Task: Find connections with filter location Janeng with filter topic #Industrieswith filter profile language French with filter current company Ramboll with filter school Freshers Tamil Nadu Jobs with filter industry Agricultural Chemical Manufacturing with filter service category iOS Development with filter keywords title Help Desk Worker/Desktop Support
Action: Mouse moved to (615, 111)
Screenshot: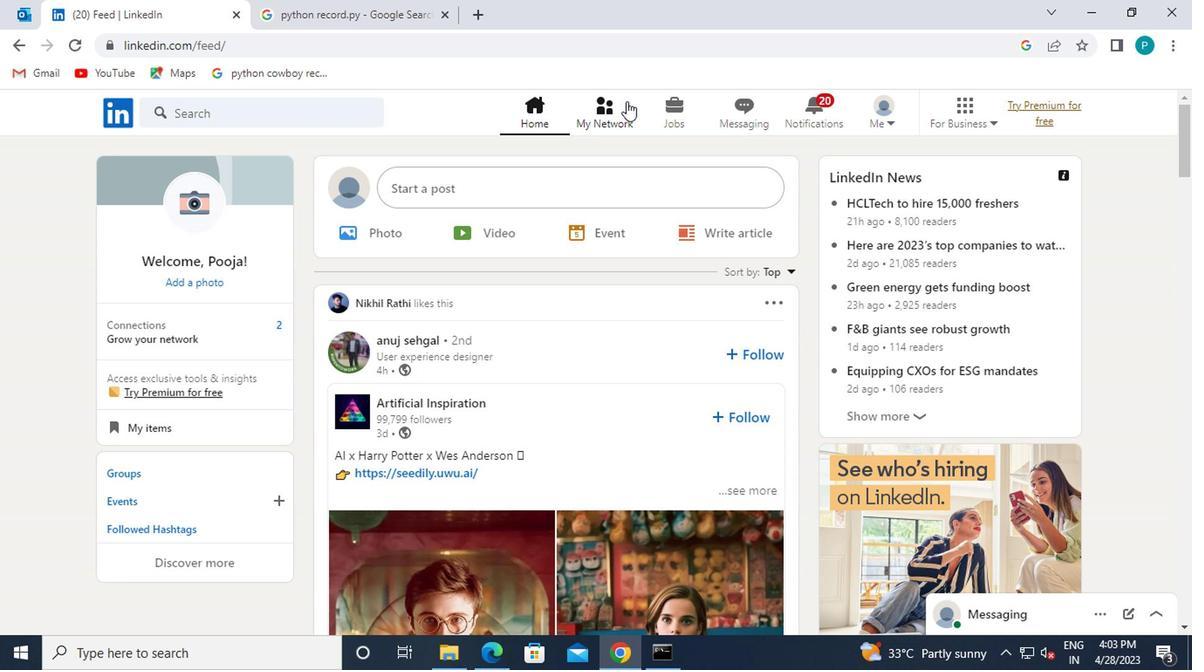 
Action: Mouse pressed left at (615, 111)
Screenshot: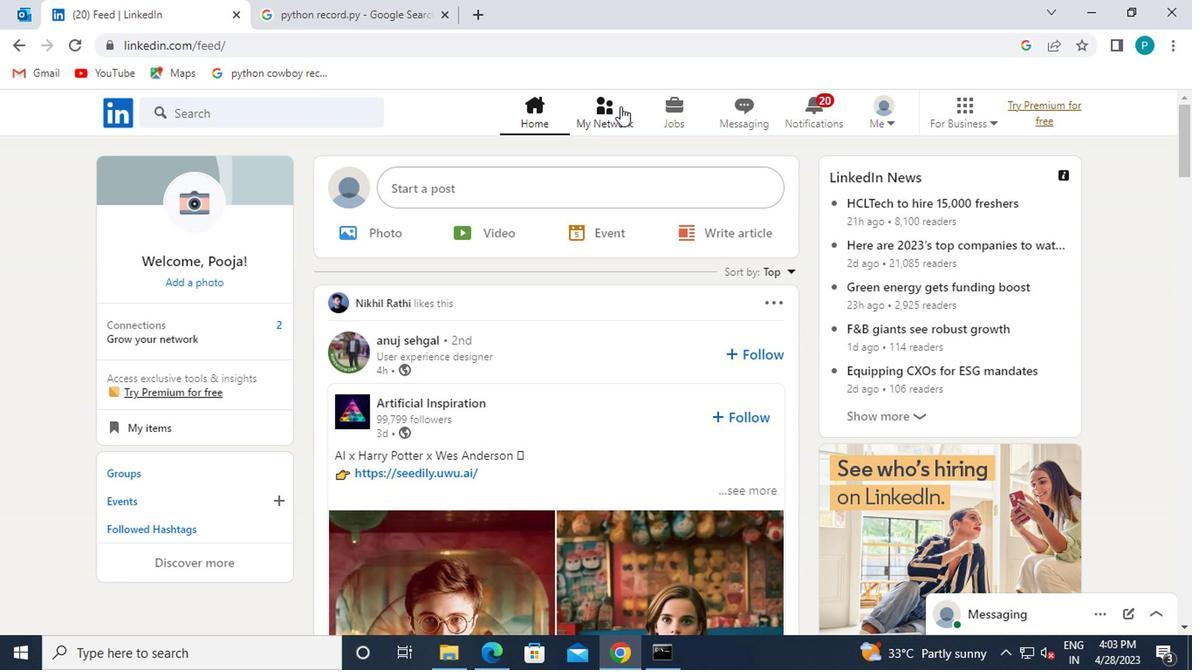 
Action: Mouse moved to (214, 213)
Screenshot: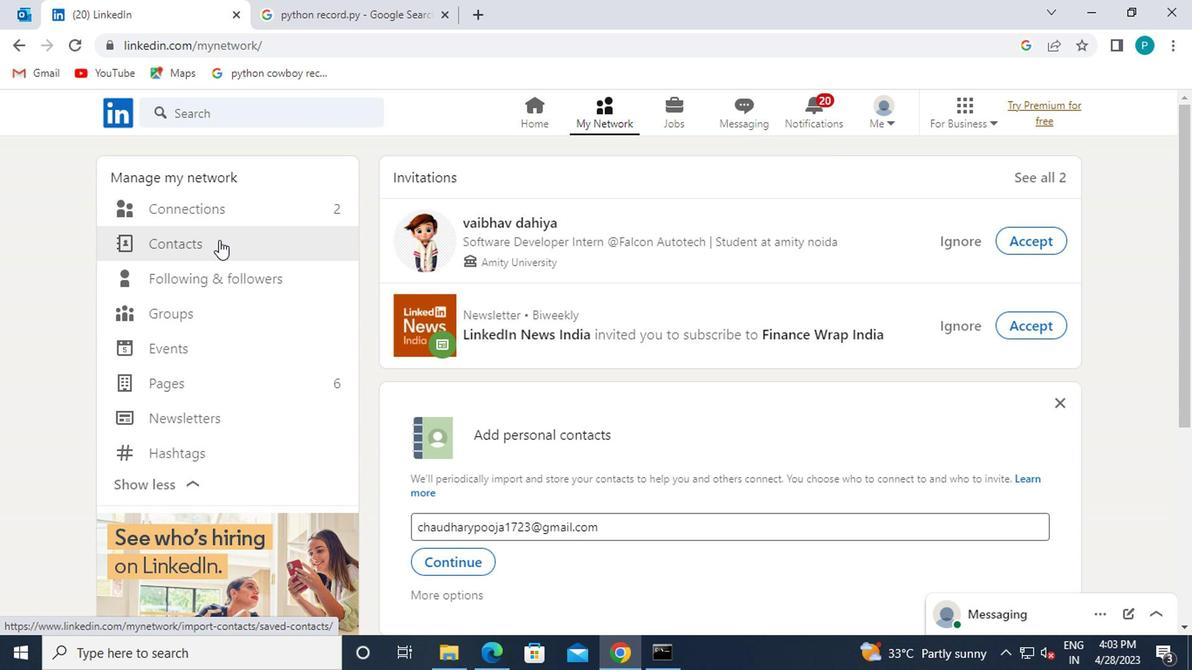 
Action: Mouse pressed left at (214, 213)
Screenshot: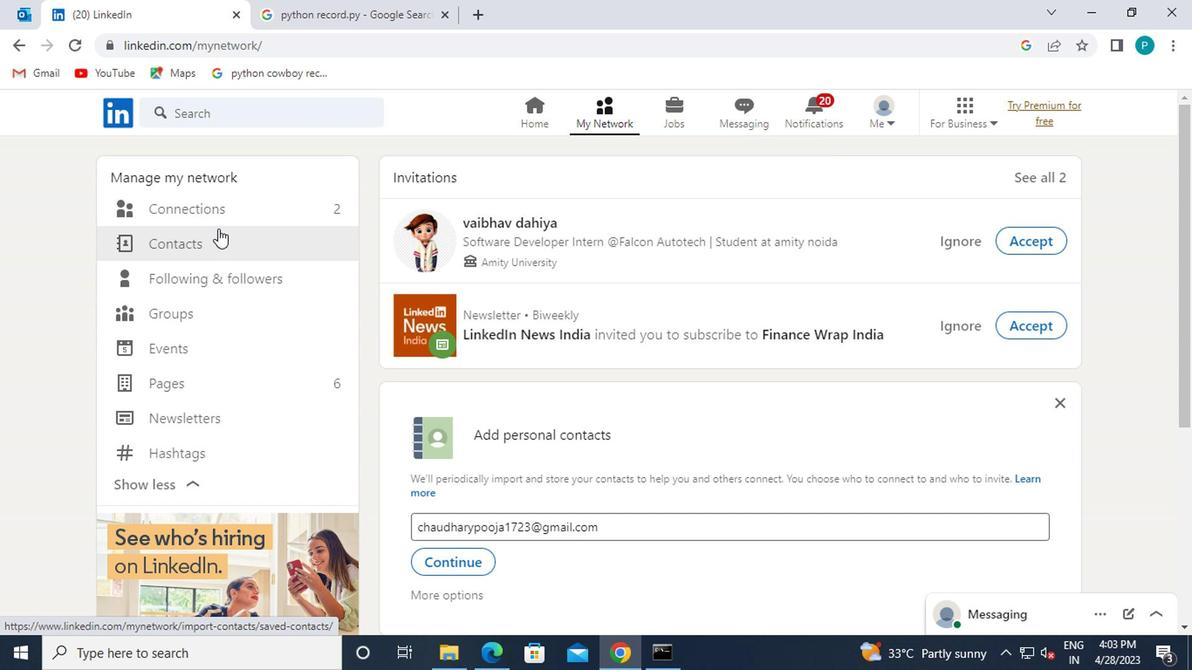 
Action: Mouse moved to (705, 208)
Screenshot: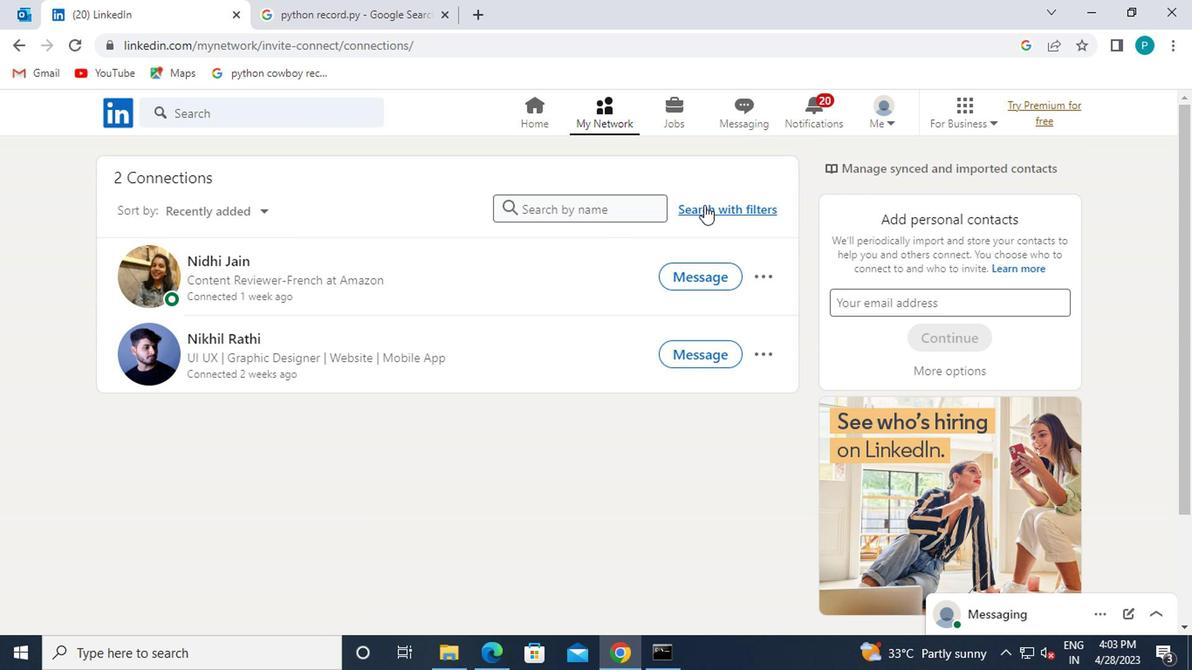 
Action: Mouse pressed left at (705, 208)
Screenshot: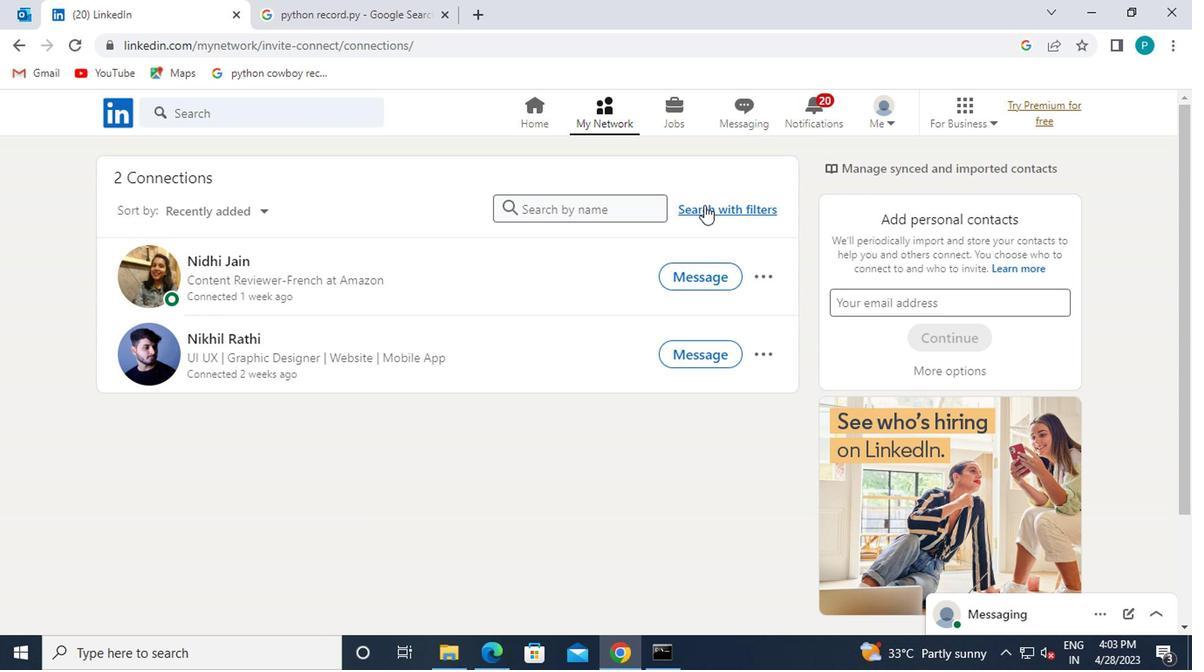 
Action: Mouse moved to (645, 160)
Screenshot: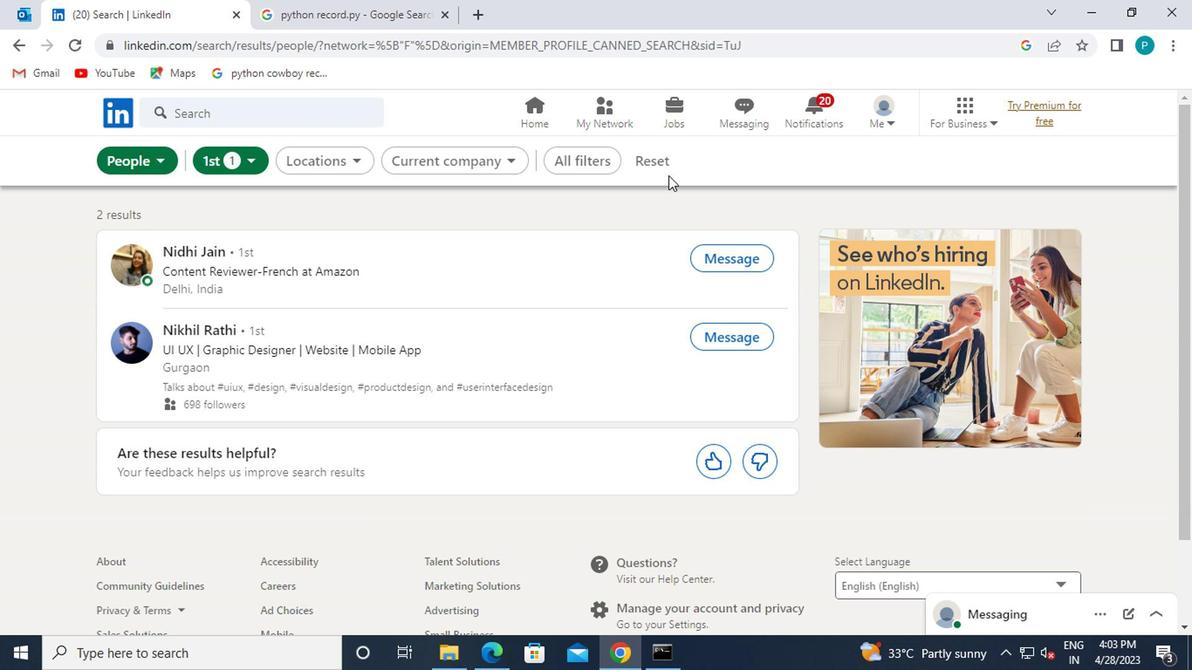 
Action: Mouse pressed left at (645, 160)
Screenshot: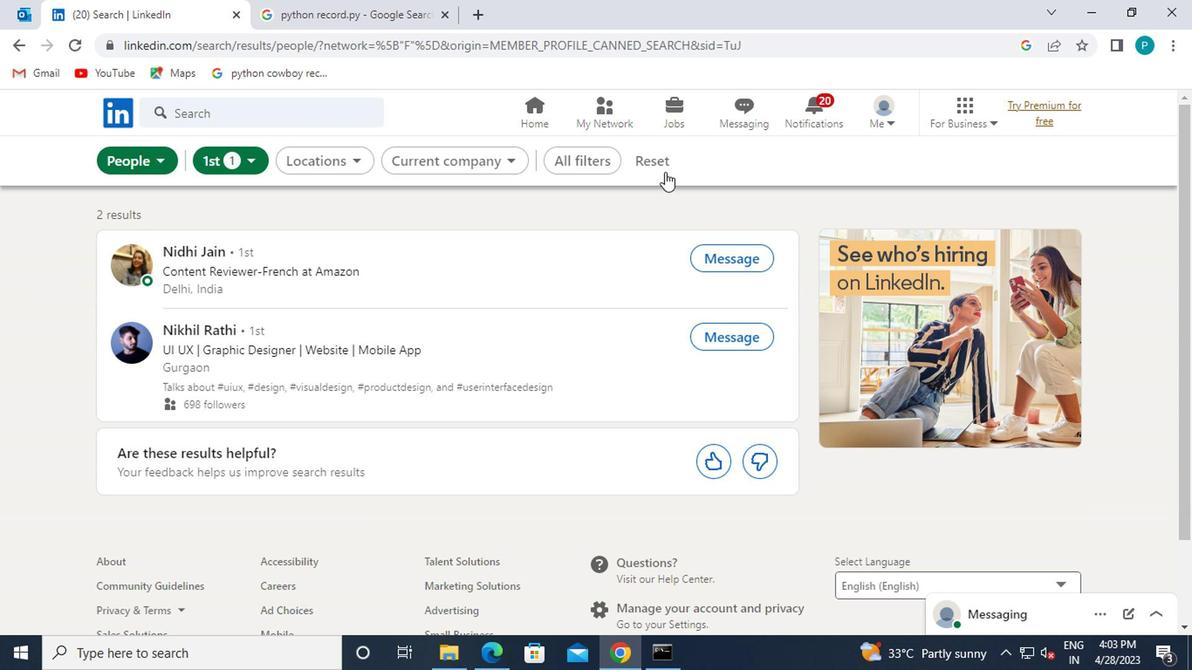 
Action: Mouse moved to (572, 153)
Screenshot: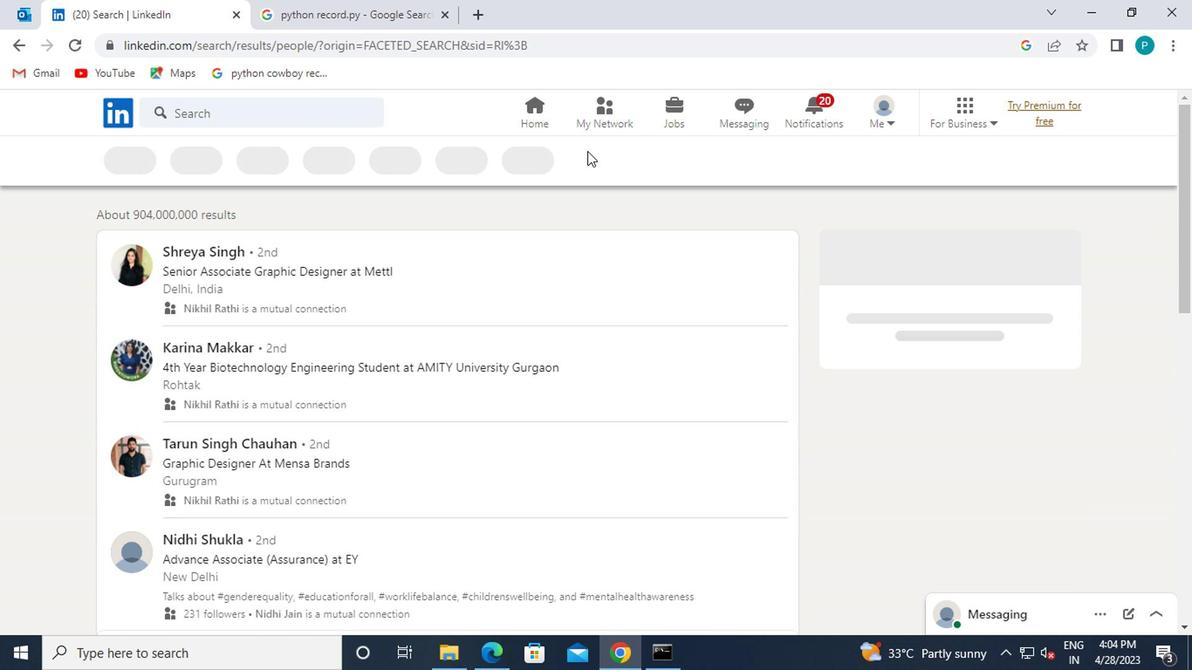 
Action: Mouse pressed left at (572, 153)
Screenshot: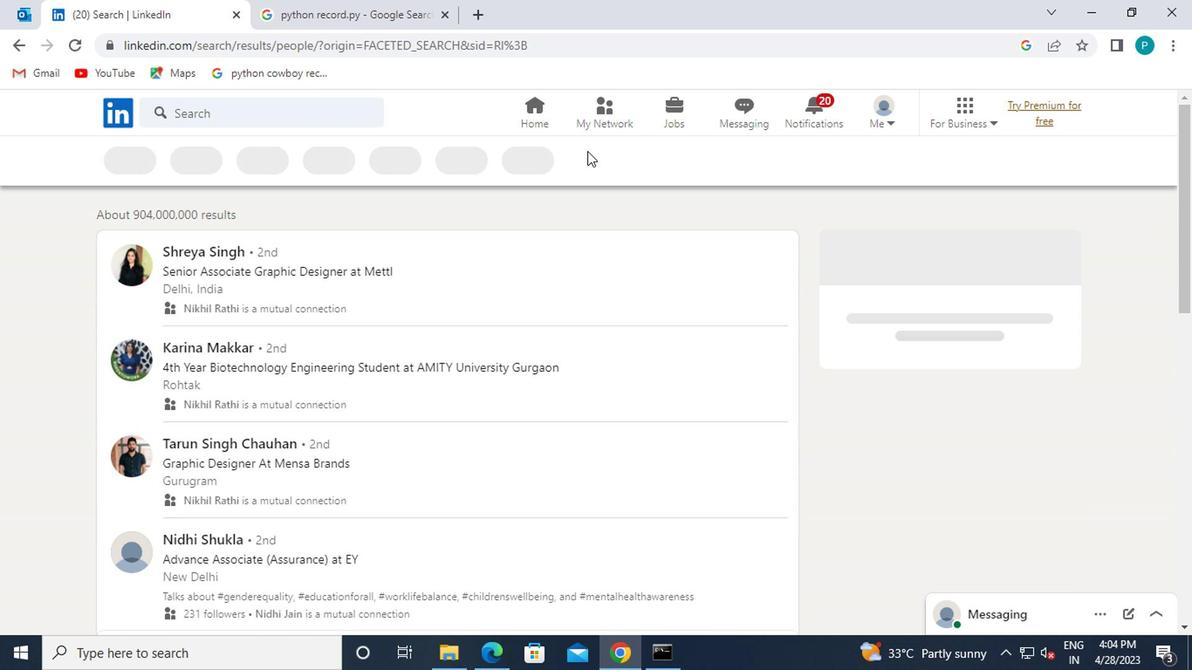 
Action: Mouse moved to (626, 182)
Screenshot: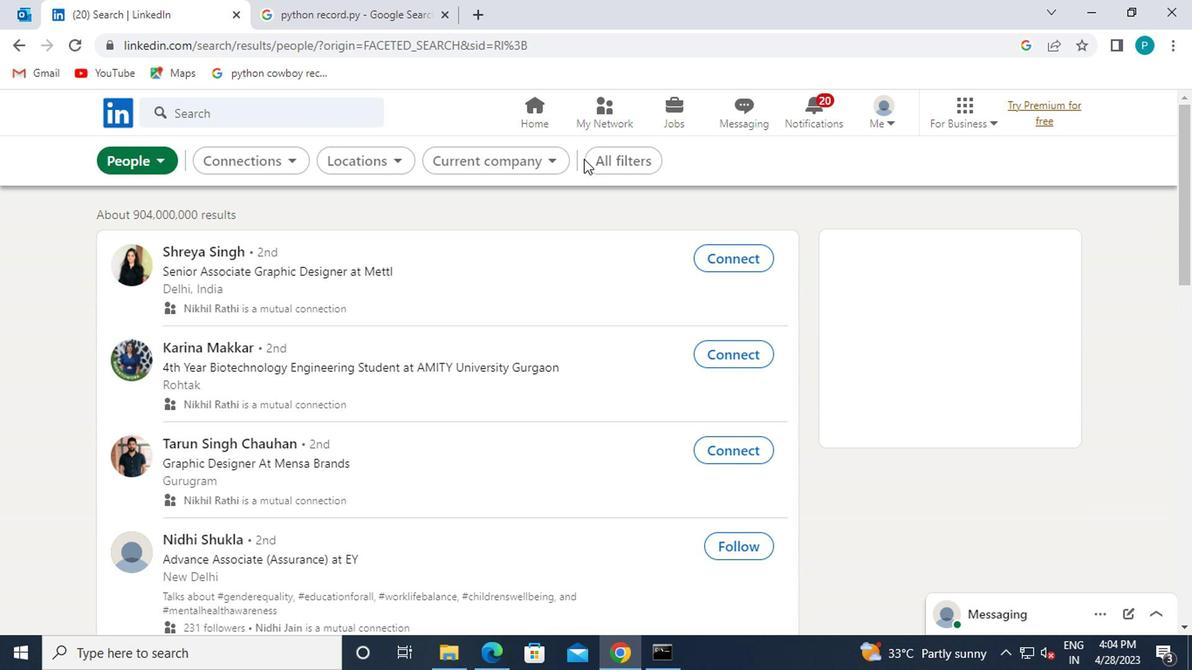 
Action: Mouse pressed left at (626, 182)
Screenshot: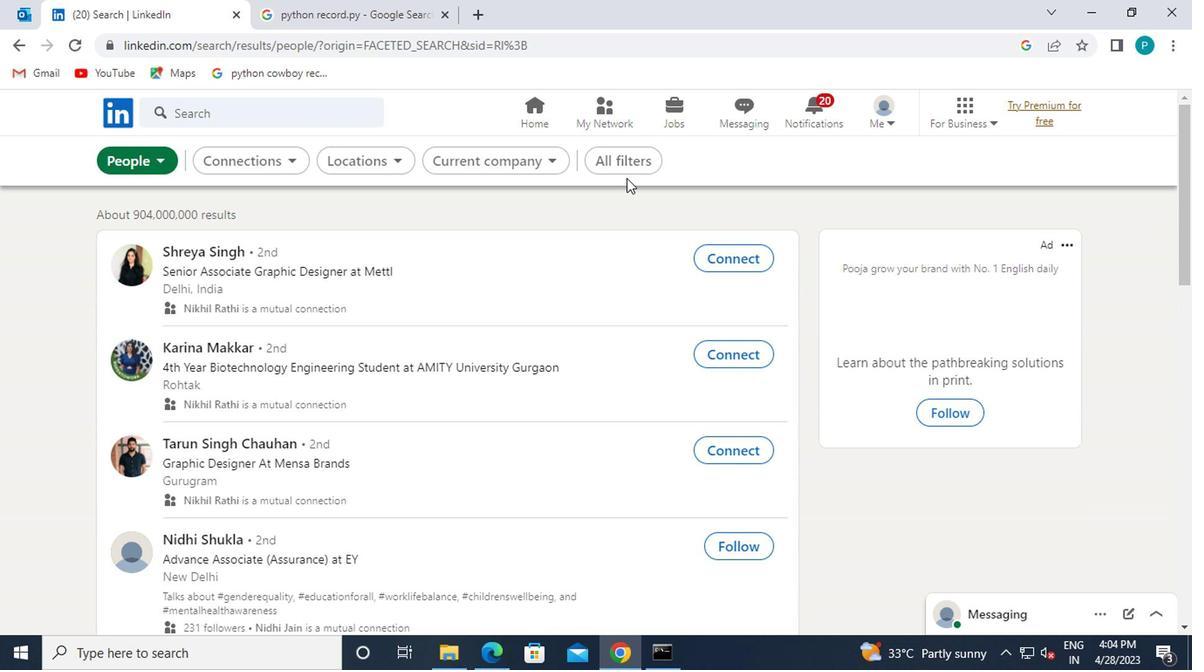 
Action: Mouse moved to (623, 176)
Screenshot: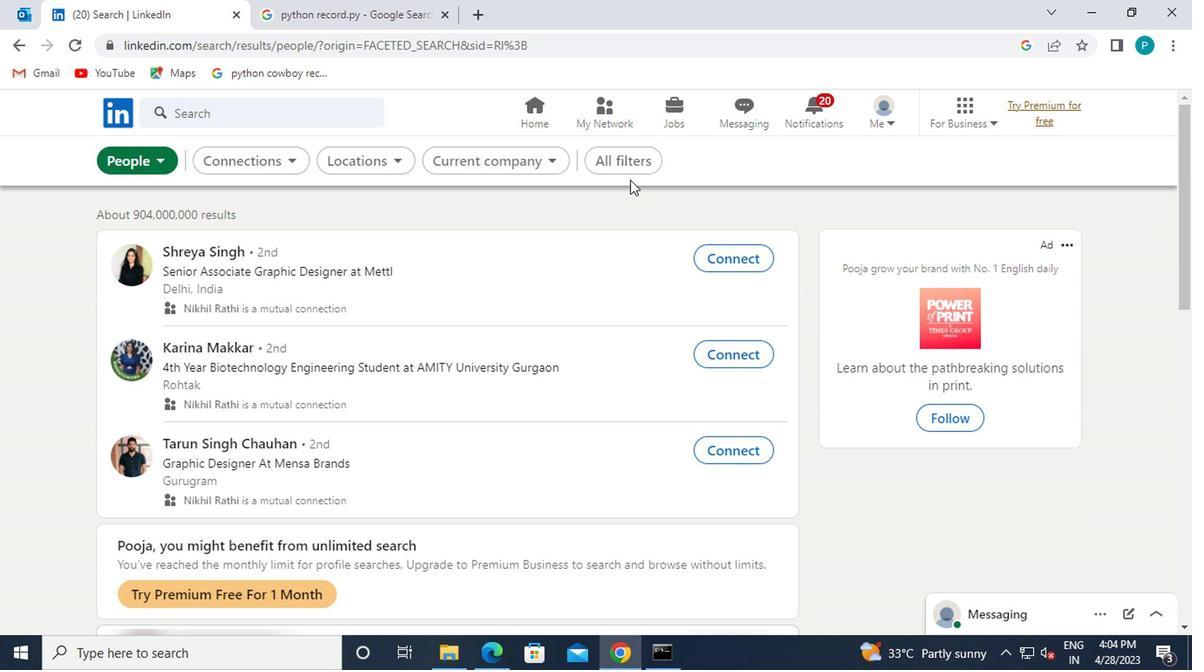 
Action: Mouse pressed left at (623, 176)
Screenshot: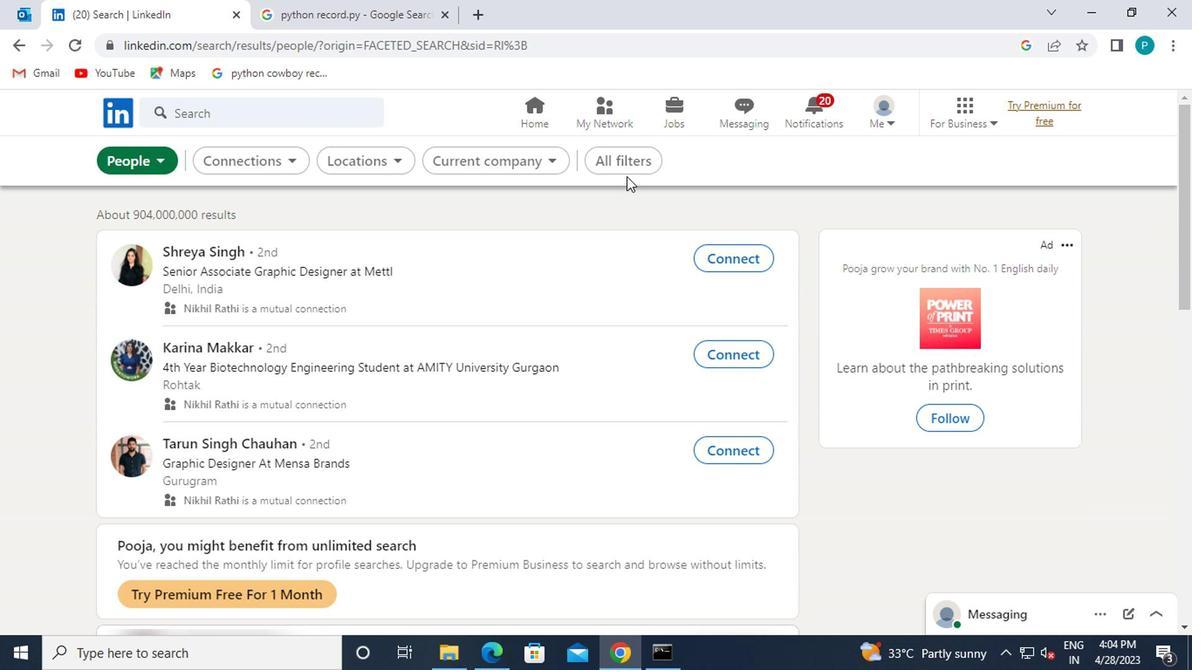 
Action: Mouse moved to (607, 160)
Screenshot: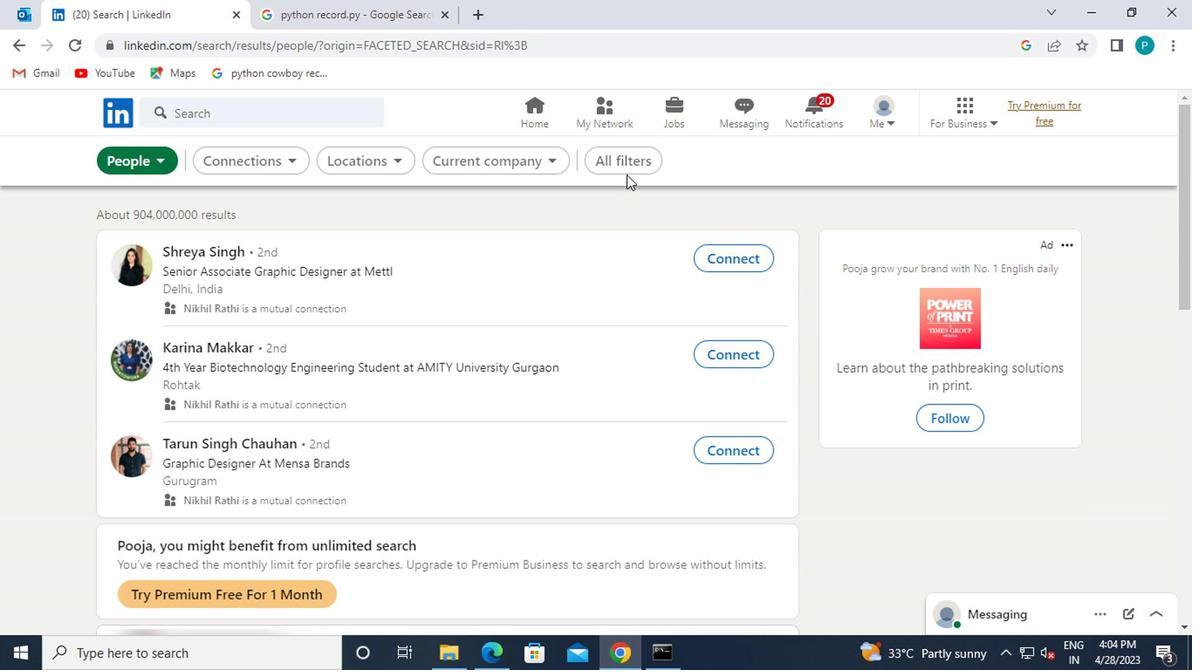 
Action: Mouse pressed left at (607, 160)
Screenshot: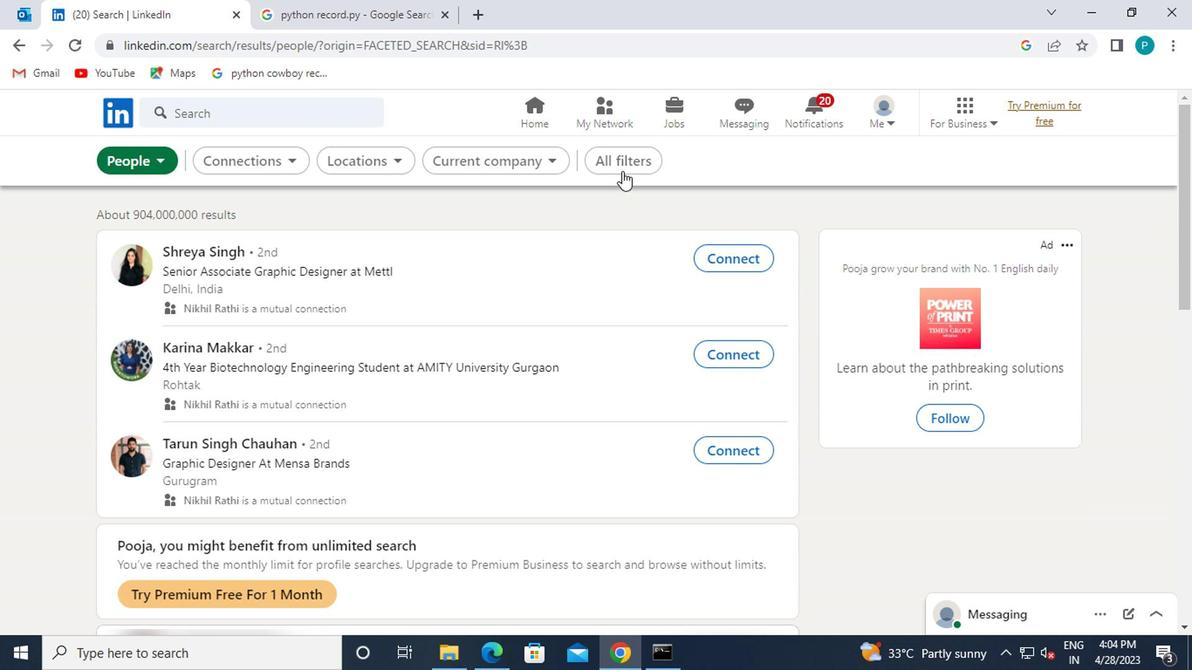 
Action: Mouse moved to (724, 275)
Screenshot: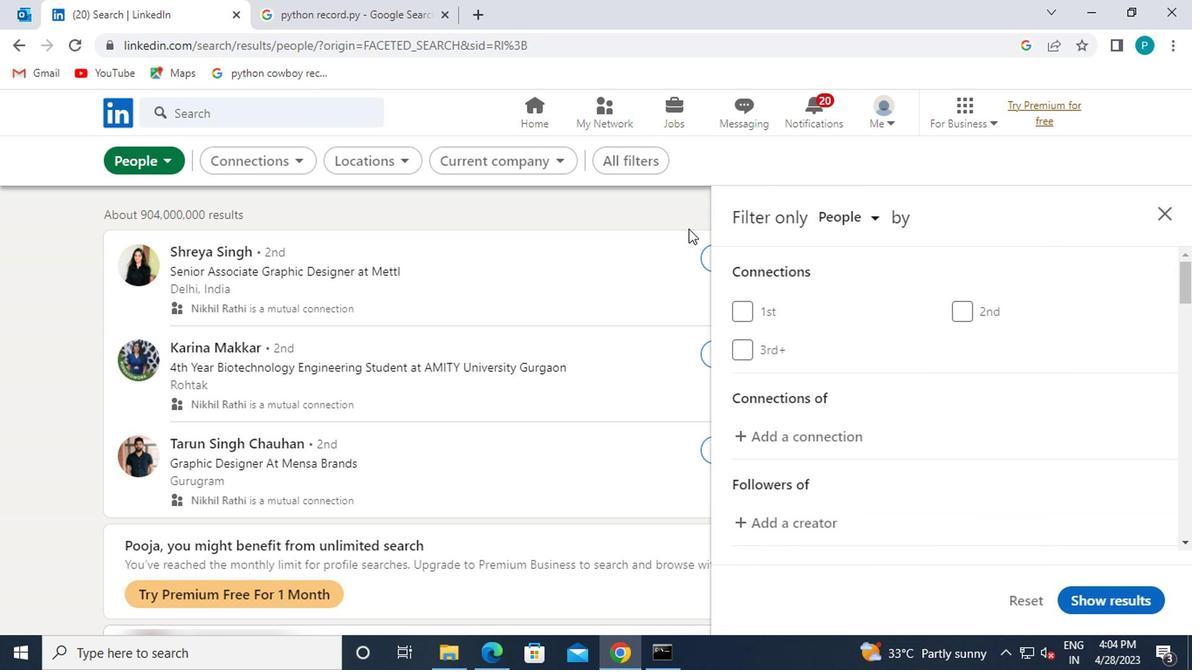 
Action: Mouse scrolled (724, 274) with delta (0, -1)
Screenshot: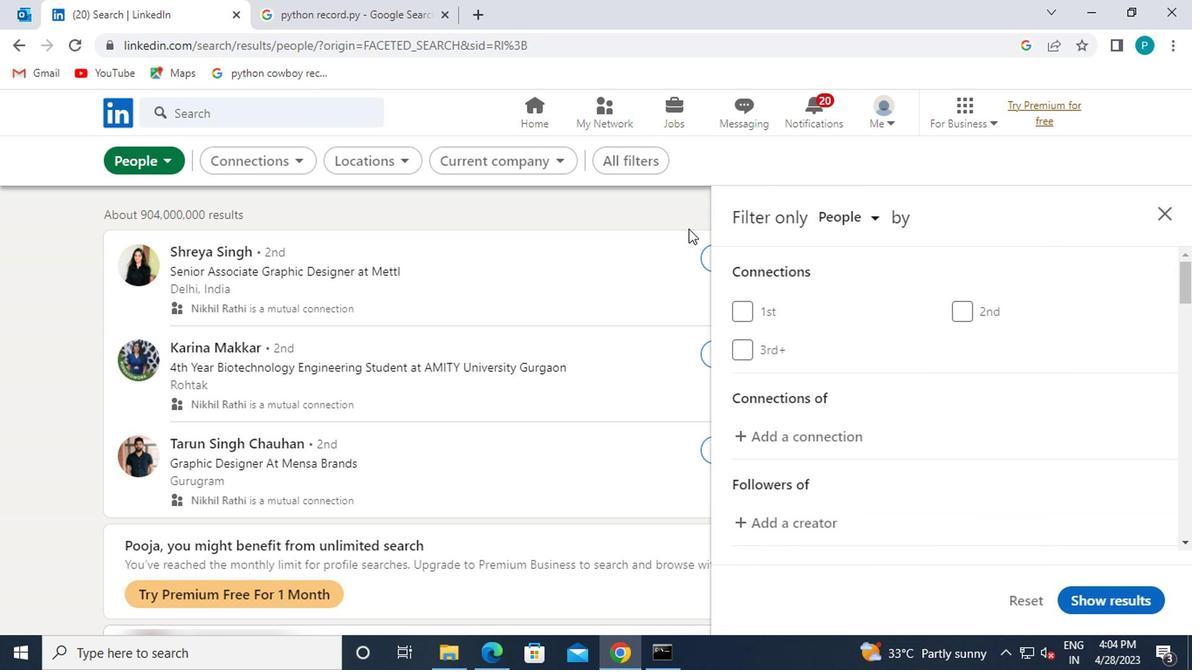 
Action: Mouse moved to (727, 282)
Screenshot: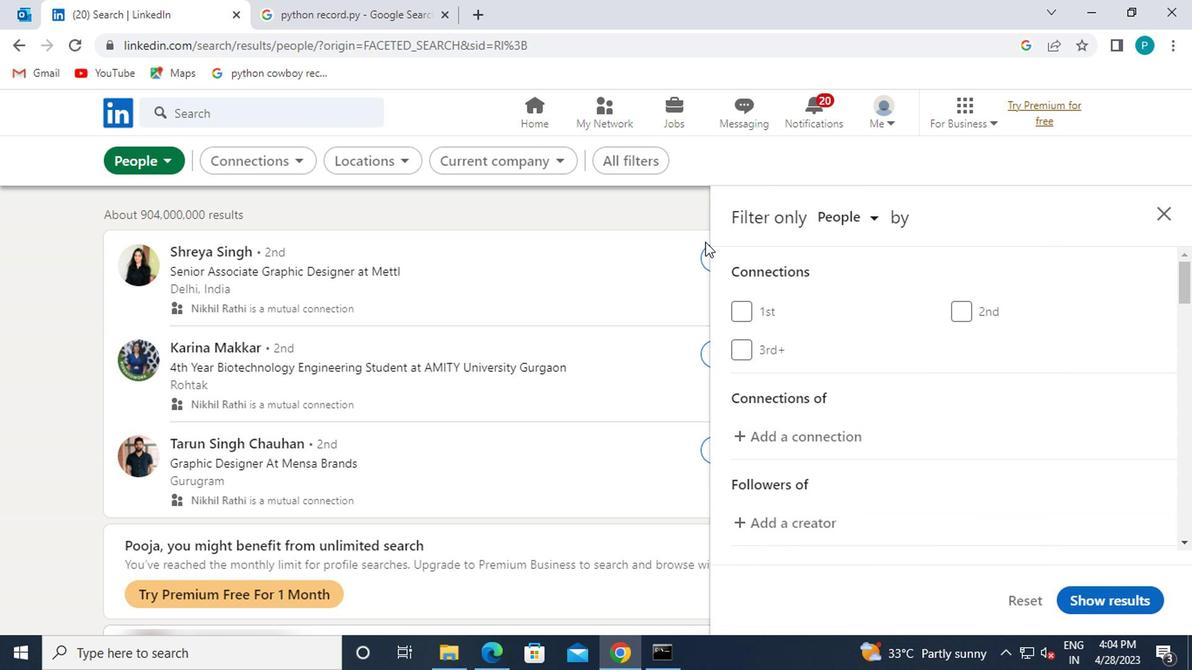 
Action: Mouse scrolled (727, 282) with delta (0, 0)
Screenshot: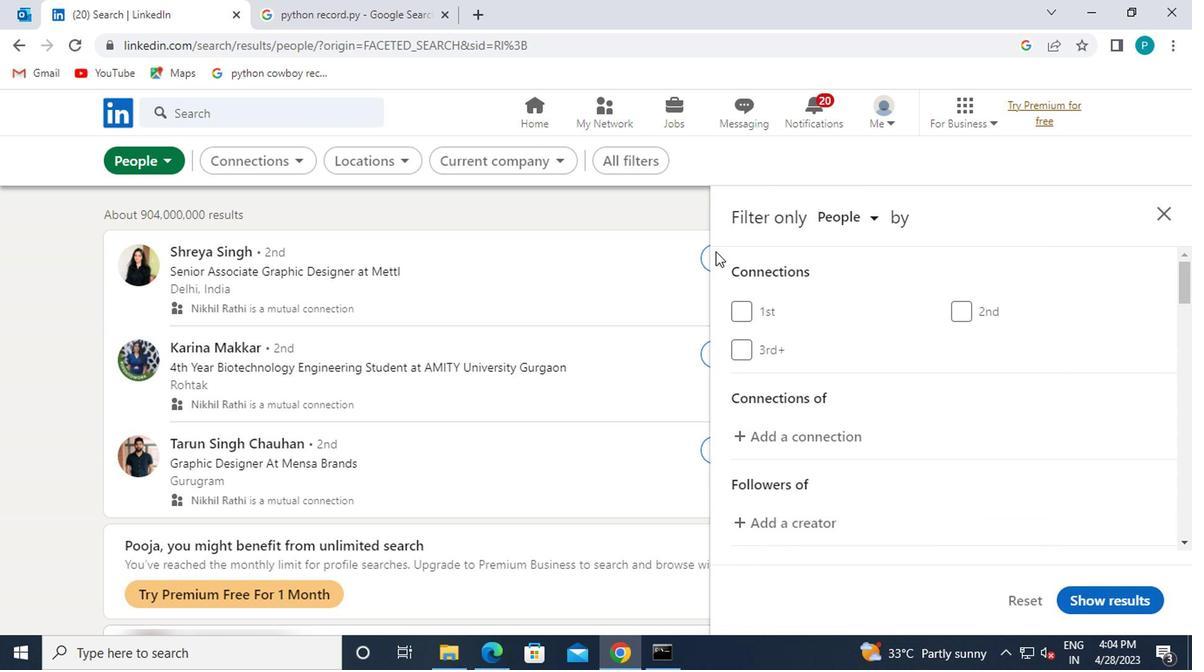 
Action: Mouse moved to (776, 342)
Screenshot: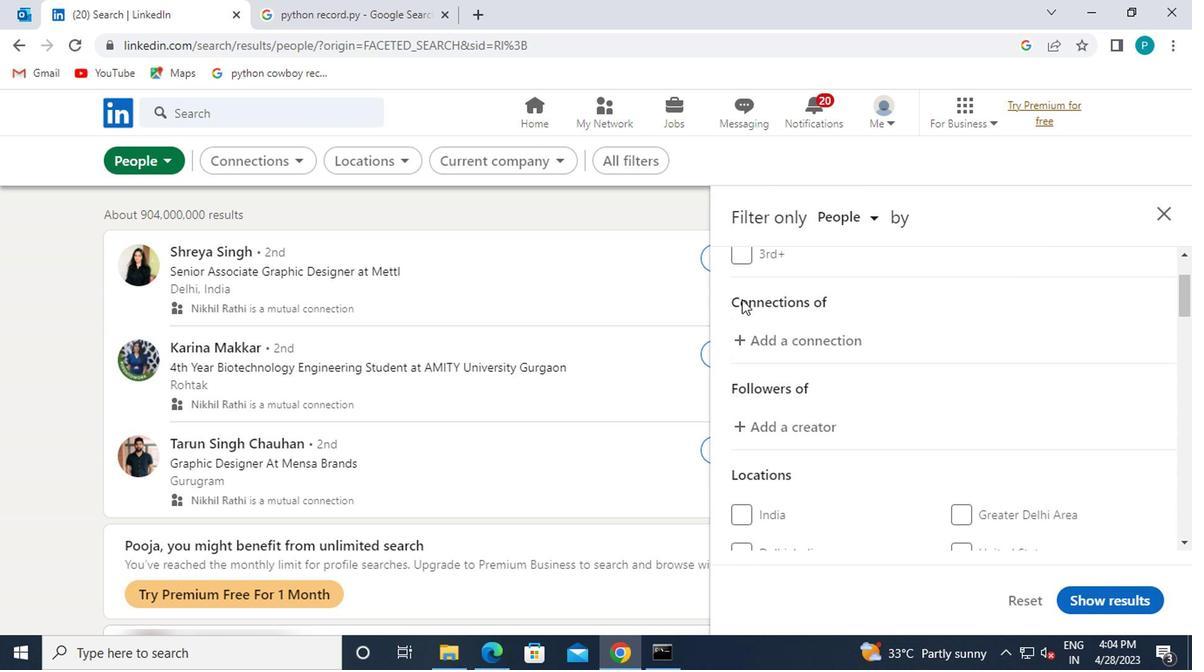 
Action: Mouse scrolled (776, 341) with delta (0, -1)
Screenshot: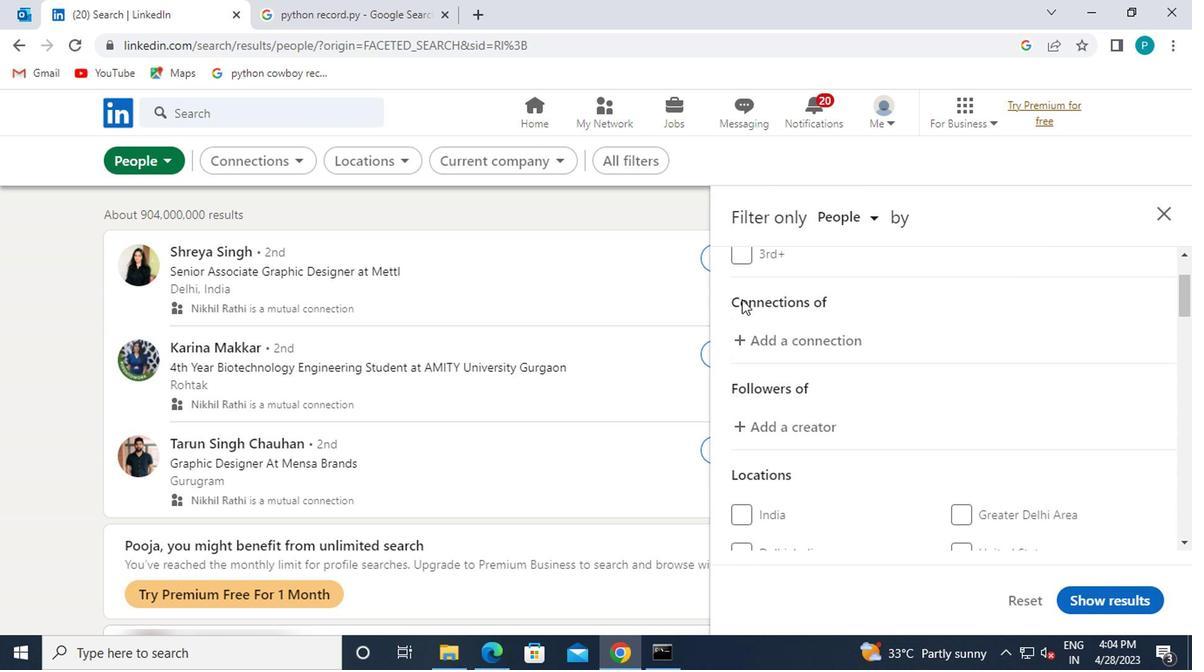 
Action: Mouse moved to (986, 424)
Screenshot: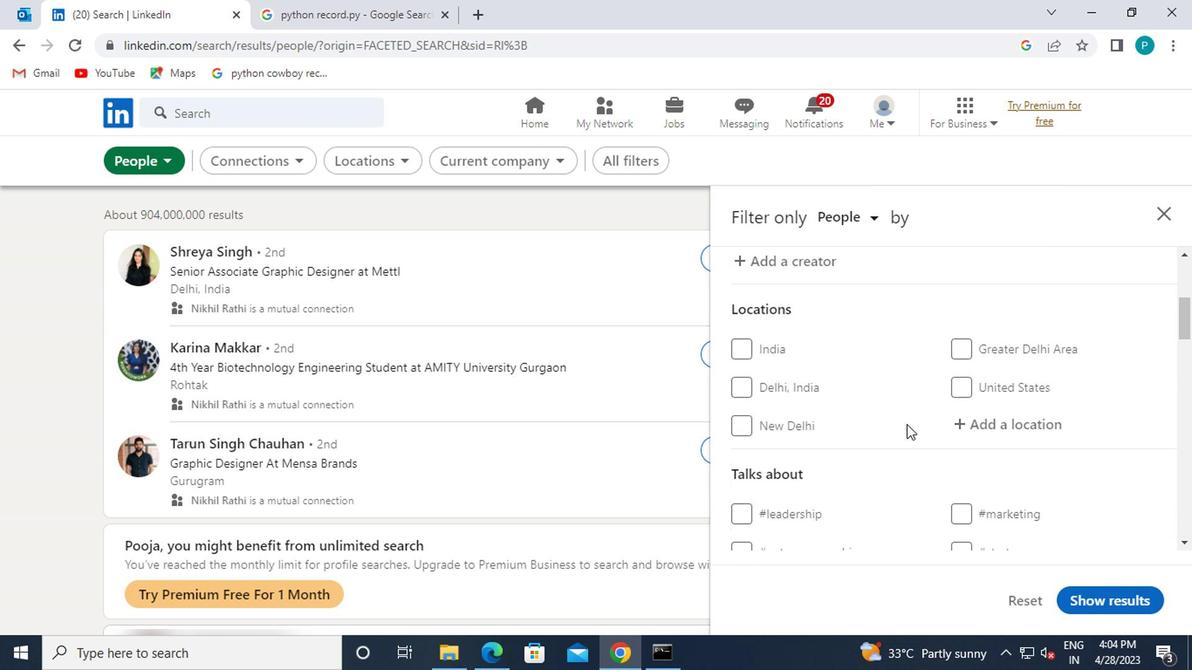 
Action: Mouse pressed left at (986, 424)
Screenshot: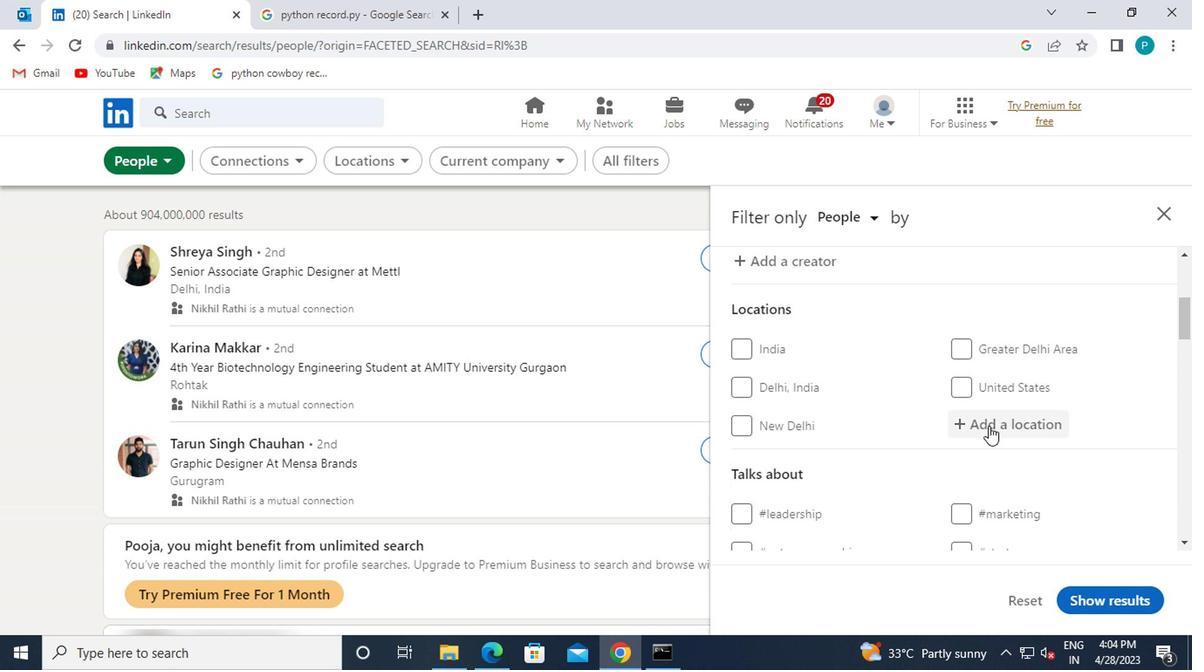 
Action: Mouse moved to (972, 418)
Screenshot: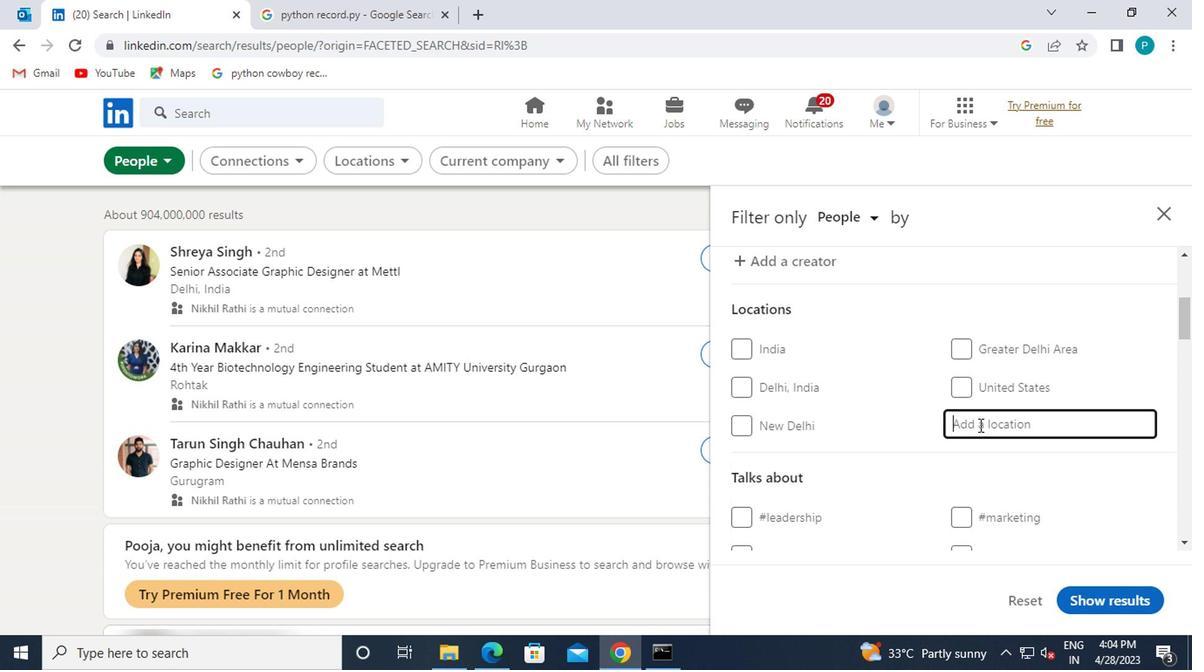 
Action: Key pressed <Key.caps_lock>j<Key.caps_lock>aneng<Key.backspace><Key.backspace><Key.backspace><Key.backspace><Key.backspace><Key.backspace><Key.backspace><Key.backspace><Key.backspace><Key.backspace><Key.caps_lock><Key.caps_lock>j<Key.caps_lock>aneng
Screenshot: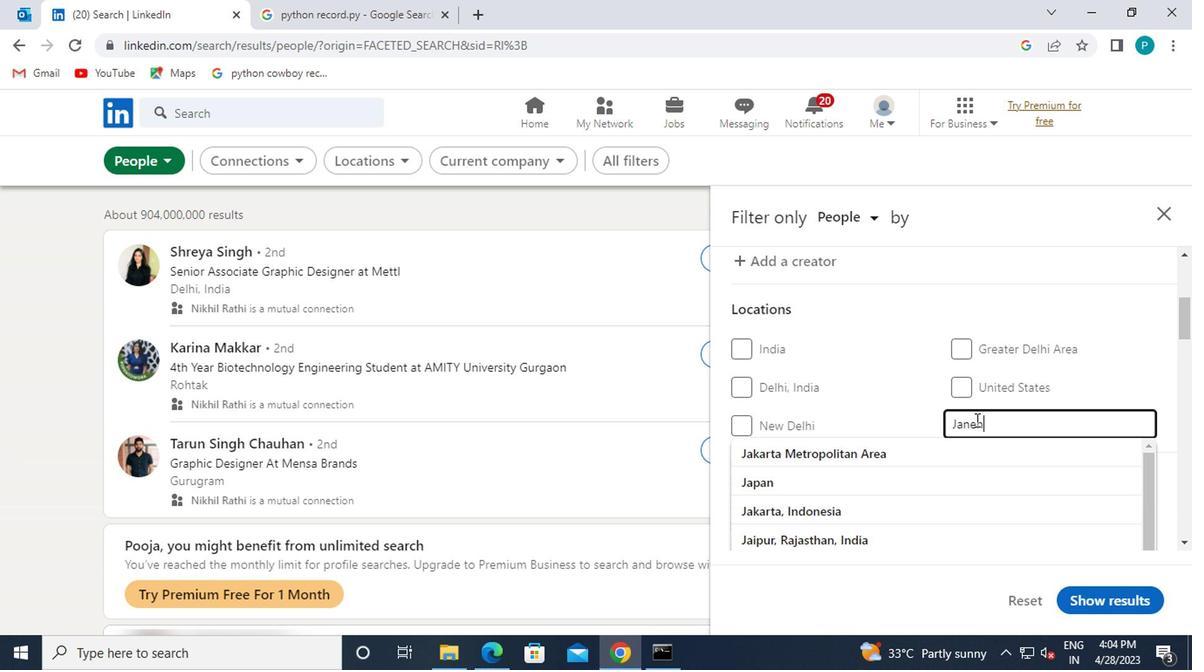 
Action: Mouse moved to (944, 507)
Screenshot: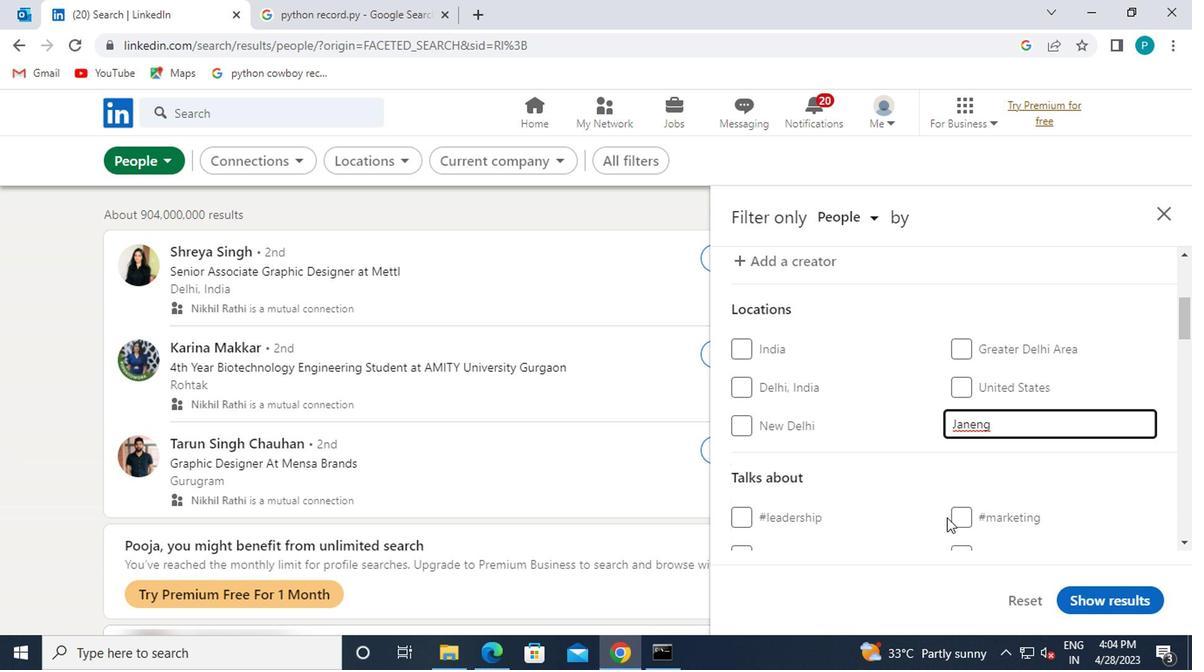 
Action: Mouse scrolled (944, 506) with delta (0, 0)
Screenshot: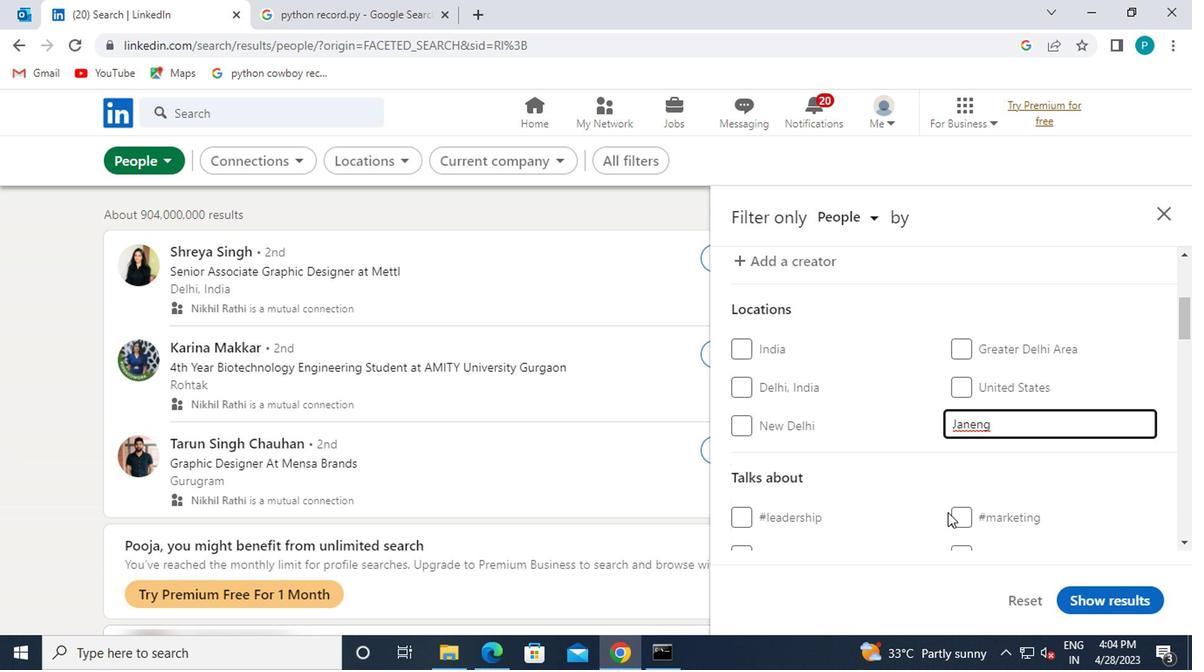
Action: Mouse moved to (964, 495)
Screenshot: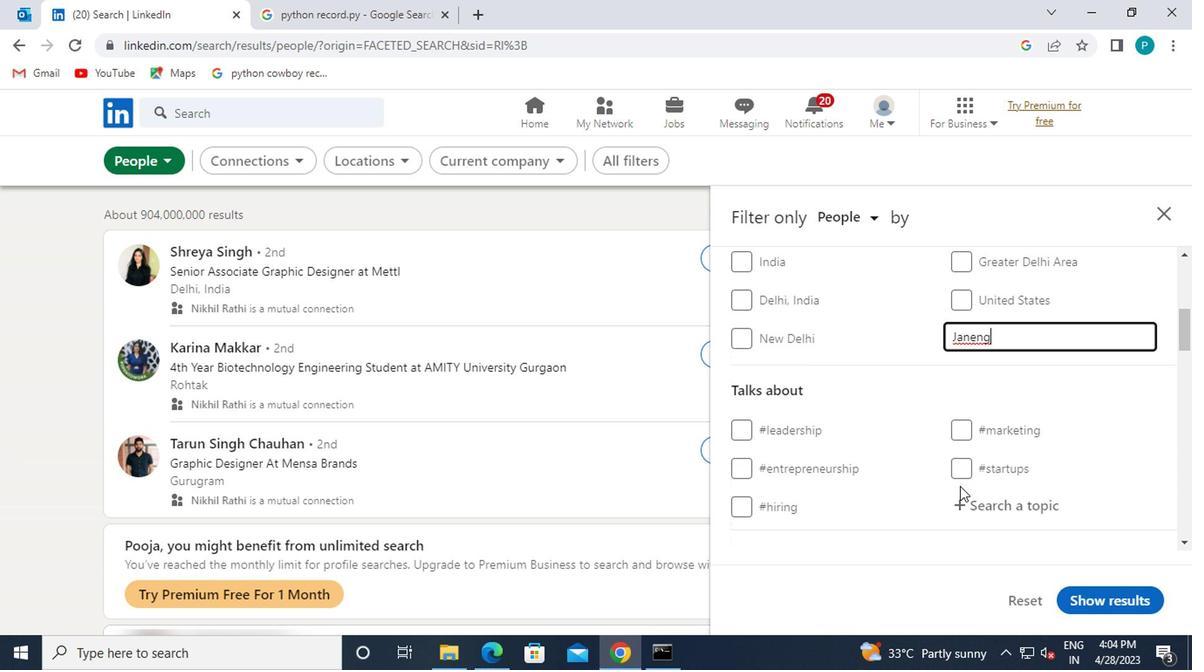 
Action: Mouse pressed left at (964, 495)
Screenshot: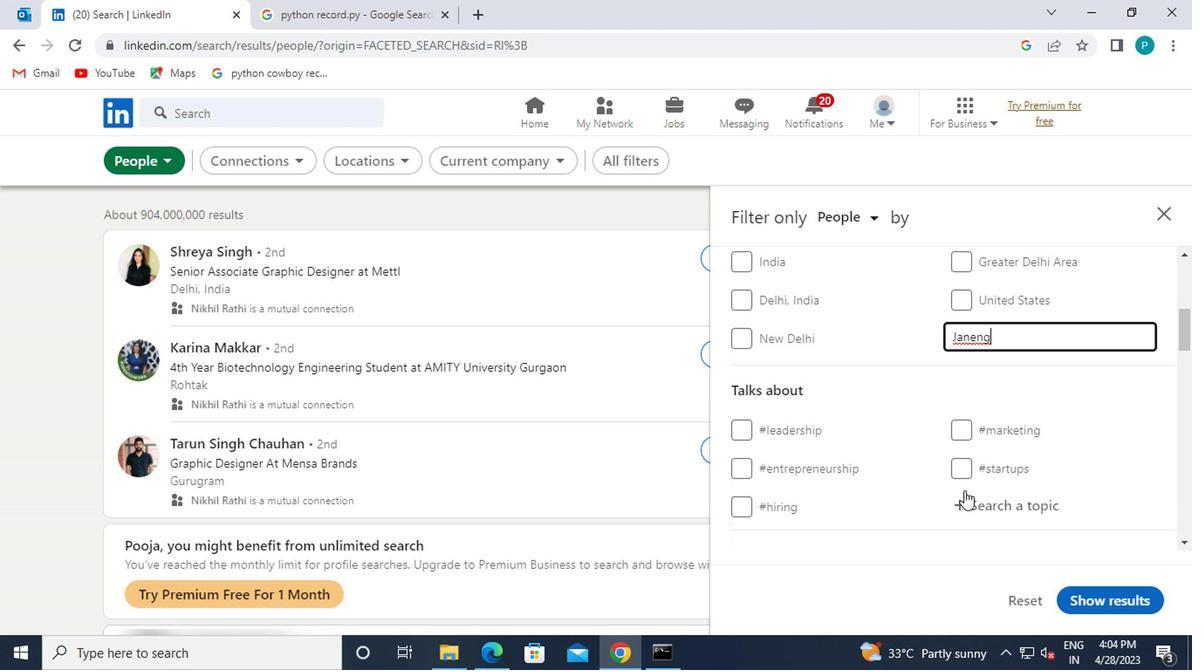 
Action: Key pressed <Key.shift>#<Key.caps_lock>I<Key.caps_lock>NDUSTRIES
Screenshot: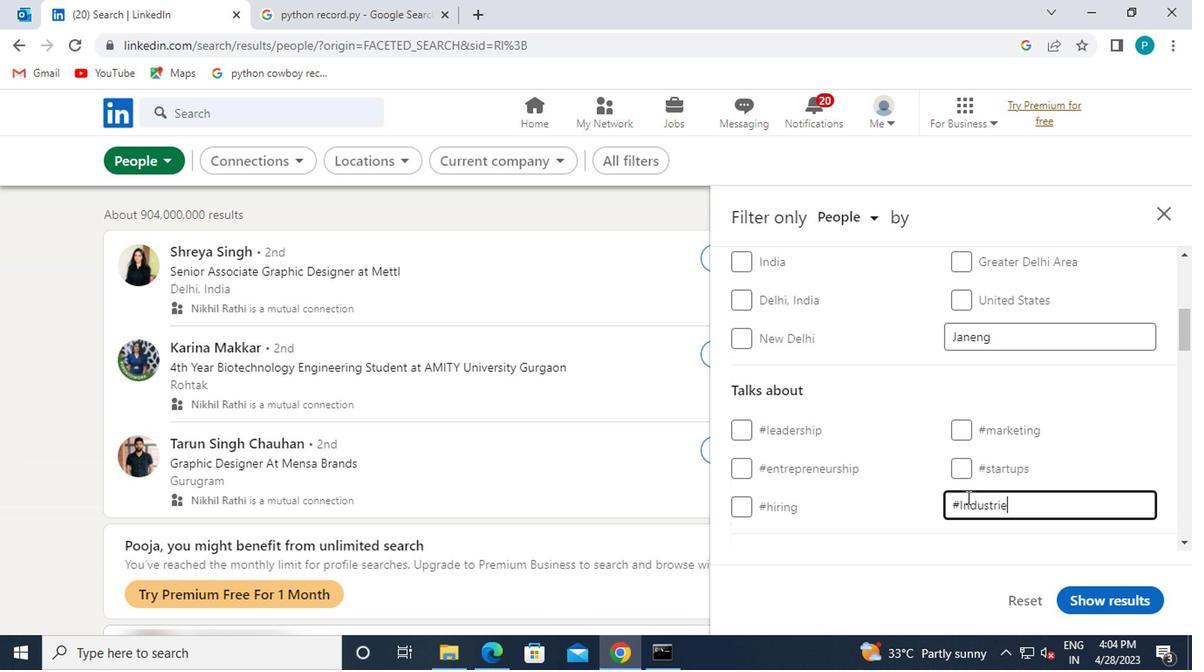
Action: Mouse moved to (834, 444)
Screenshot: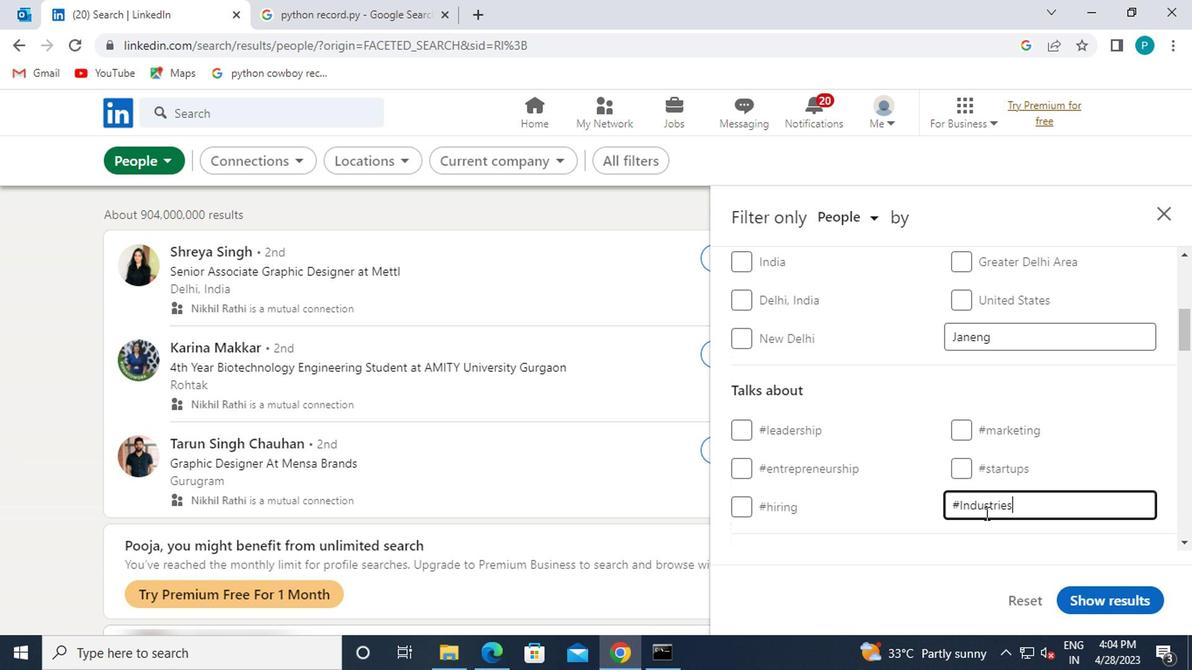 
Action: Mouse scrolled (834, 443) with delta (0, -1)
Screenshot: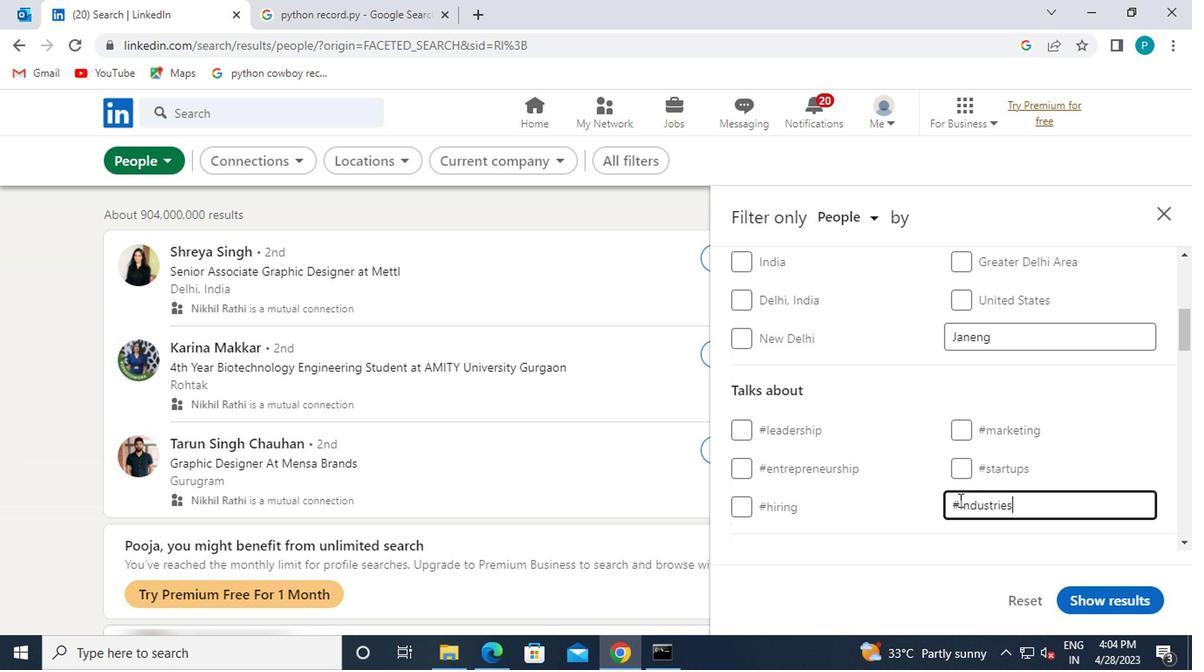 
Action: Mouse scrolled (834, 443) with delta (0, -1)
Screenshot: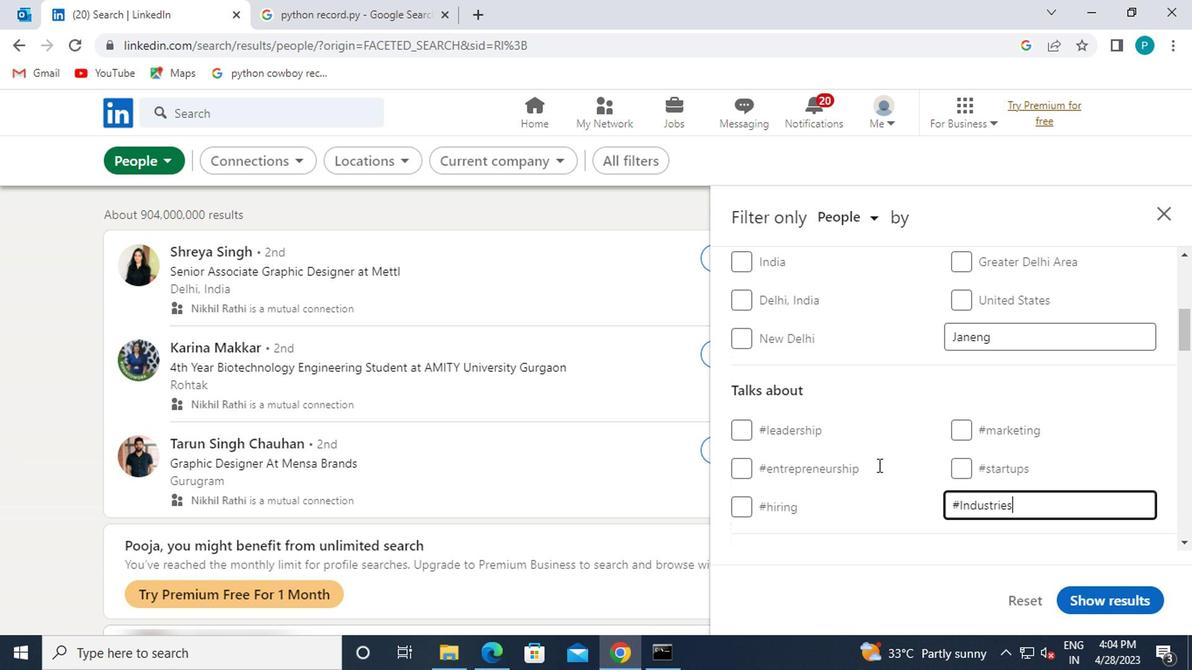 
Action: Mouse scrolled (834, 443) with delta (0, -1)
Screenshot: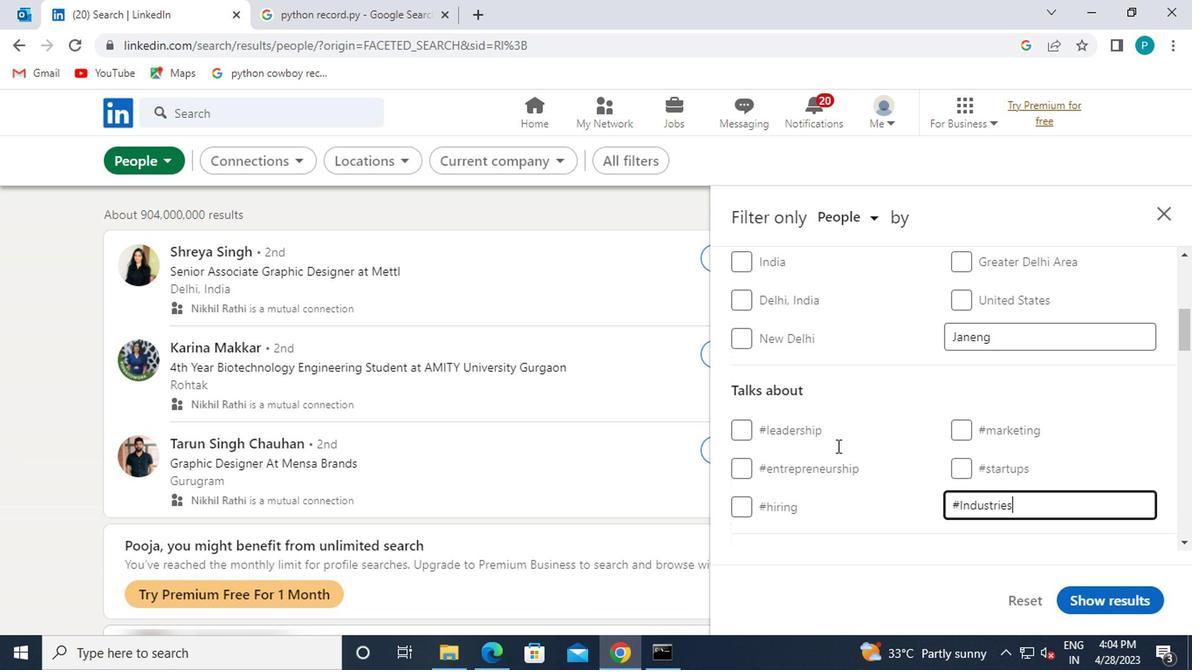
Action: Mouse scrolled (834, 443) with delta (0, -1)
Screenshot: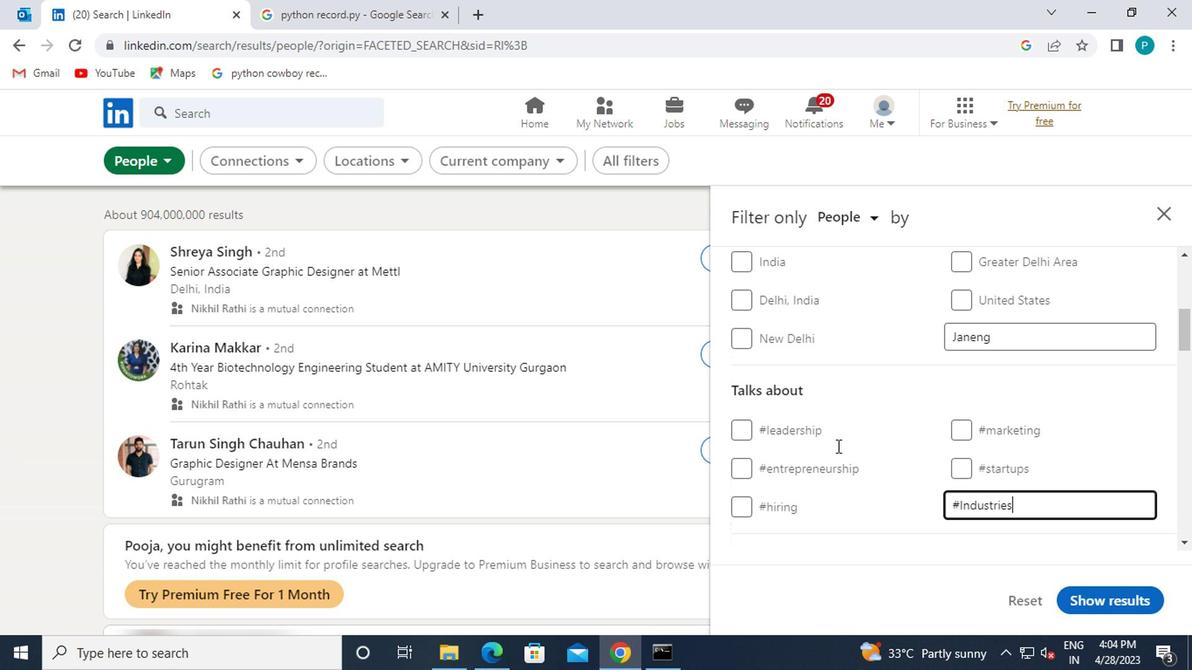 
Action: Mouse moved to (834, 451)
Screenshot: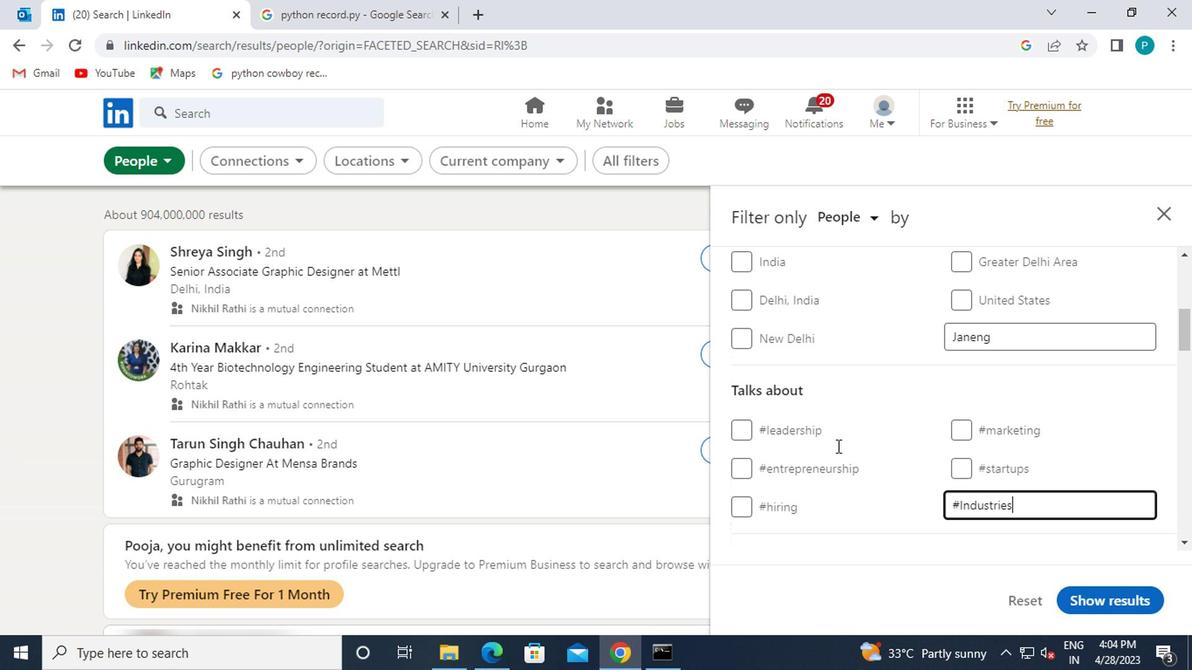 
Action: Mouse scrolled (834, 450) with delta (0, -1)
Screenshot: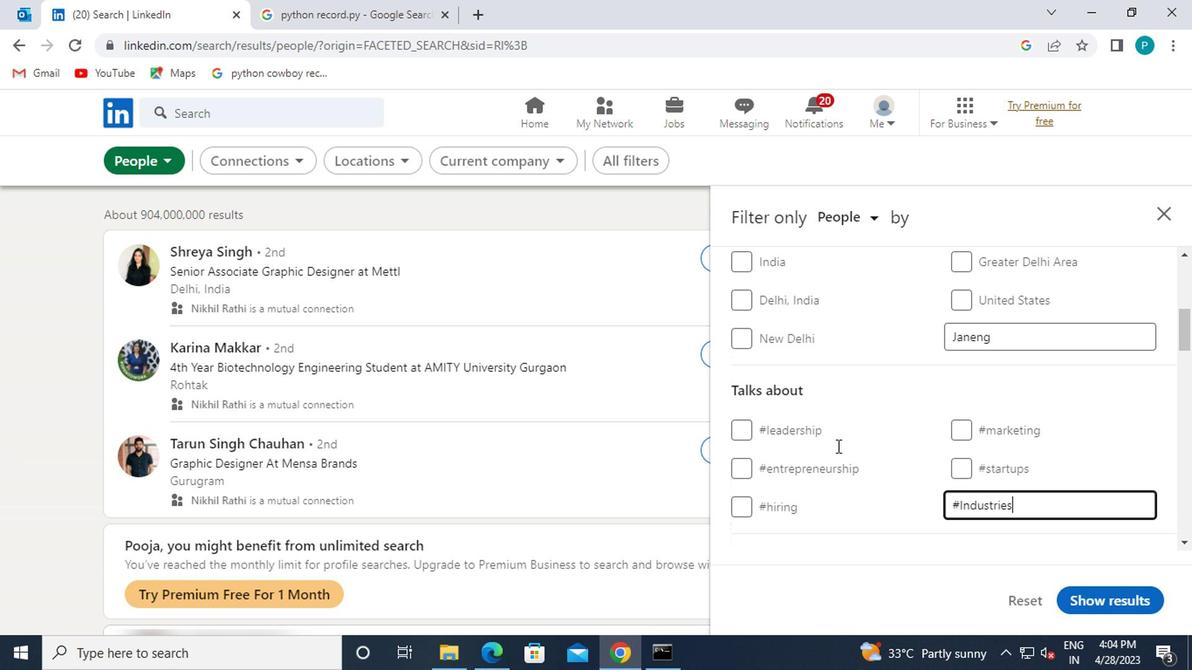 
Action: Mouse moved to (834, 452)
Screenshot: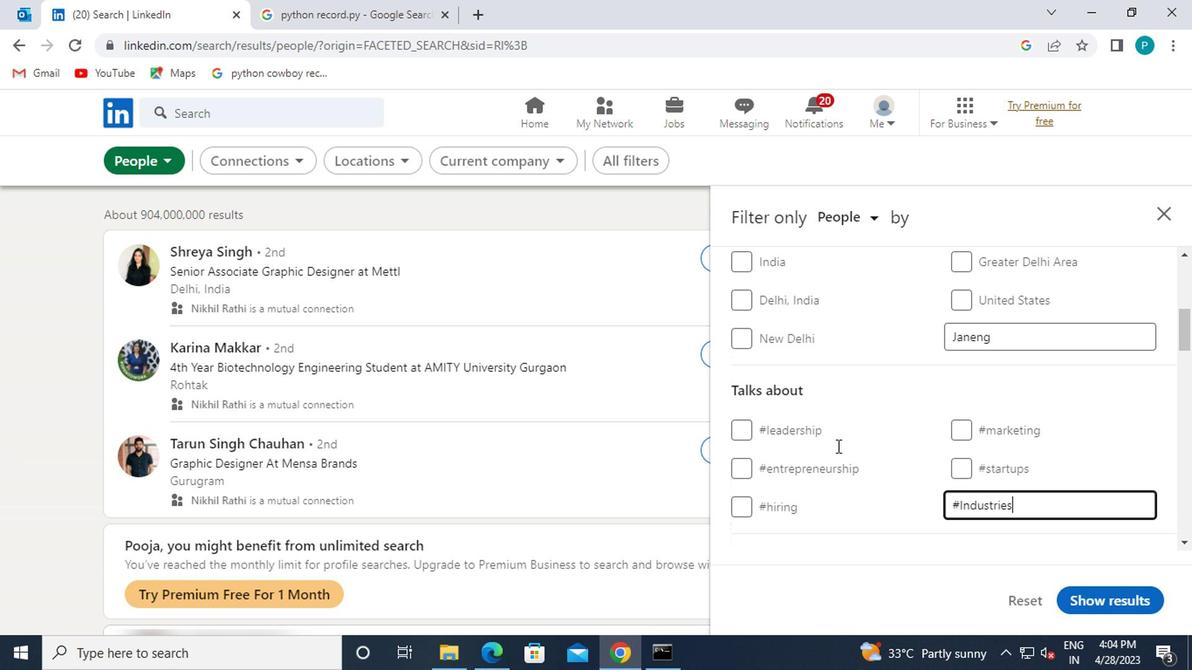 
Action: Mouse scrolled (834, 451) with delta (0, 0)
Screenshot: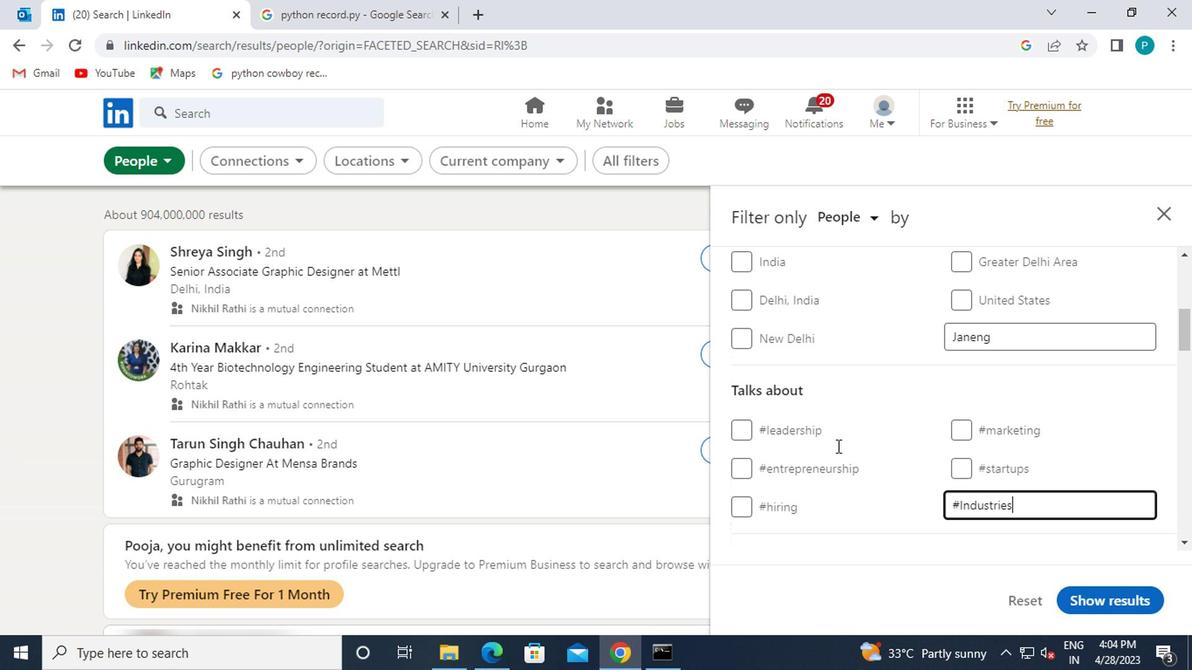 
Action: Mouse scrolled (834, 451) with delta (0, 0)
Screenshot: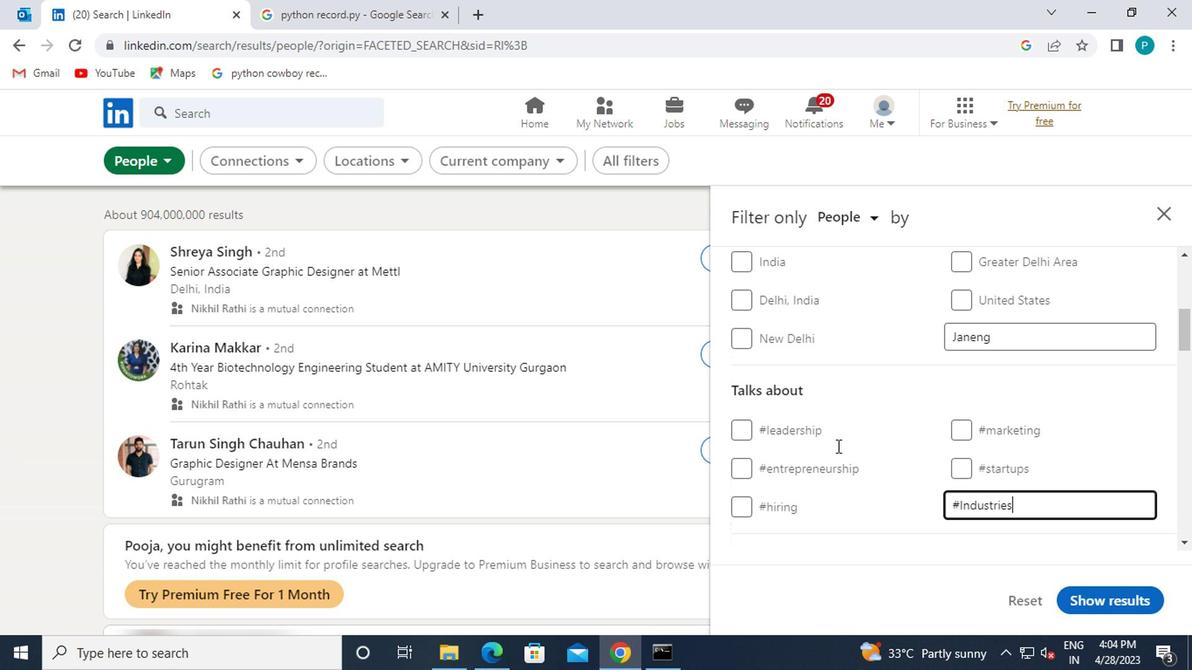 
Action: Mouse moved to (822, 508)
Screenshot: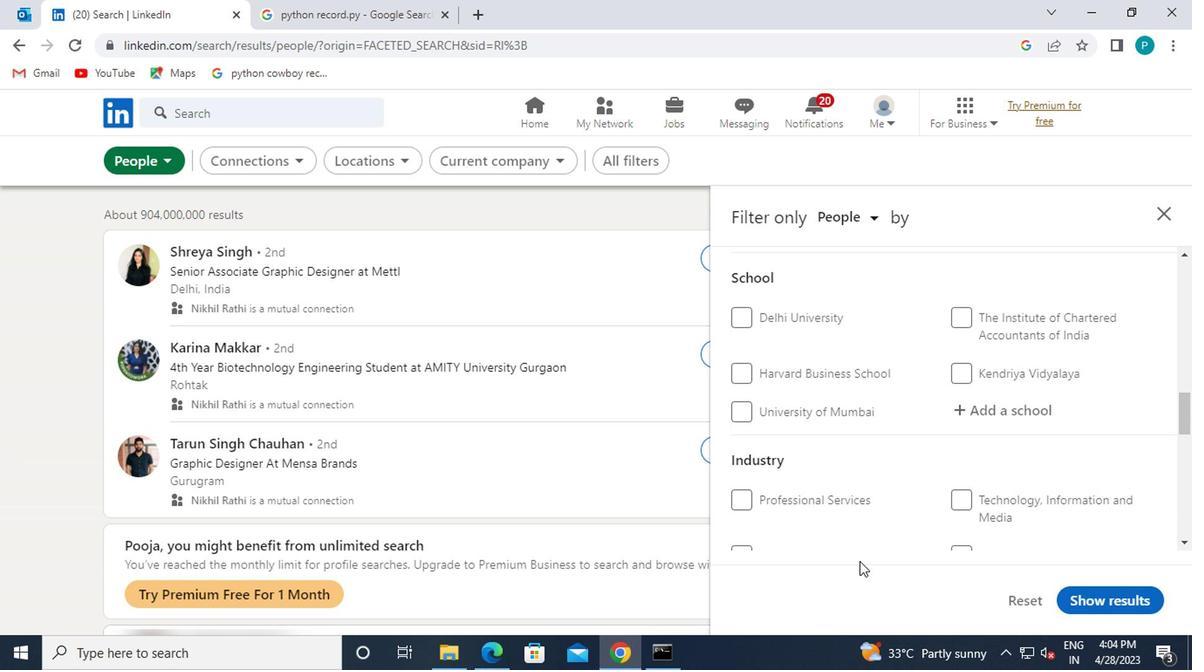 
Action: Mouse scrolled (822, 507) with delta (0, 0)
Screenshot: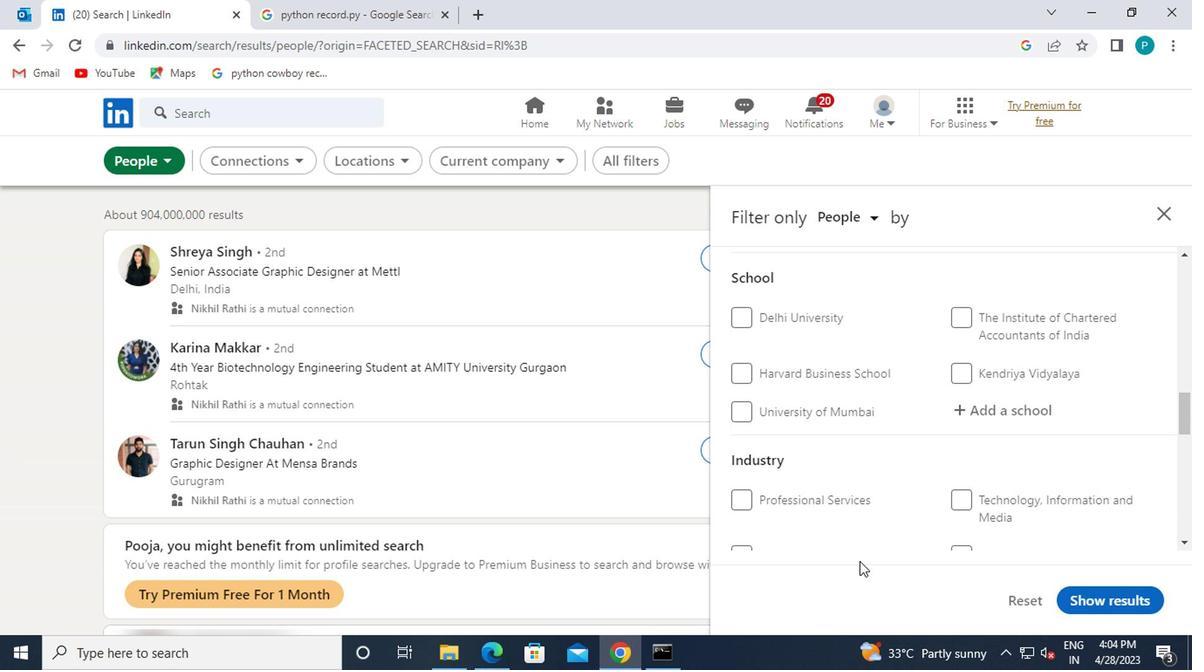 
Action: Mouse moved to (822, 505)
Screenshot: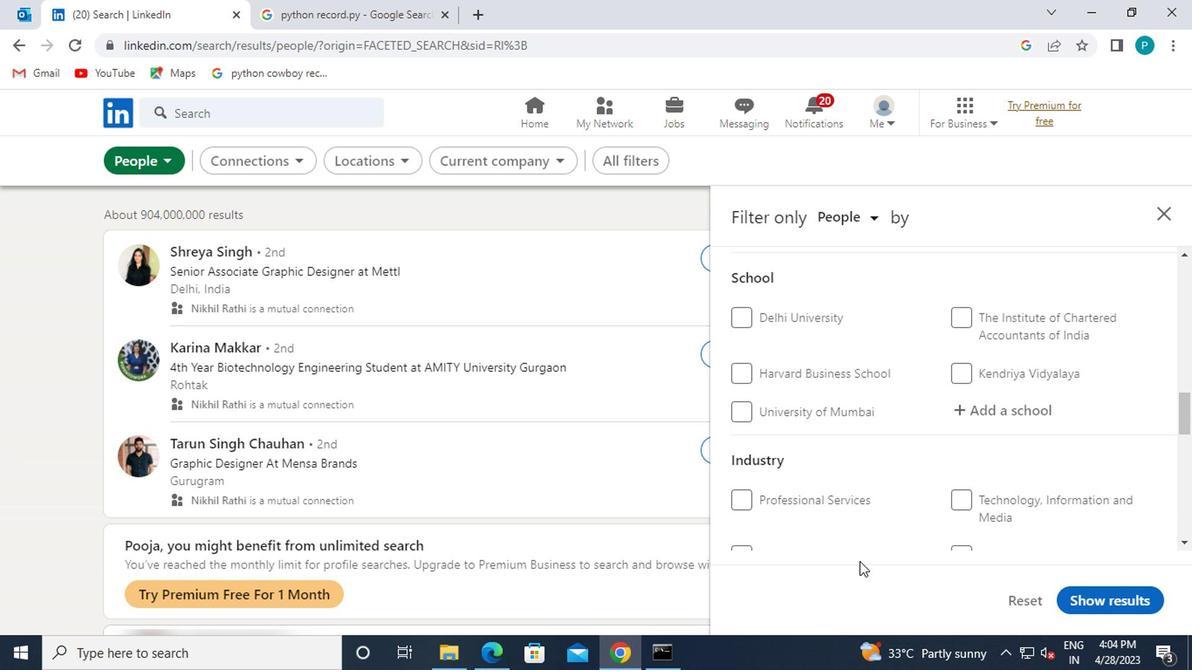 
Action: Mouse scrolled (822, 505) with delta (0, 0)
Screenshot: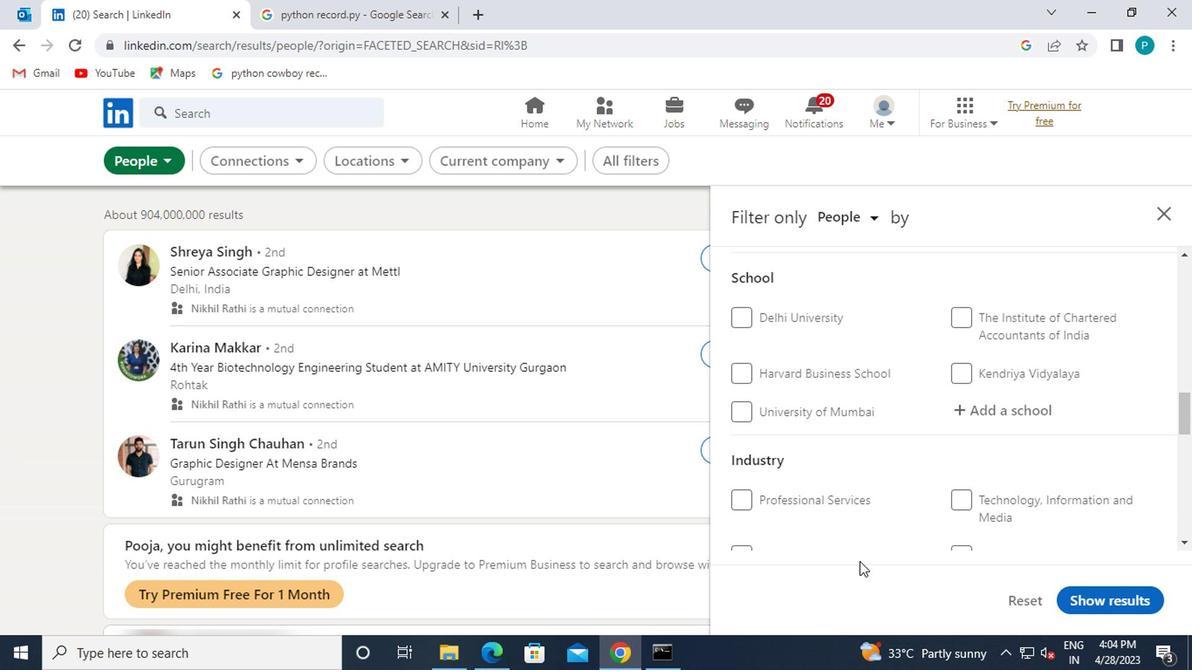 
Action: Mouse scrolled (822, 505) with delta (0, 0)
Screenshot: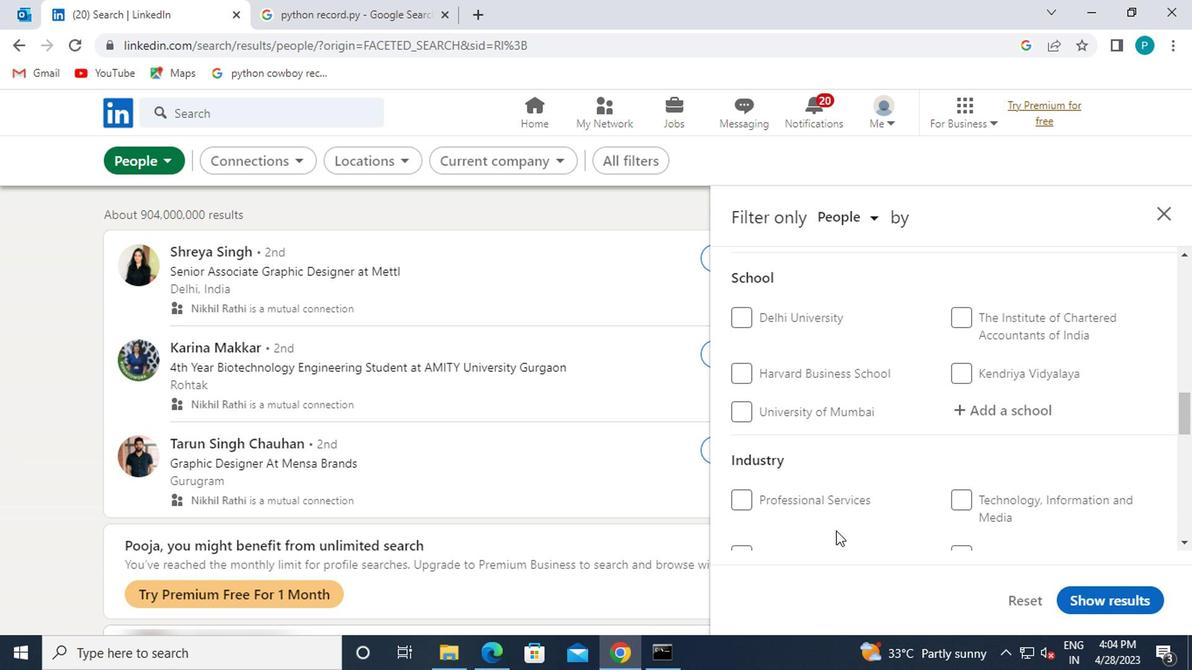 
Action: Mouse moved to (802, 468)
Screenshot: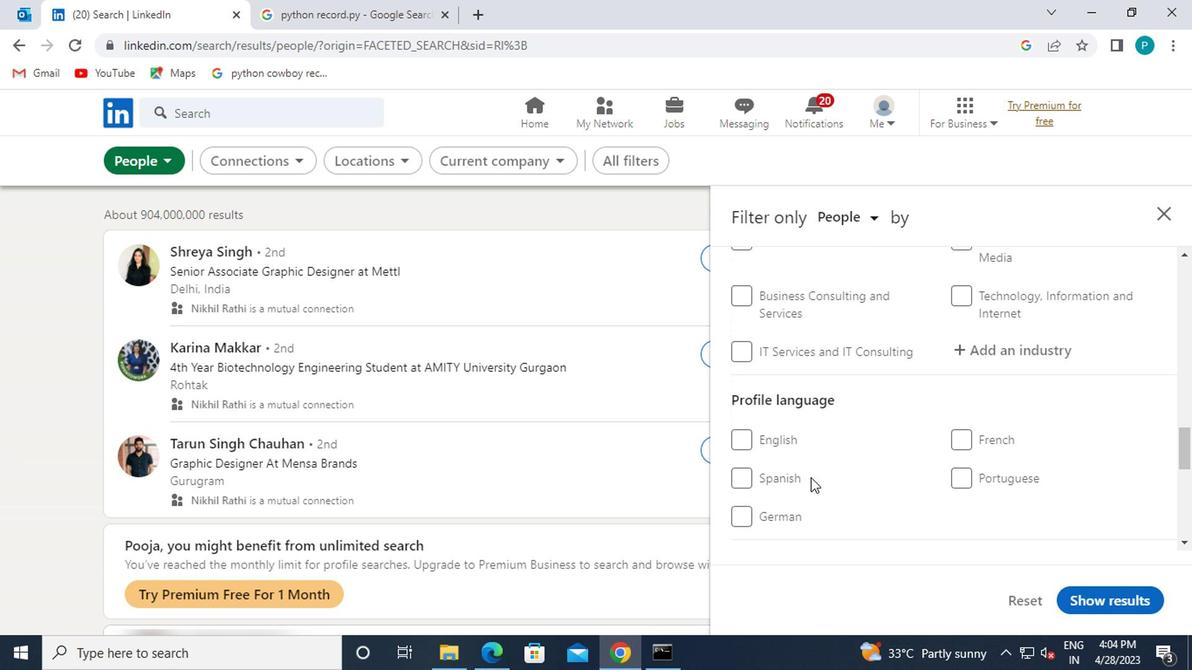 
Action: Mouse scrolled (802, 467) with delta (0, -1)
Screenshot: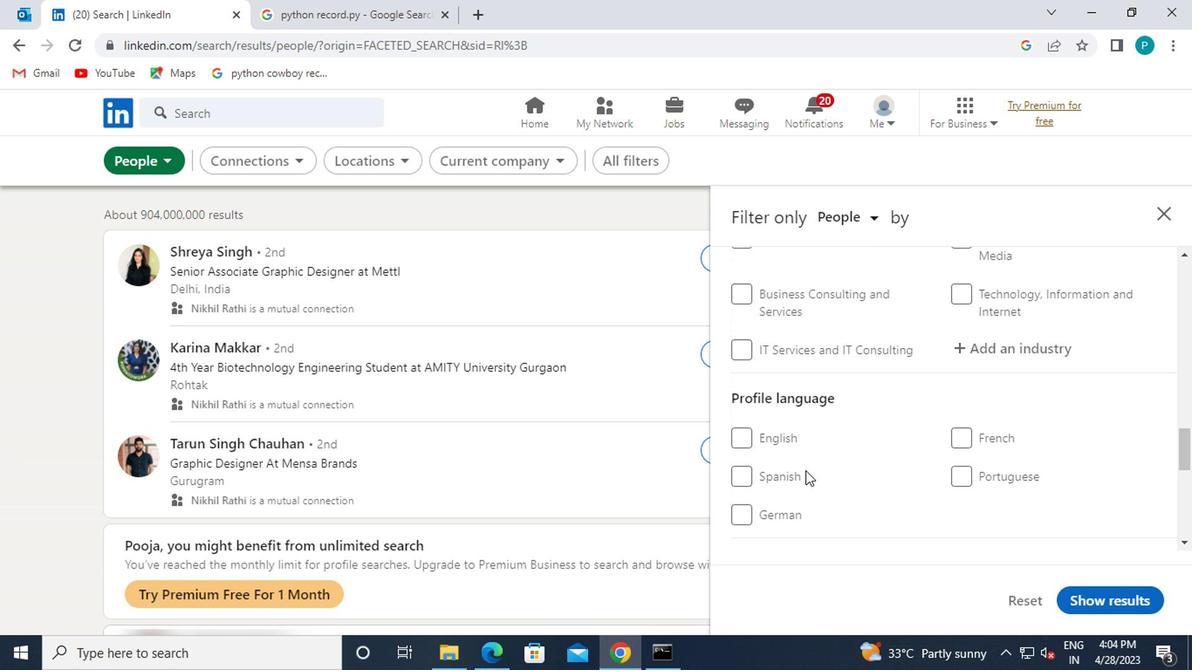 
Action: Mouse scrolled (802, 467) with delta (0, -1)
Screenshot: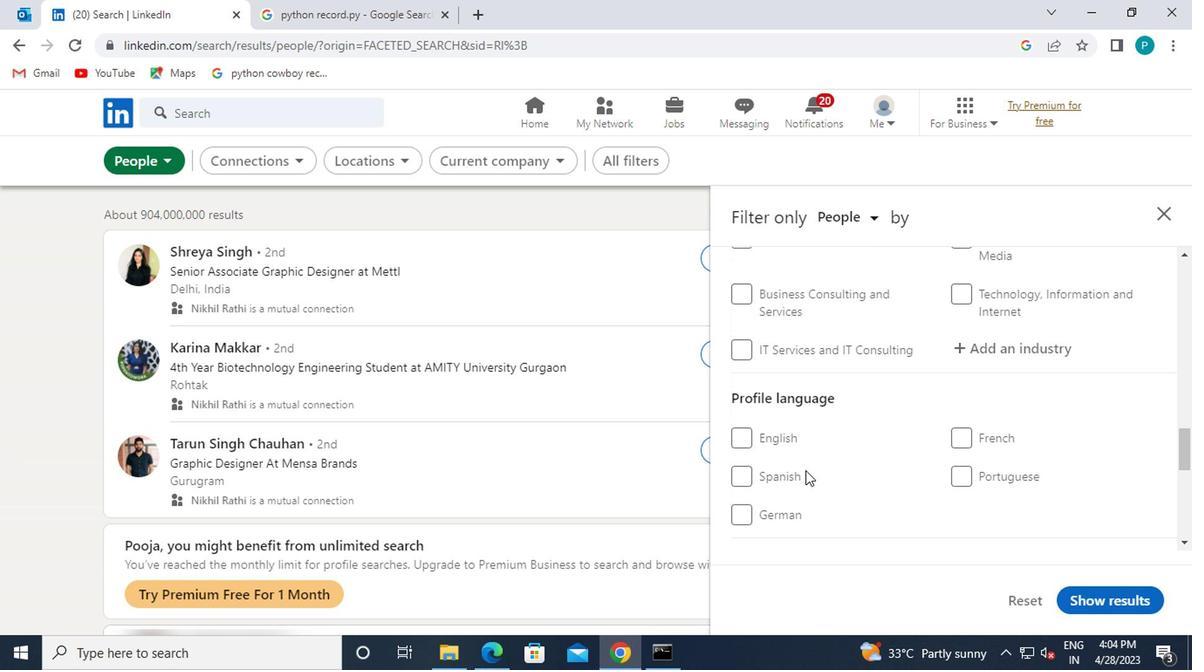 
Action: Mouse moved to (967, 380)
Screenshot: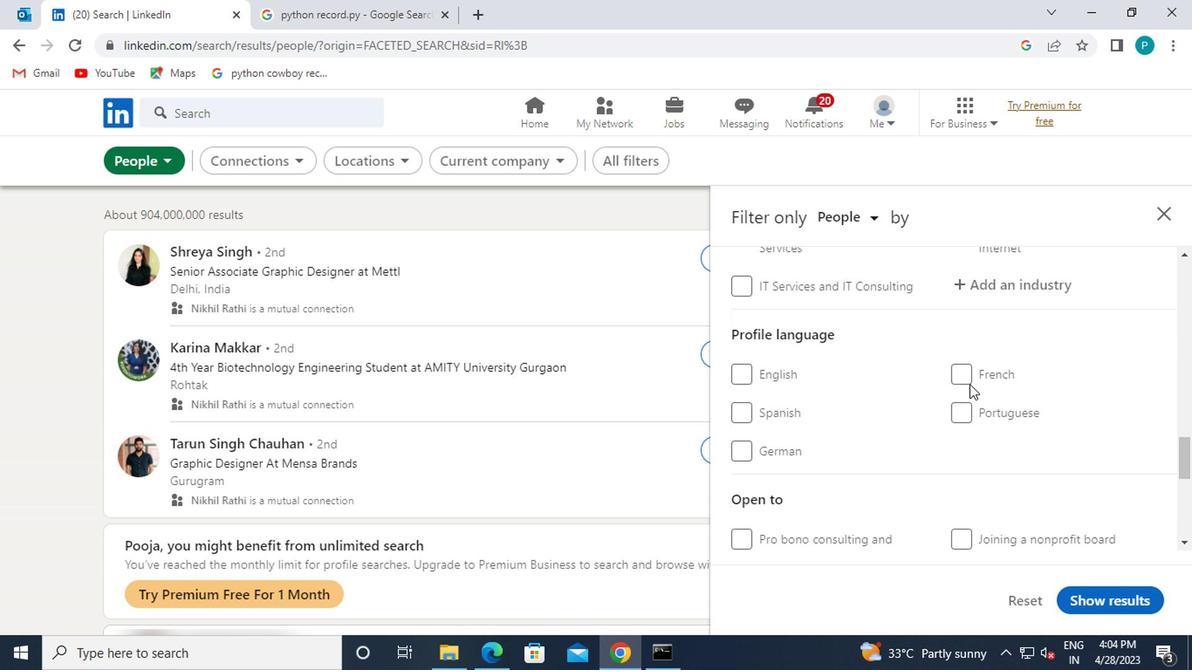 
Action: Mouse pressed left at (967, 380)
Screenshot: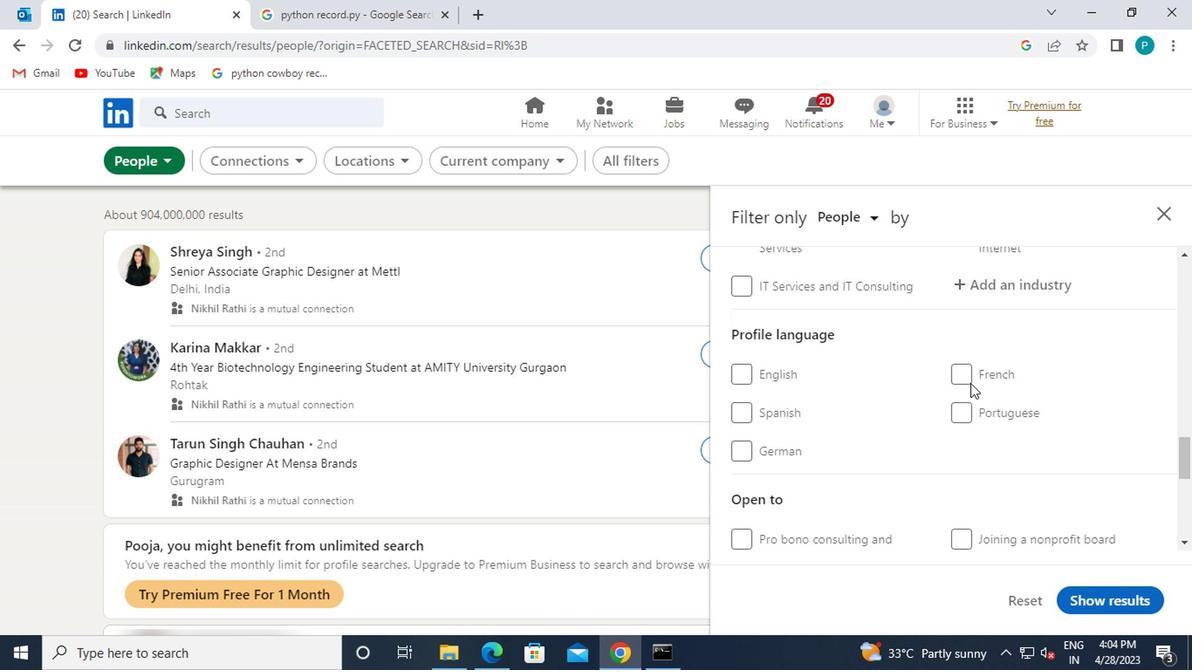 
Action: Mouse moved to (908, 370)
Screenshot: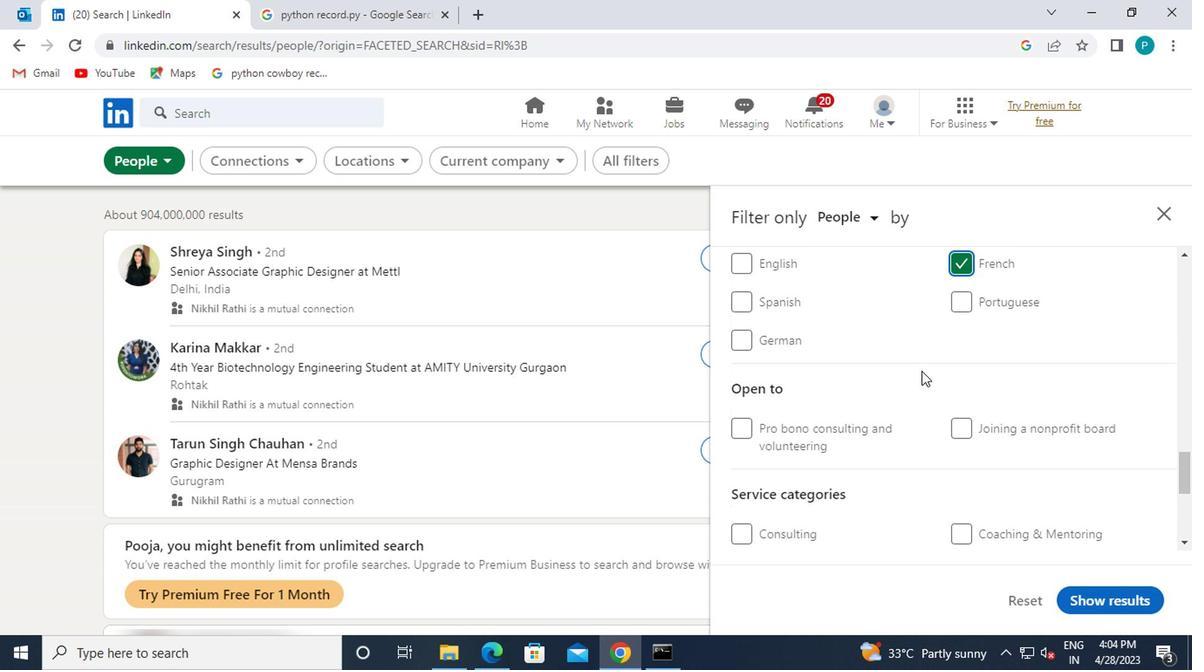
Action: Mouse scrolled (908, 371) with delta (0, 1)
Screenshot: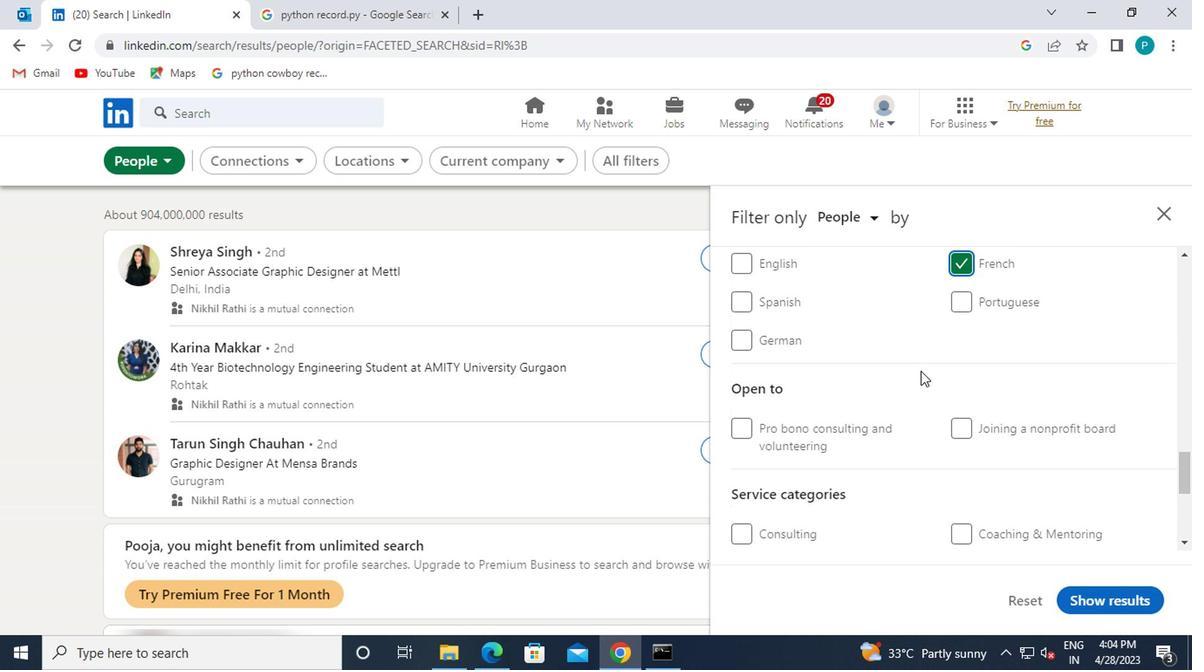 
Action: Mouse scrolled (908, 371) with delta (0, 1)
Screenshot: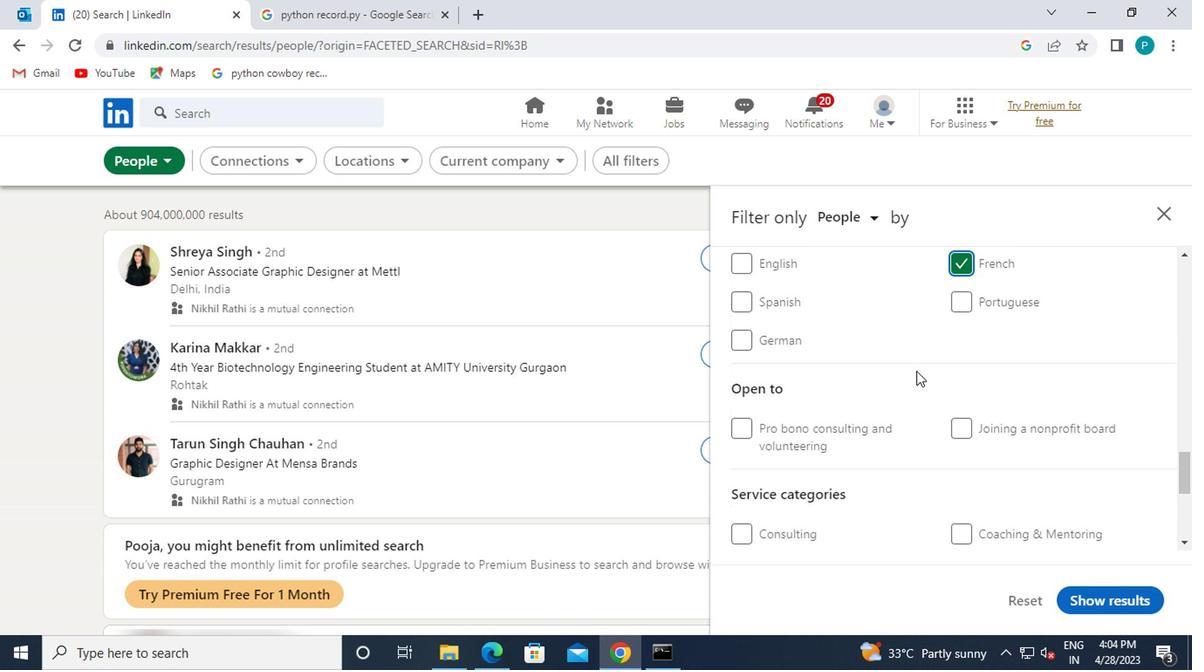 
Action: Mouse scrolled (908, 371) with delta (0, 1)
Screenshot: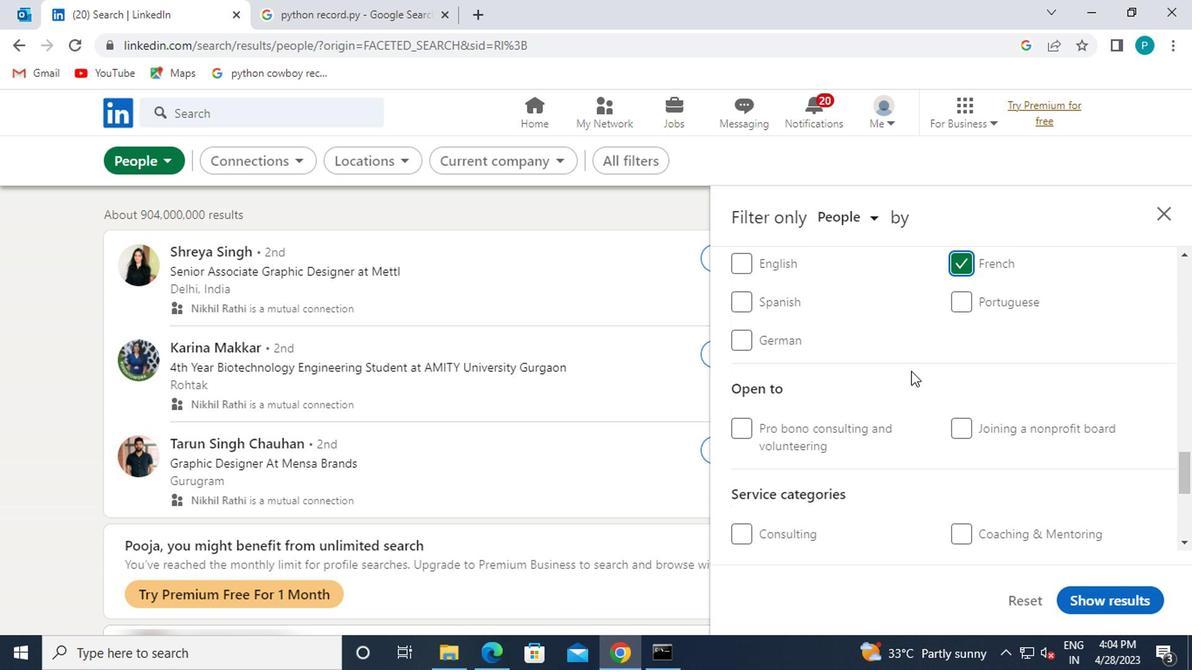 
Action: Mouse scrolled (908, 371) with delta (0, 1)
Screenshot: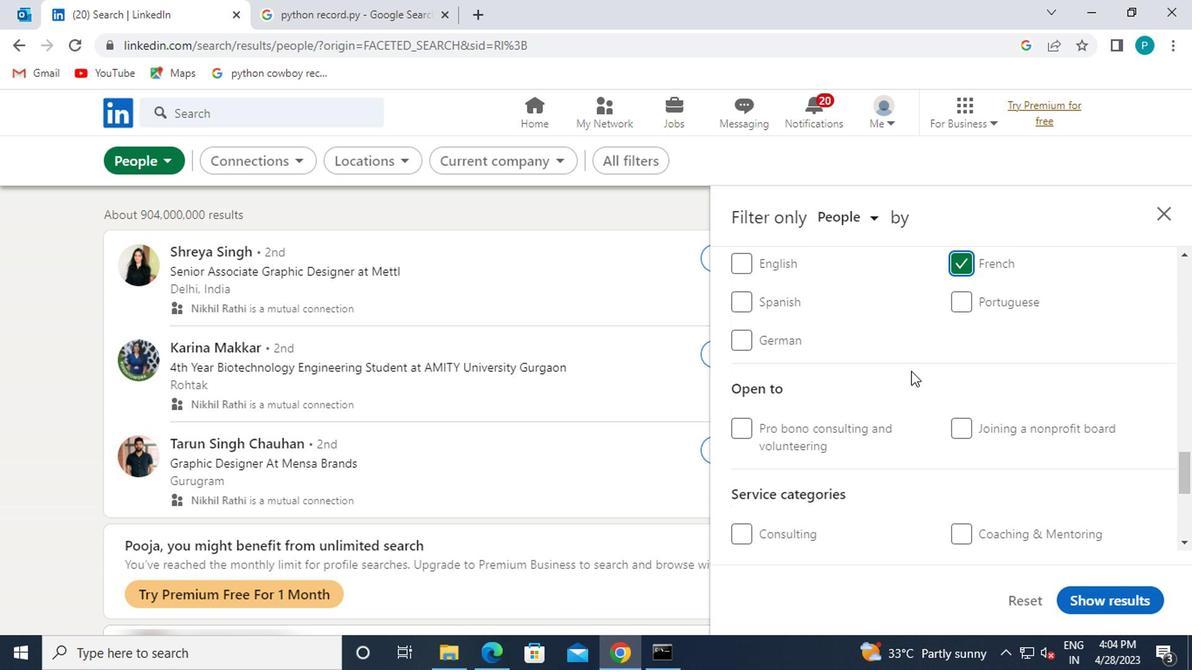 
Action: Mouse moved to (907, 373)
Screenshot: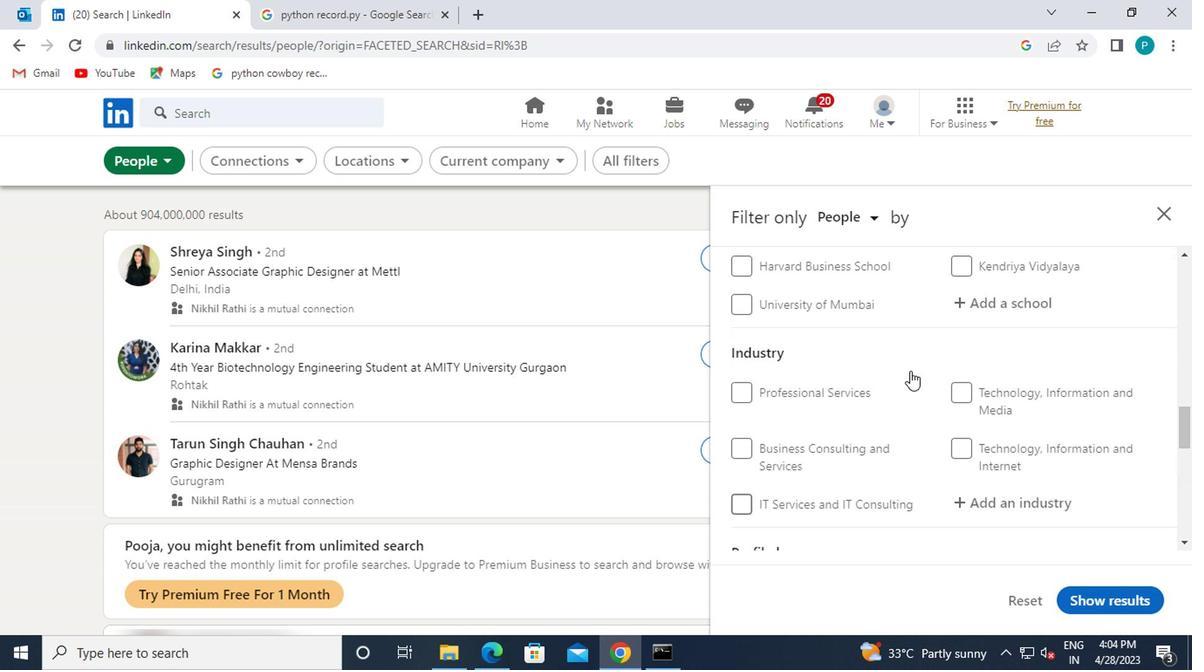 
Action: Mouse scrolled (907, 373) with delta (0, 0)
Screenshot: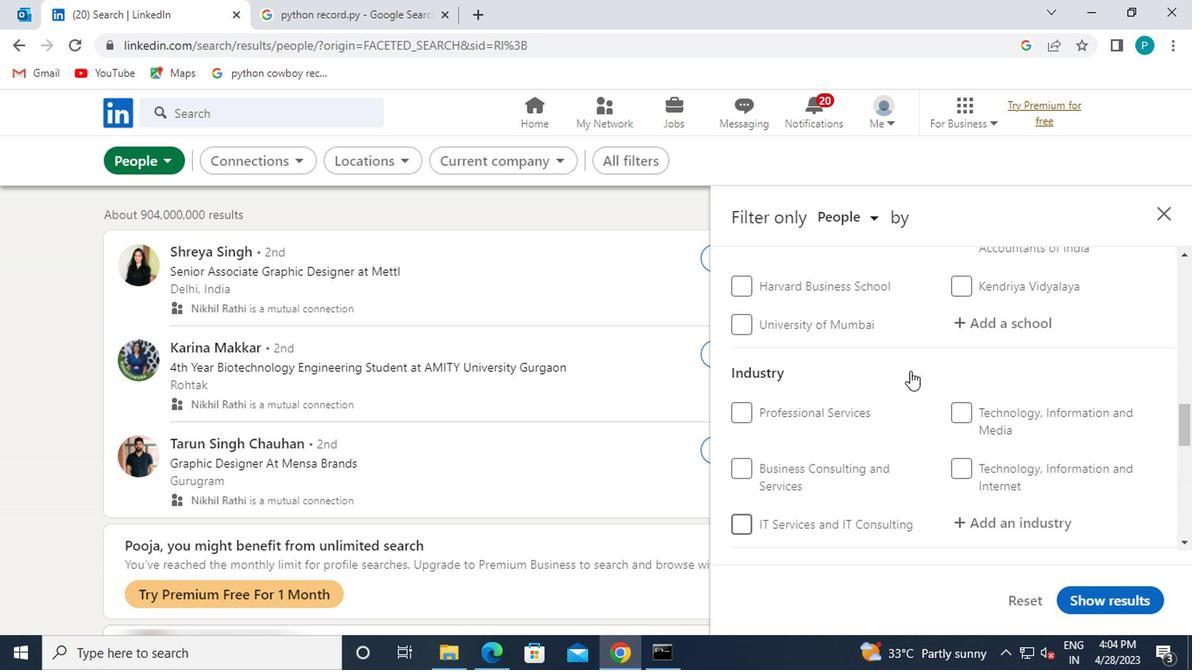 
Action: Mouse moved to (907, 374)
Screenshot: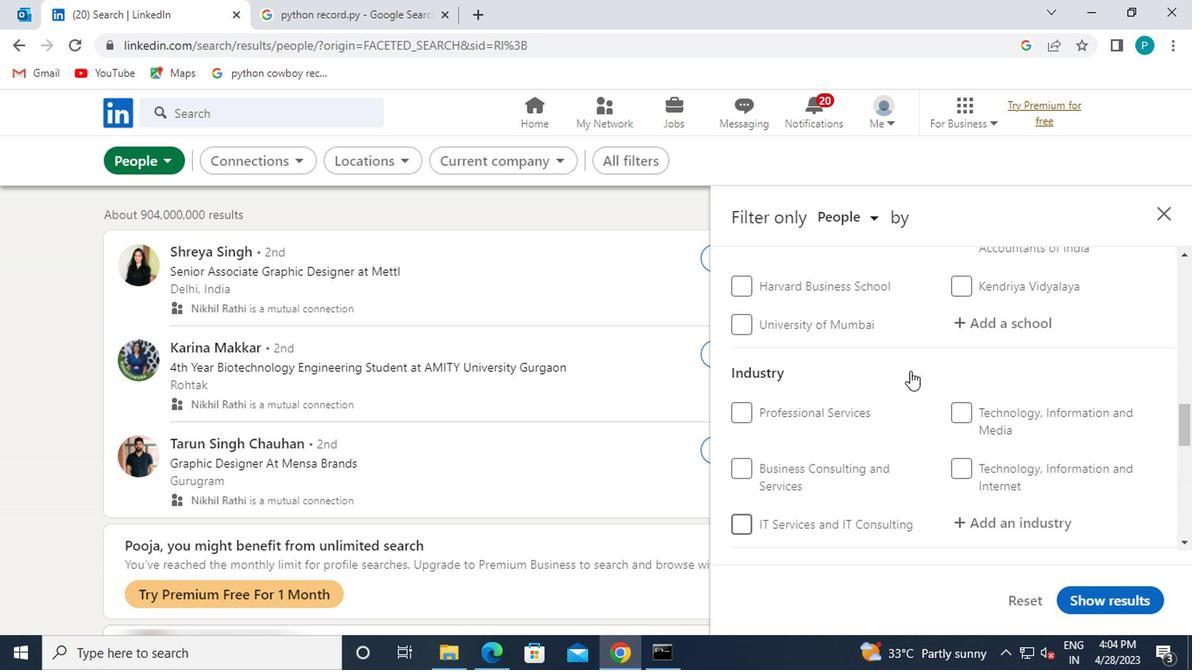 
Action: Mouse scrolled (907, 375) with delta (0, 1)
Screenshot: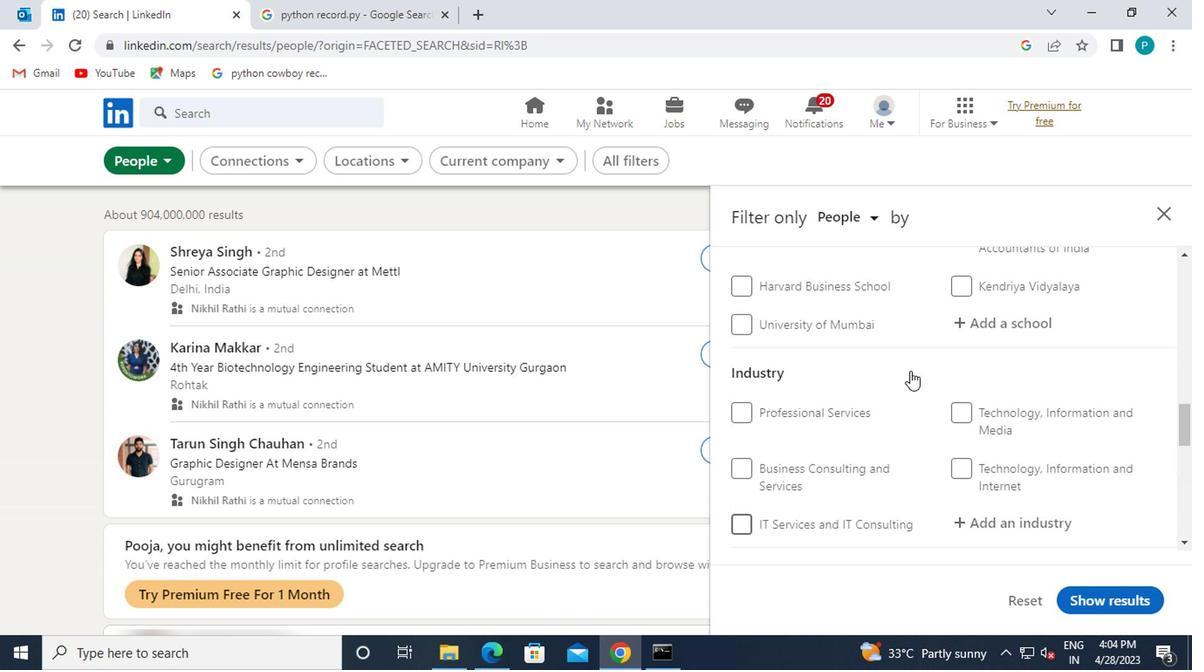 
Action: Mouse scrolled (907, 375) with delta (0, 1)
Screenshot: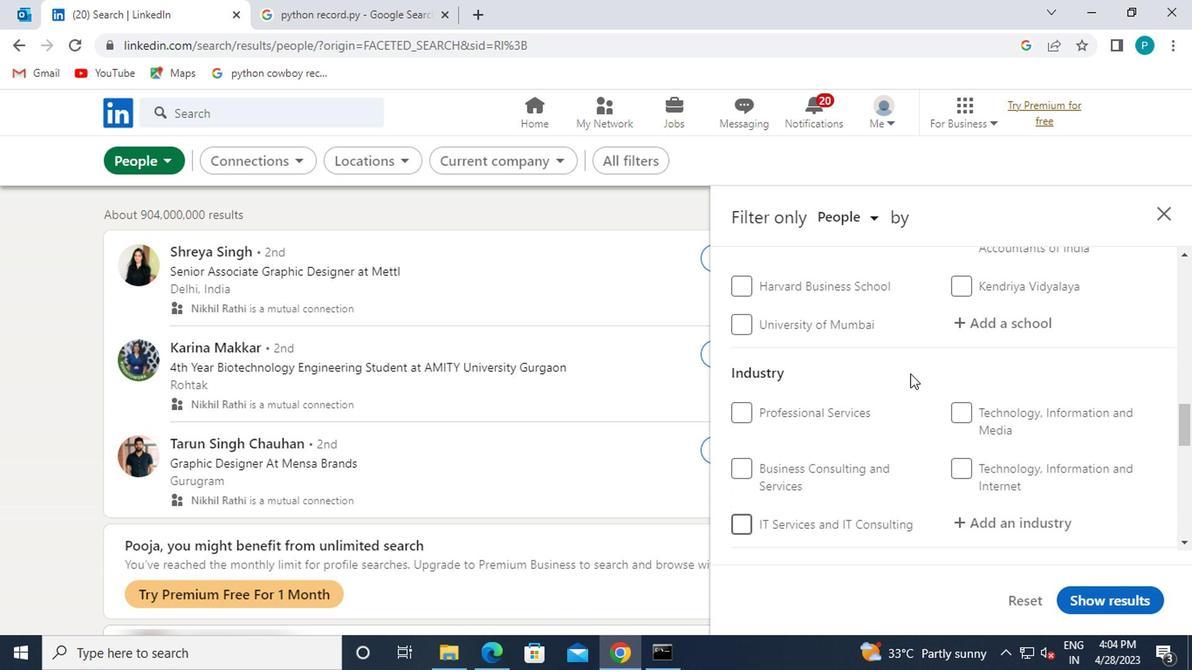 
Action: Mouse scrolled (907, 375) with delta (0, 1)
Screenshot: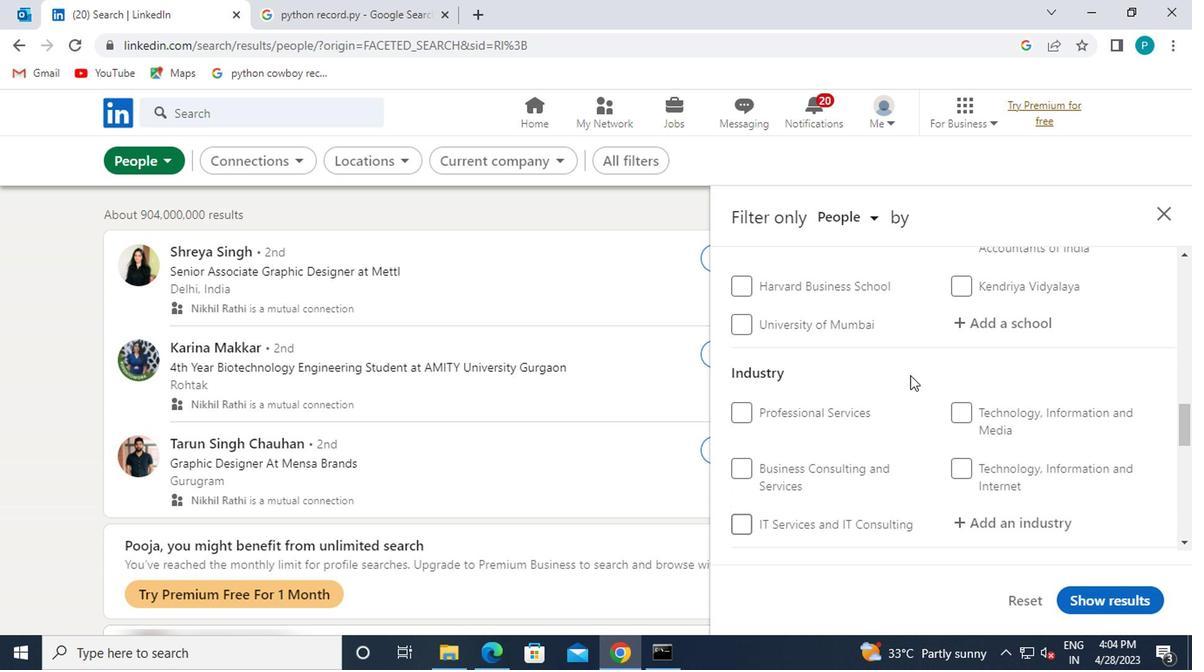 
Action: Mouse moved to (954, 387)
Screenshot: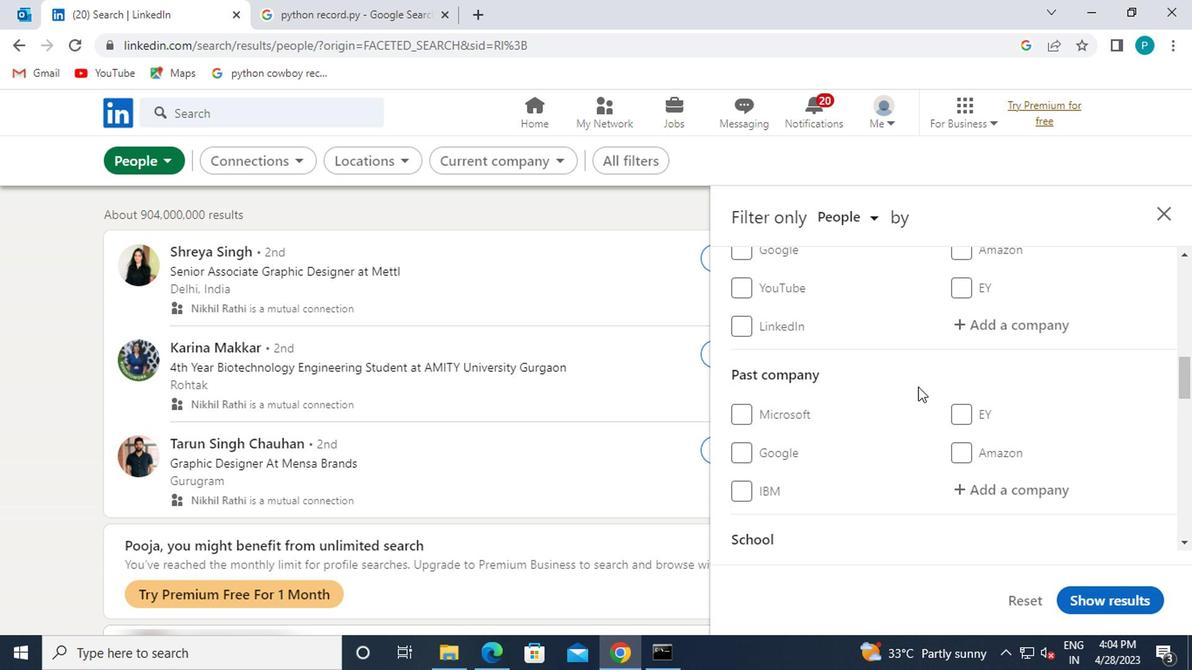 
Action: Mouse scrolled (954, 388) with delta (0, 1)
Screenshot: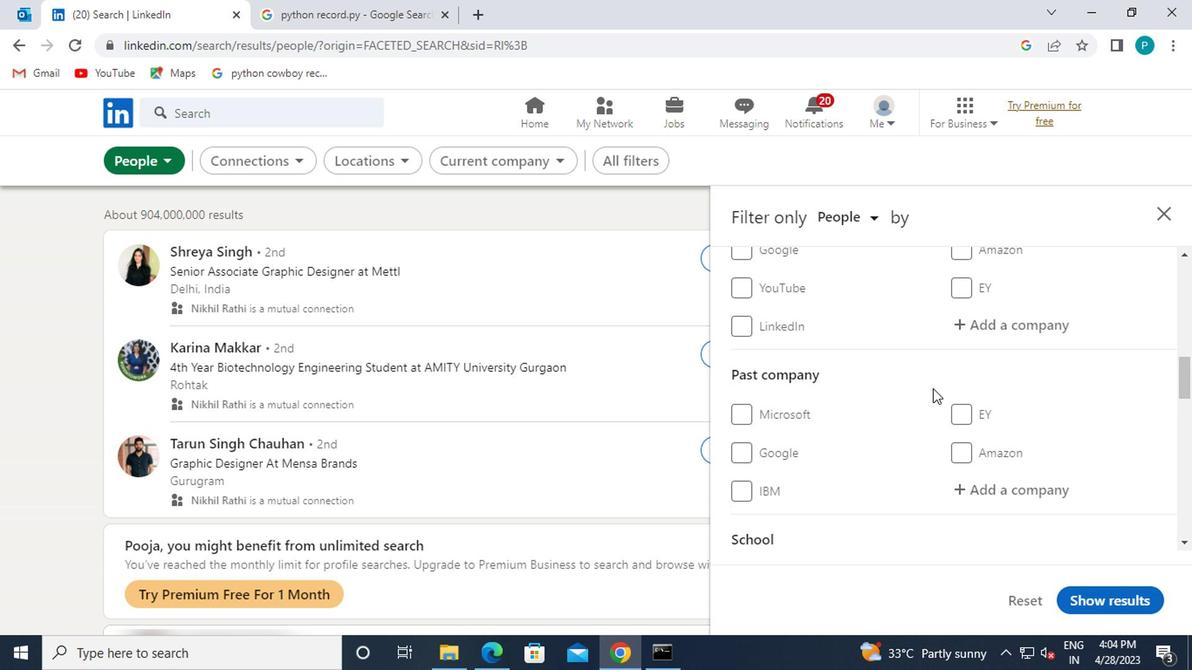 
Action: Mouse moved to (975, 409)
Screenshot: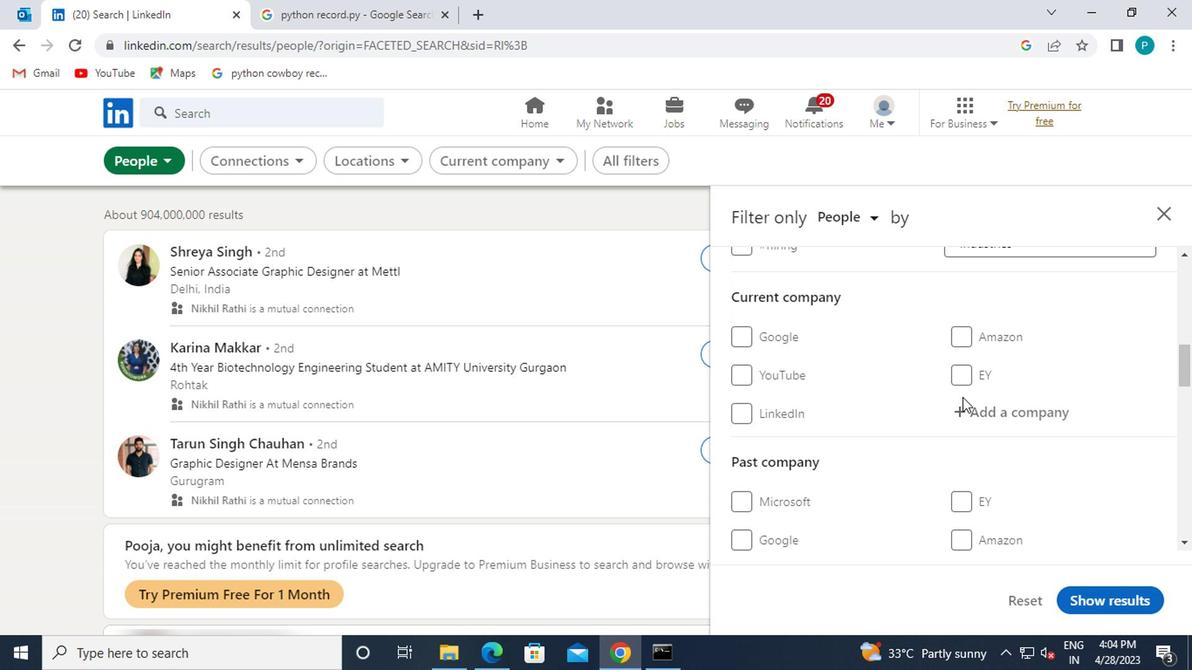 
Action: Mouse pressed left at (975, 409)
Screenshot: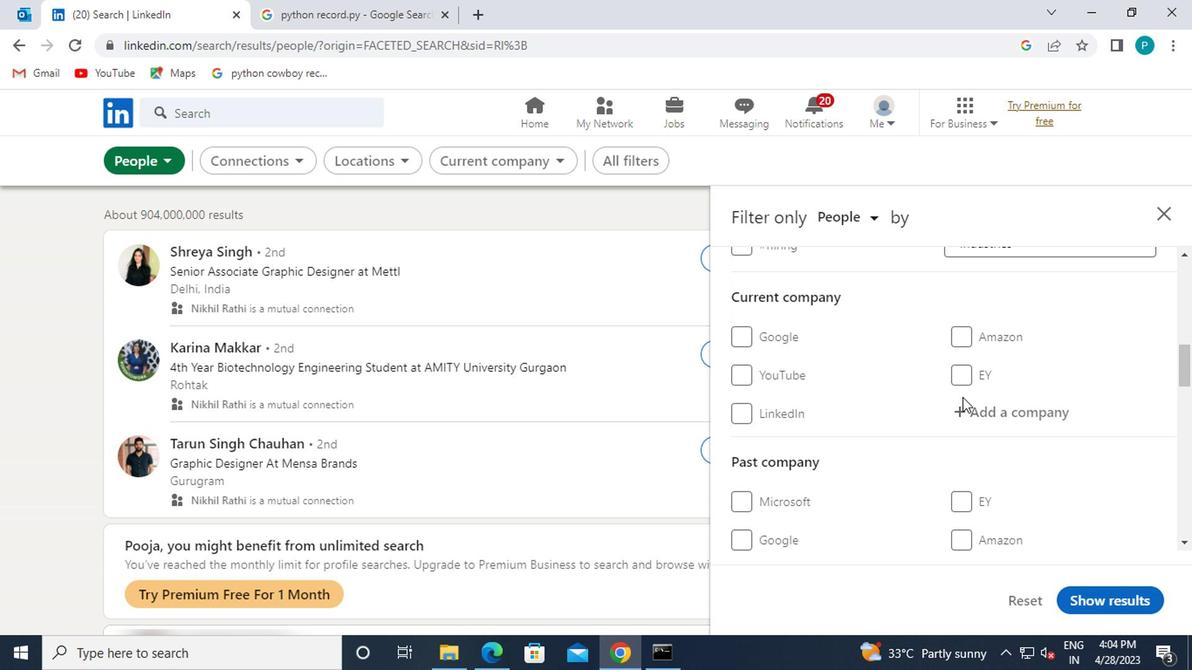 
Action: Key pressed <Key.caps_lock>R<Key.caps_lock>AMBOLL
Screenshot: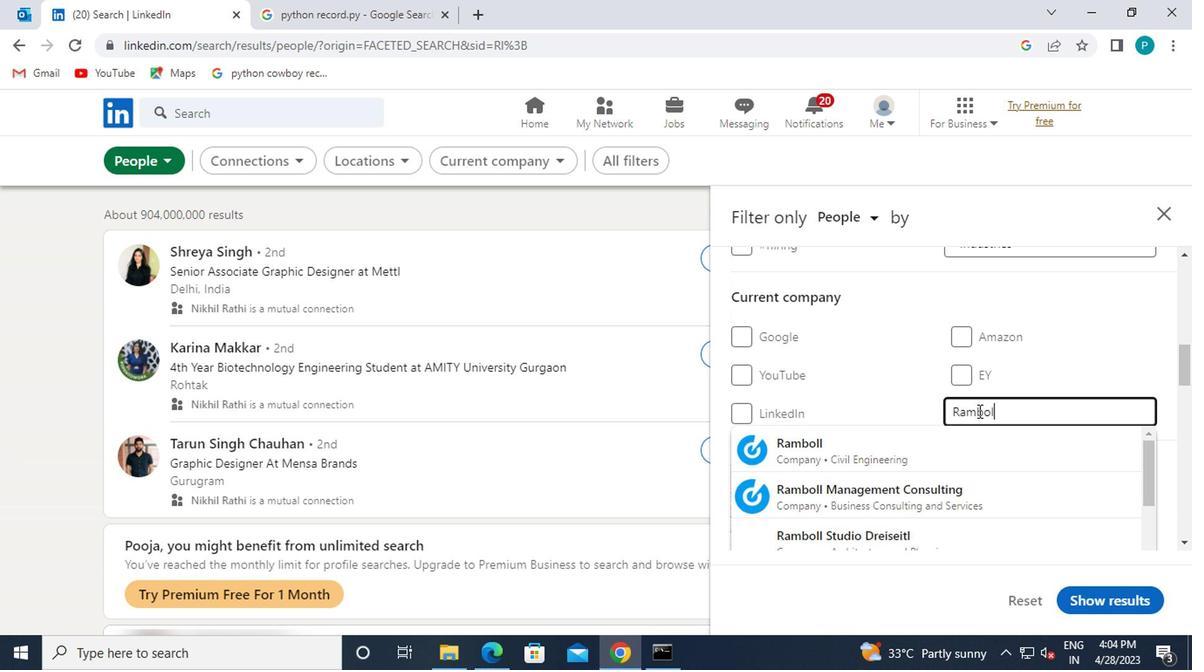 
Action: Mouse moved to (954, 445)
Screenshot: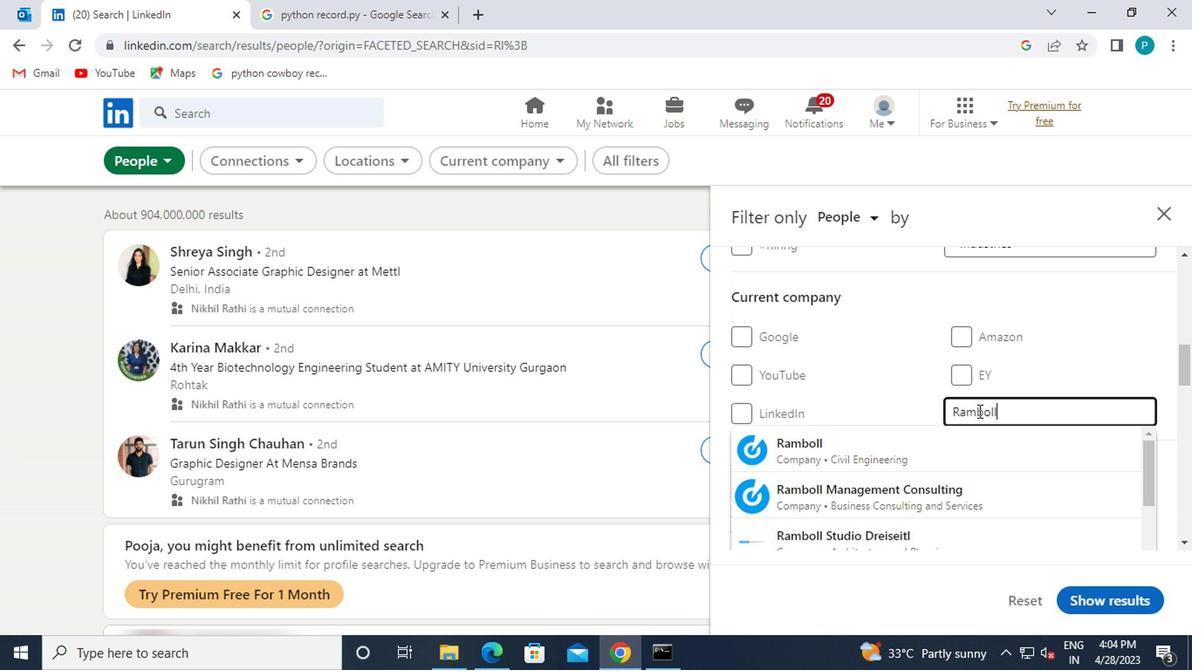 
Action: Mouse pressed left at (954, 445)
Screenshot: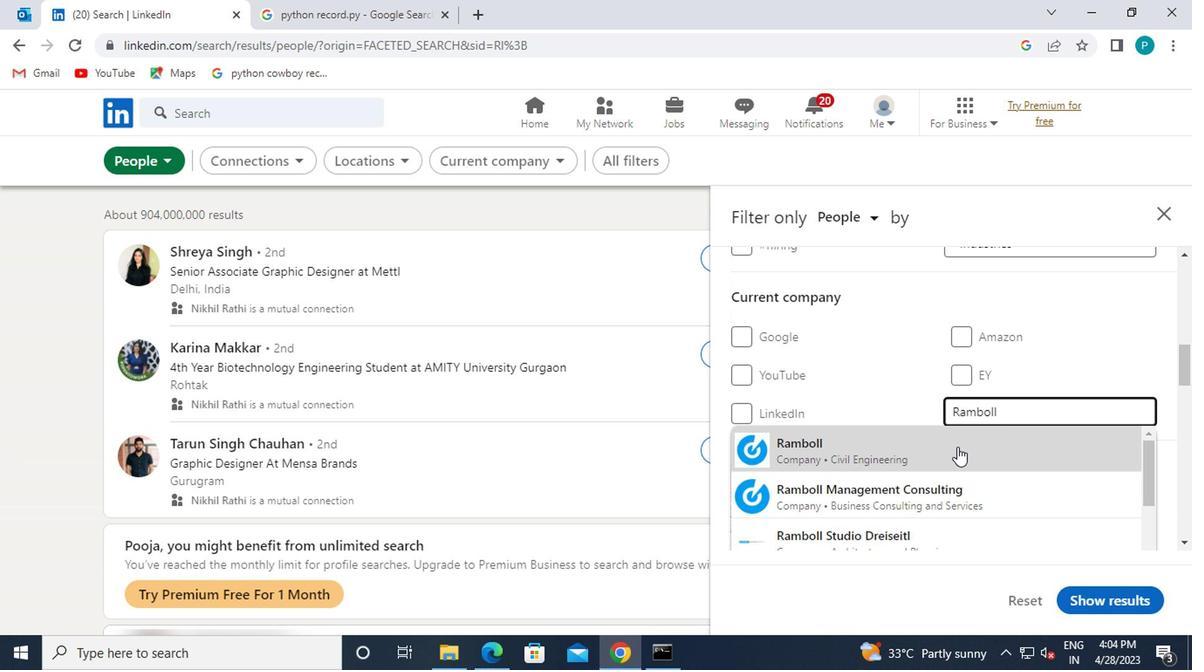
Action: Mouse moved to (931, 447)
Screenshot: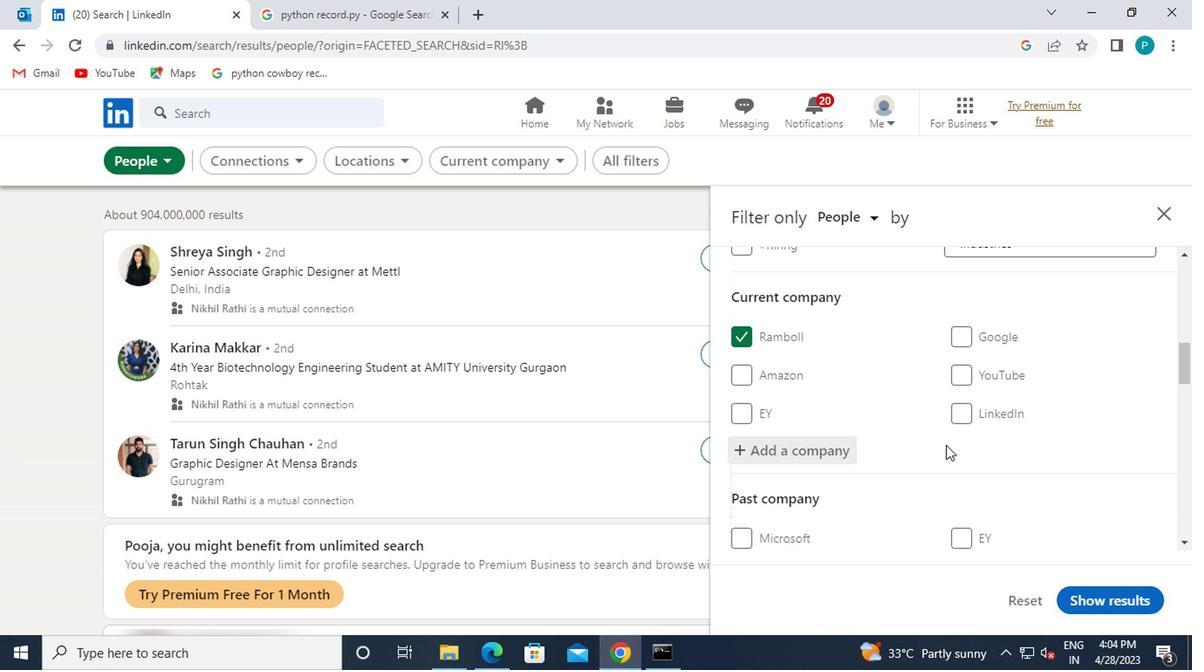 
Action: Mouse scrolled (931, 446) with delta (0, 0)
Screenshot: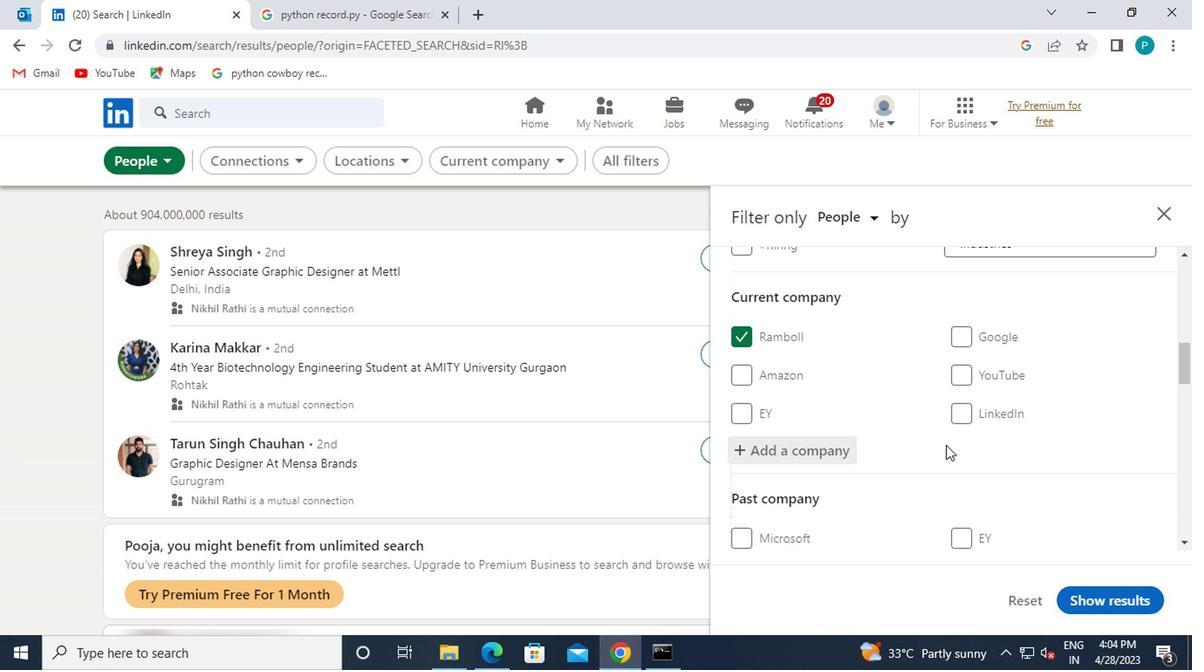 
Action: Mouse moved to (931, 447)
Screenshot: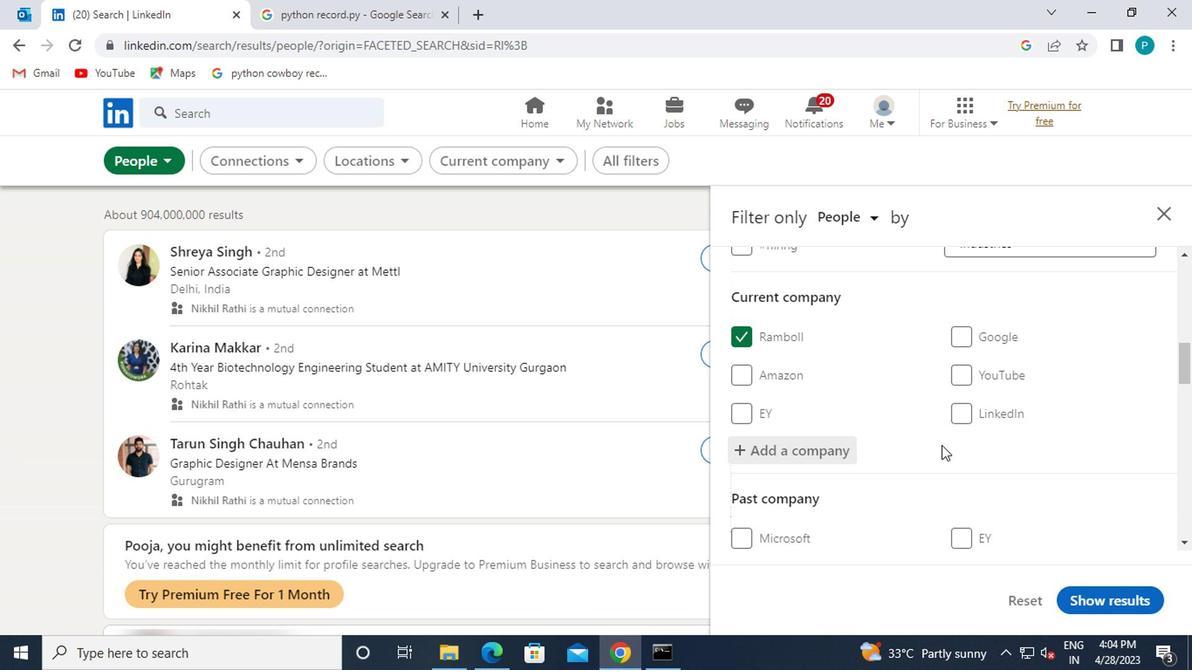 
Action: Mouse scrolled (931, 446) with delta (0, 0)
Screenshot: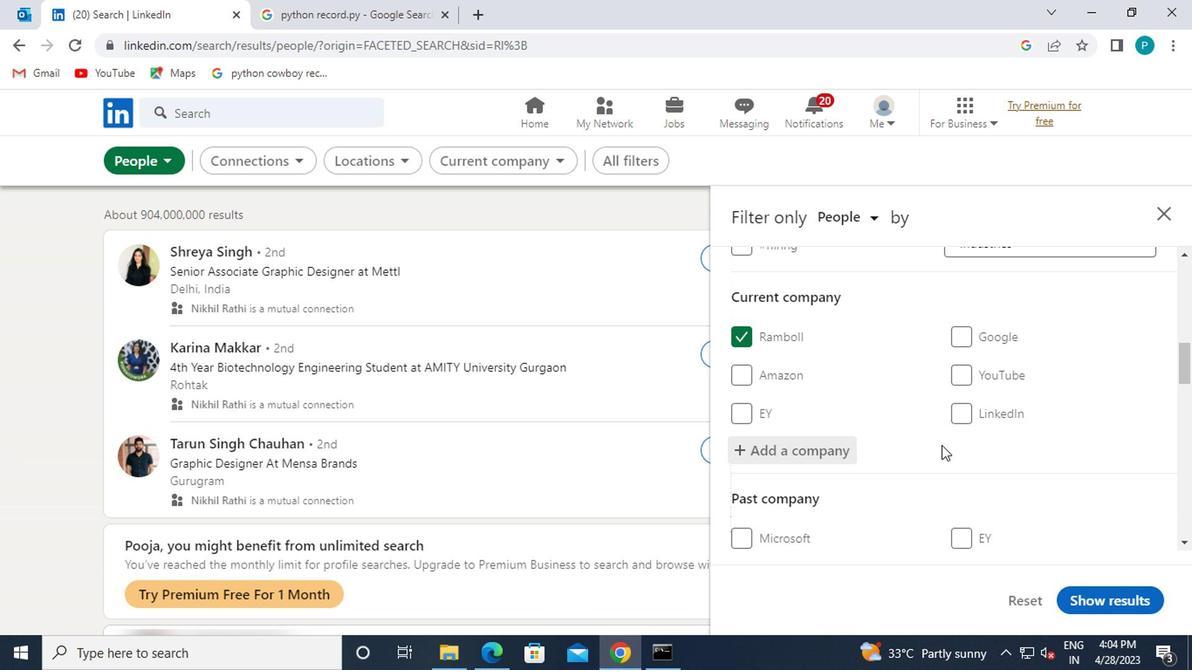 
Action: Mouse moved to (903, 434)
Screenshot: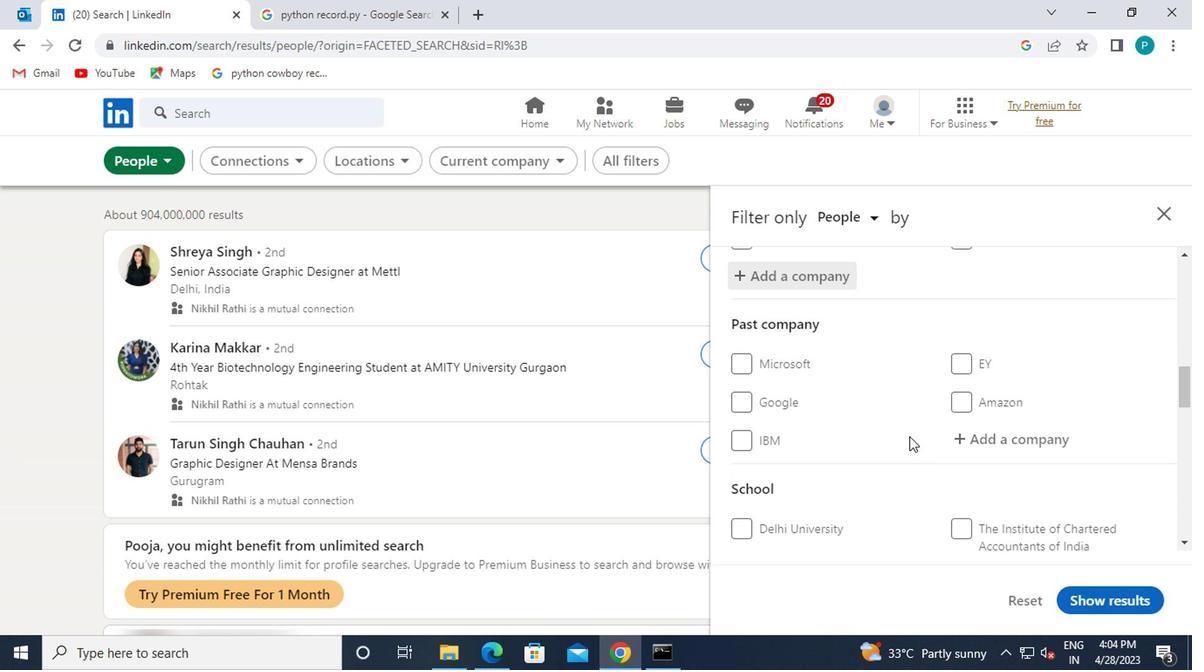 
Action: Mouse scrolled (903, 434) with delta (0, 0)
Screenshot: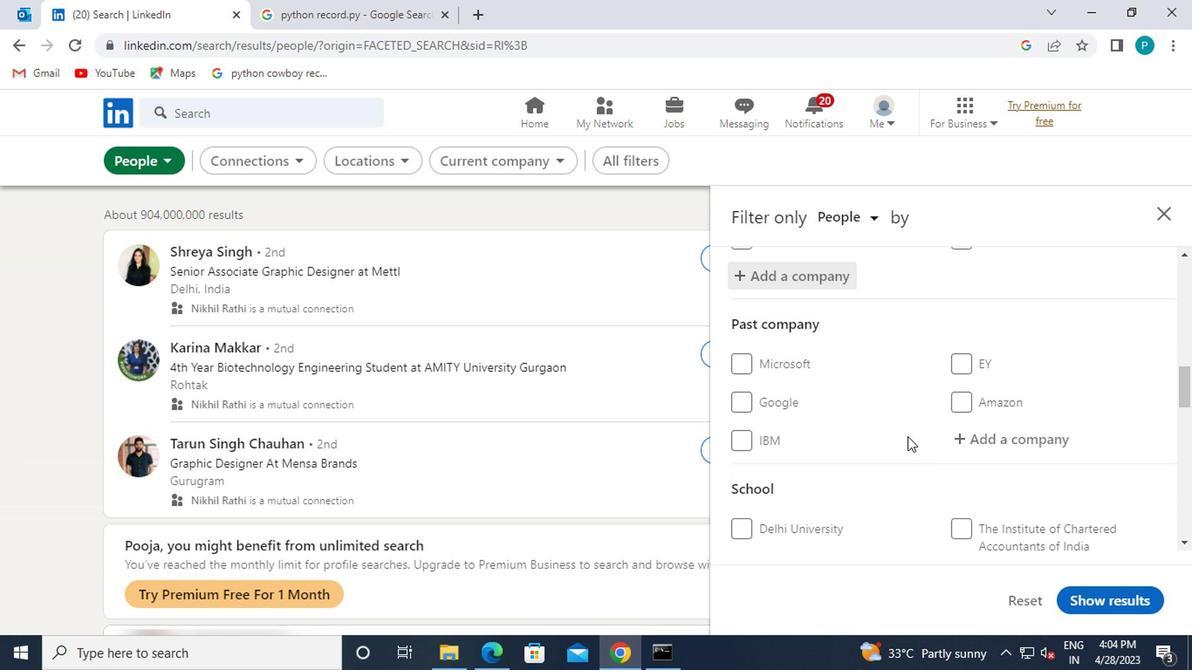 
Action: Mouse moved to (967, 493)
Screenshot: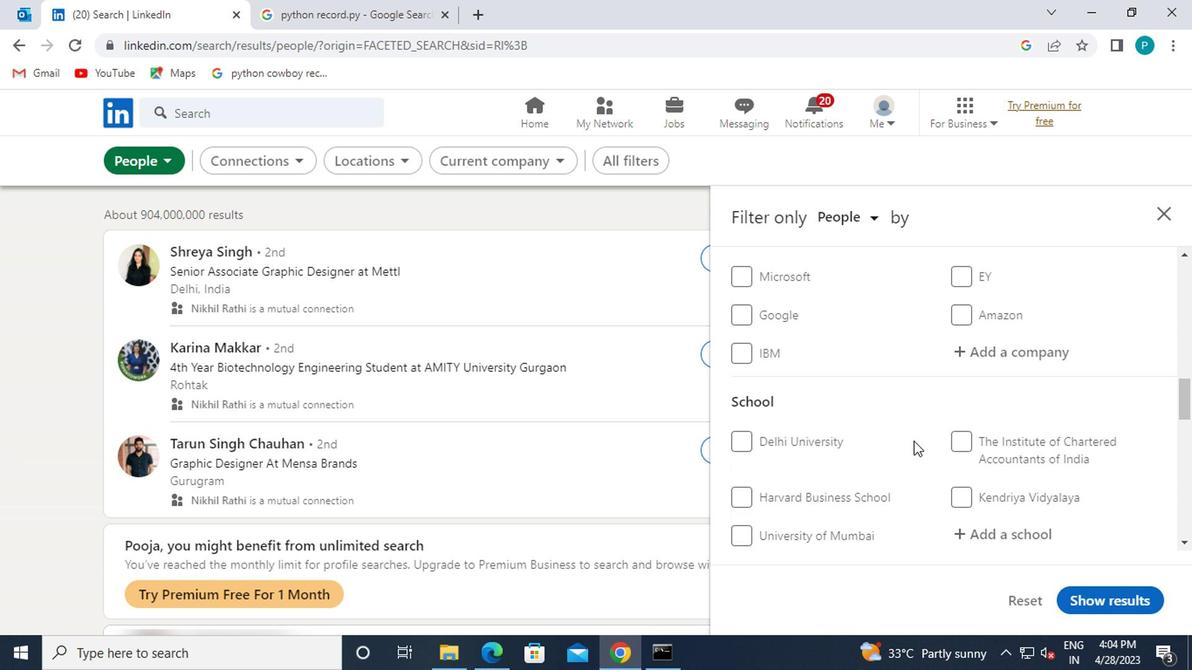
Action: Mouse scrolled (967, 492) with delta (0, -1)
Screenshot: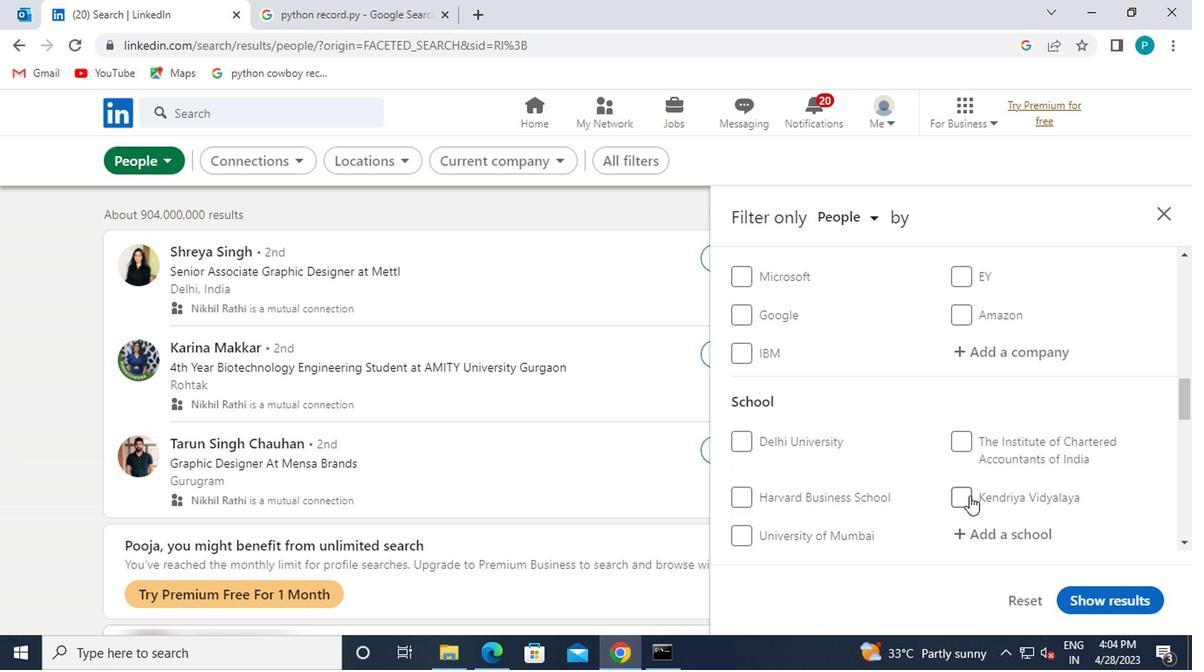 
Action: Mouse moved to (993, 436)
Screenshot: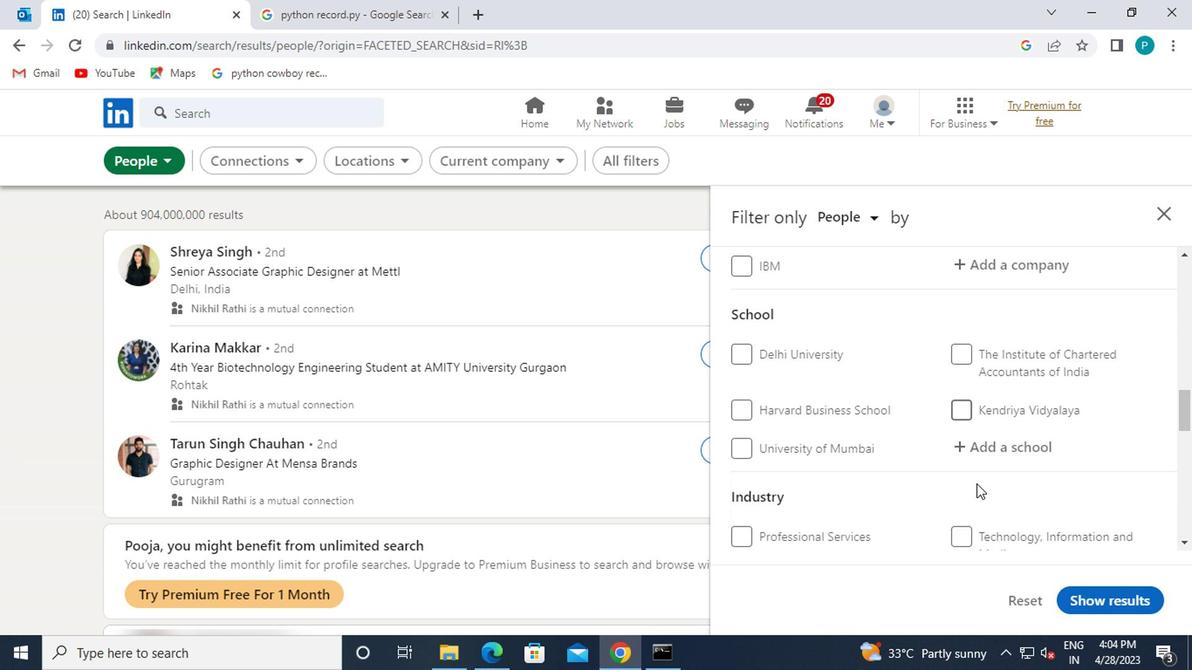 
Action: Mouse pressed left at (993, 436)
Screenshot: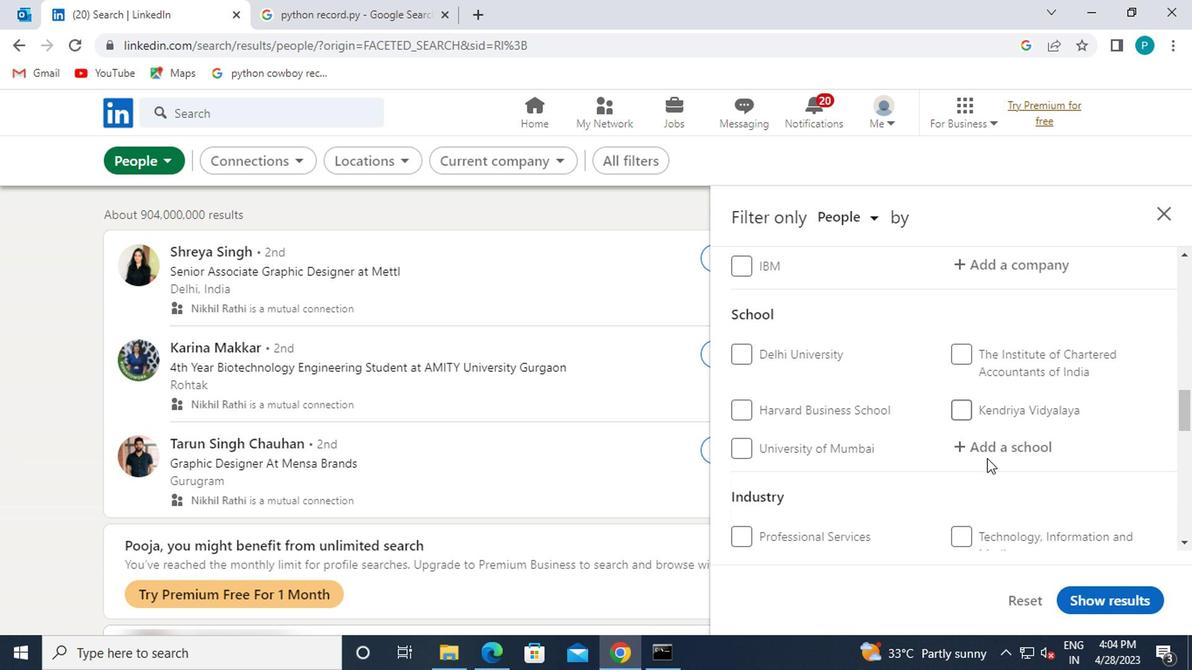 
Action: Mouse moved to (993, 439)
Screenshot: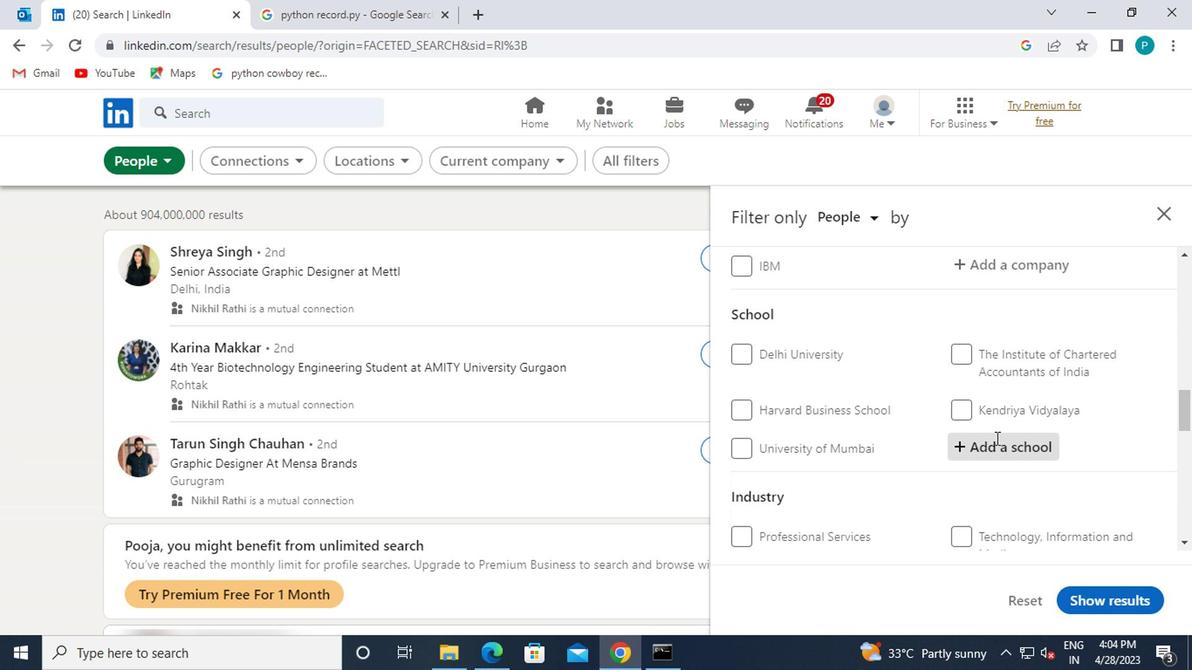 
Action: Key pressed <Key.caps_lock>F<Key.caps_lock>RESHERS
Screenshot: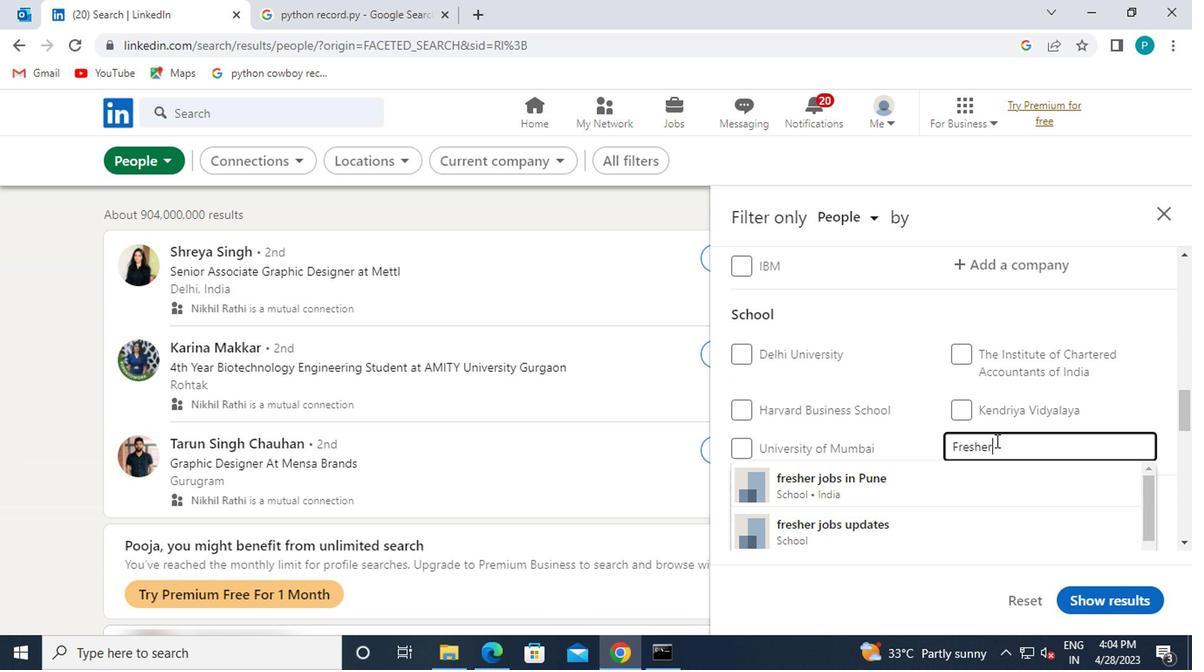 
Action: Mouse moved to (958, 404)
Screenshot: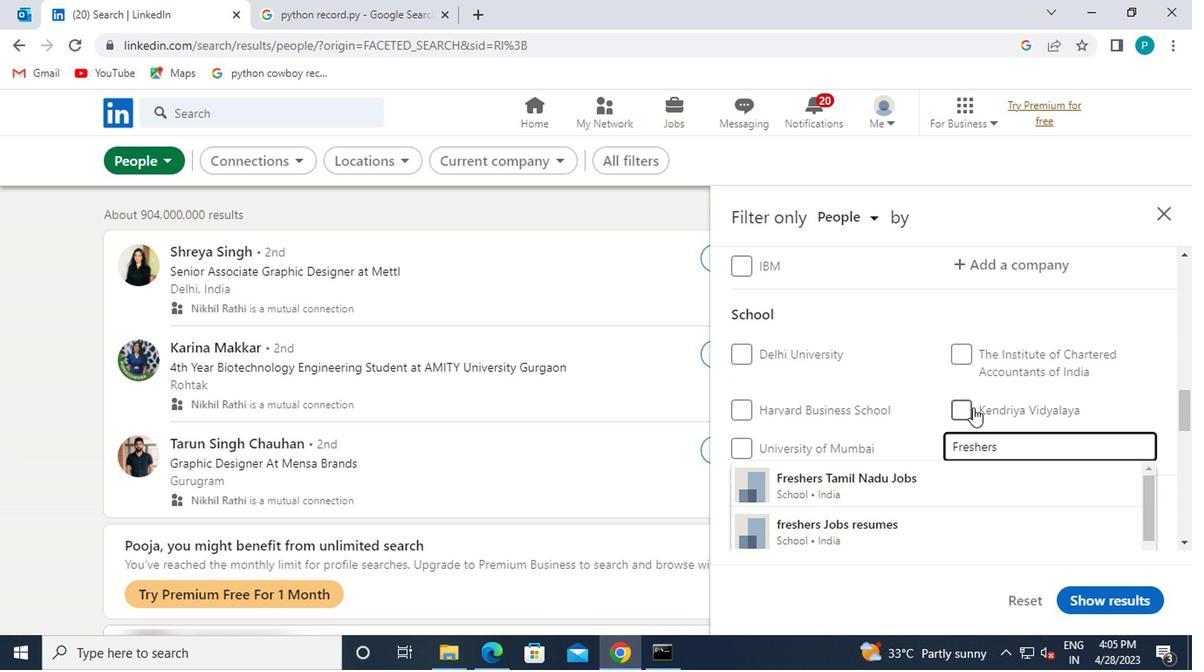 
Action: Mouse scrolled (958, 403) with delta (0, -1)
Screenshot: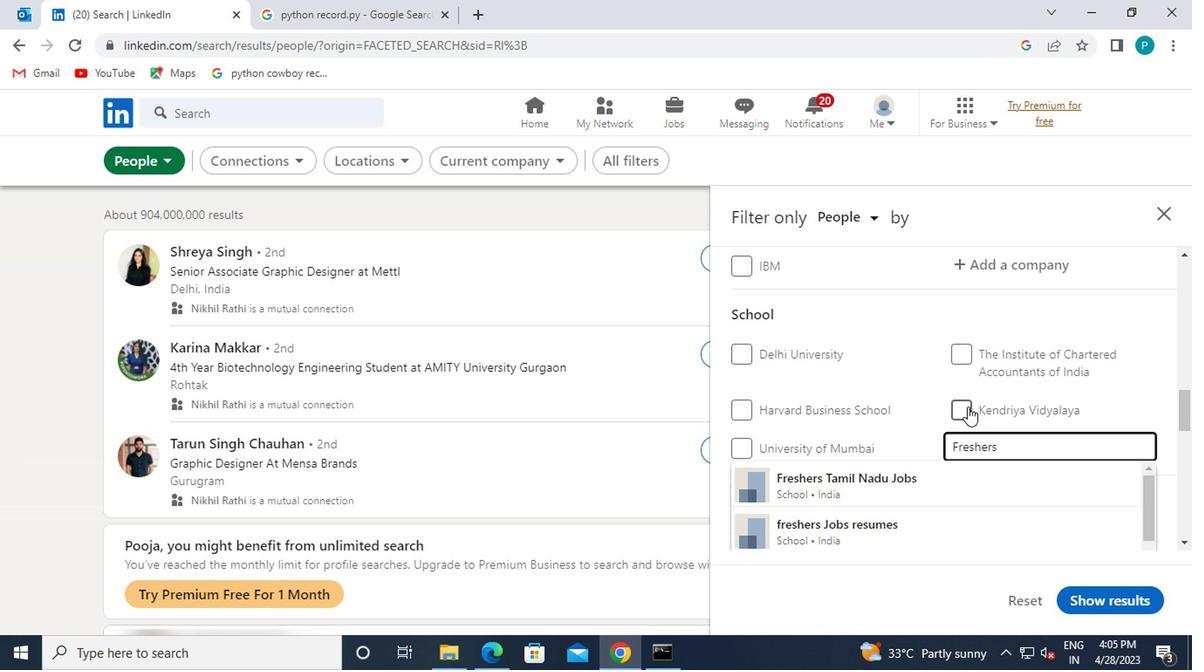 
Action: Mouse moved to (939, 396)
Screenshot: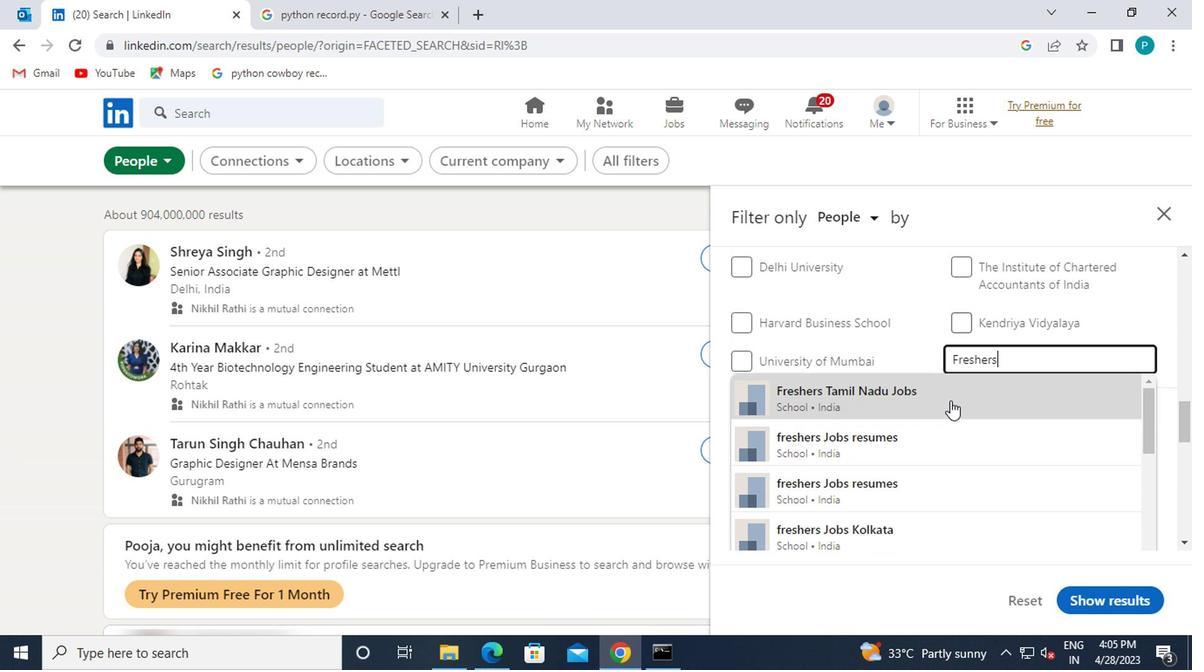 
Action: Mouse pressed left at (939, 396)
Screenshot: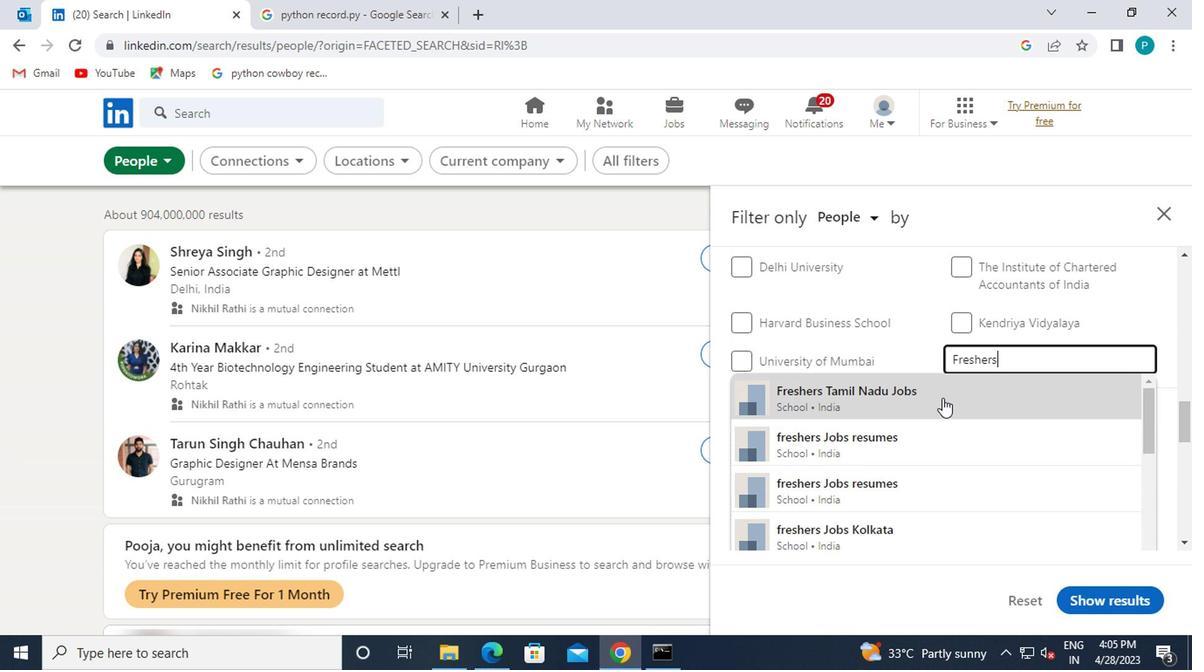 
Action: Mouse scrolled (939, 396) with delta (0, 0)
Screenshot: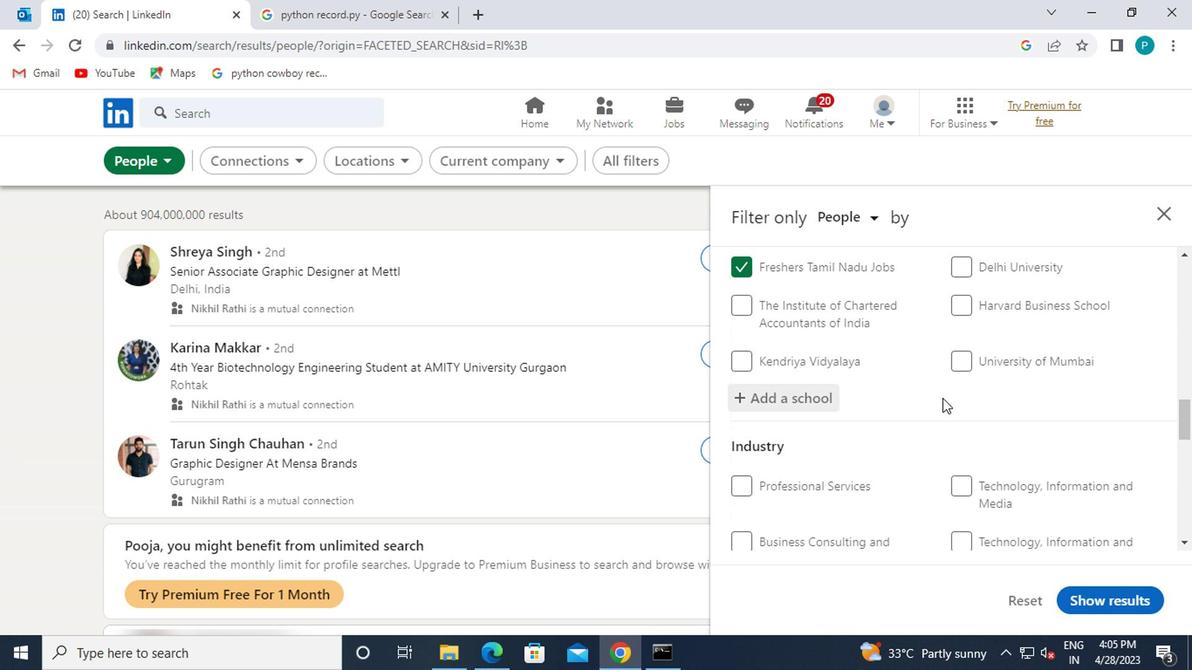 
Action: Mouse scrolled (939, 396) with delta (0, 0)
Screenshot: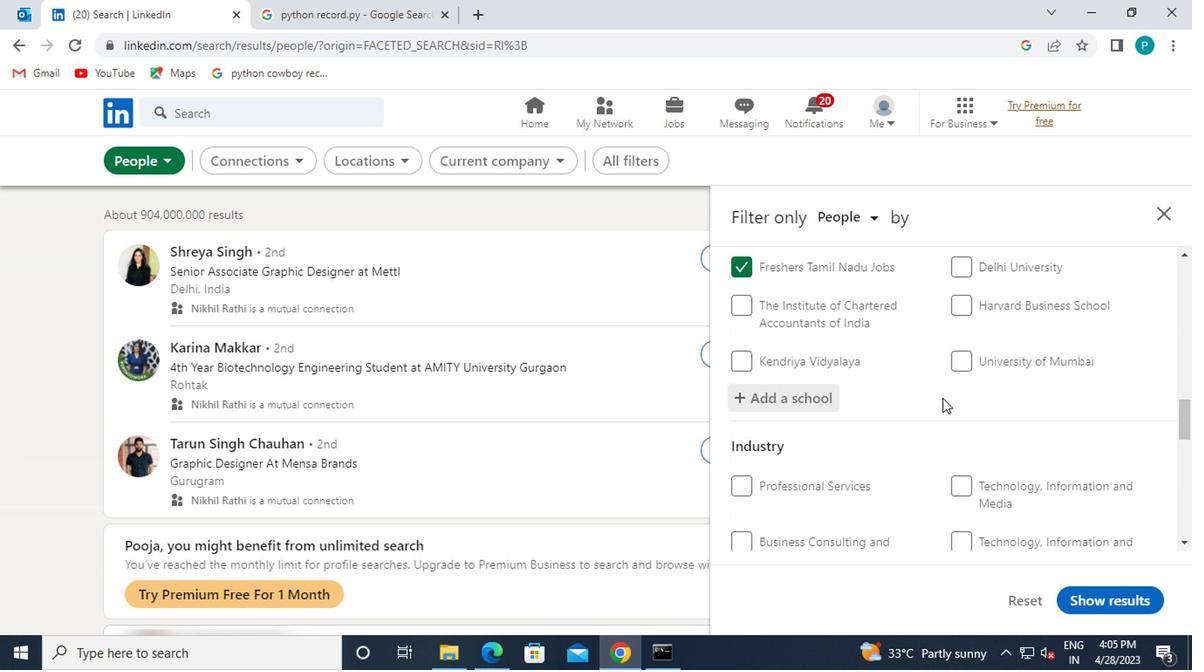 
Action: Mouse moved to (967, 411)
Screenshot: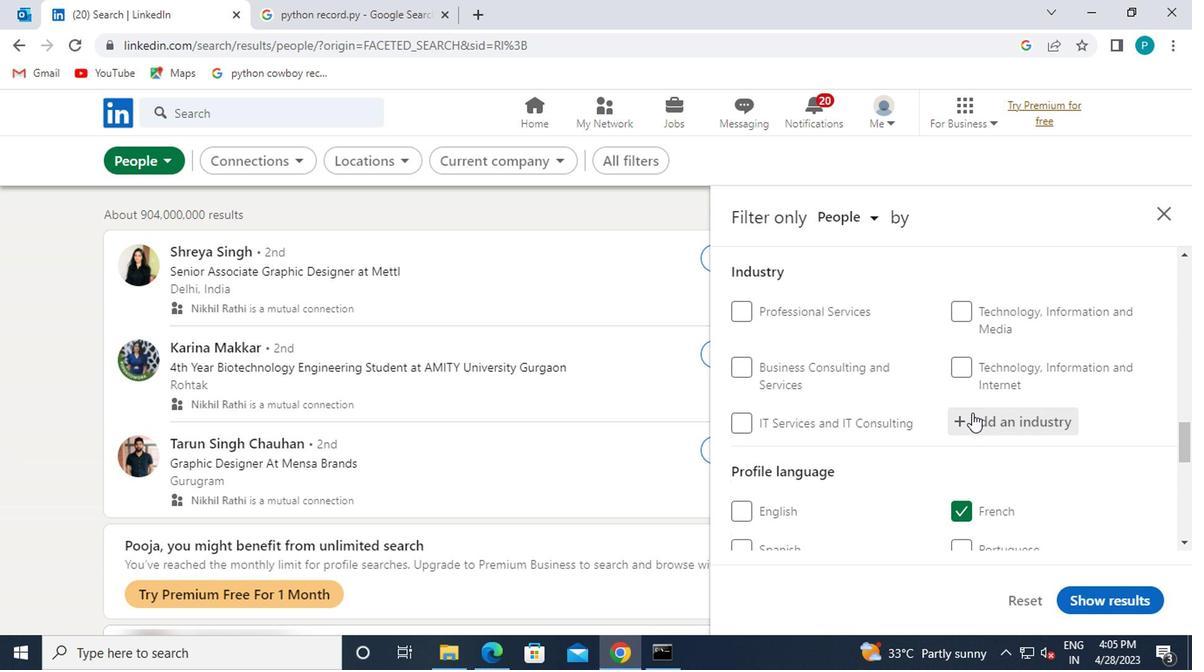 
Action: Mouse pressed left at (967, 411)
Screenshot: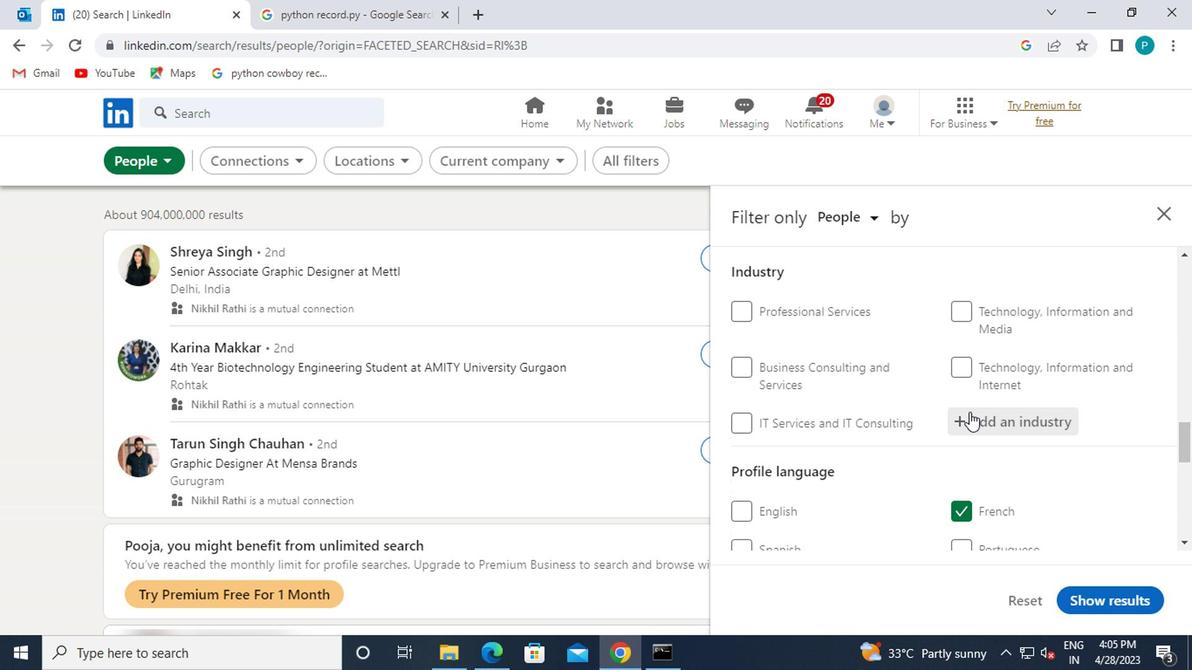 
Action: Mouse moved to (995, 444)
Screenshot: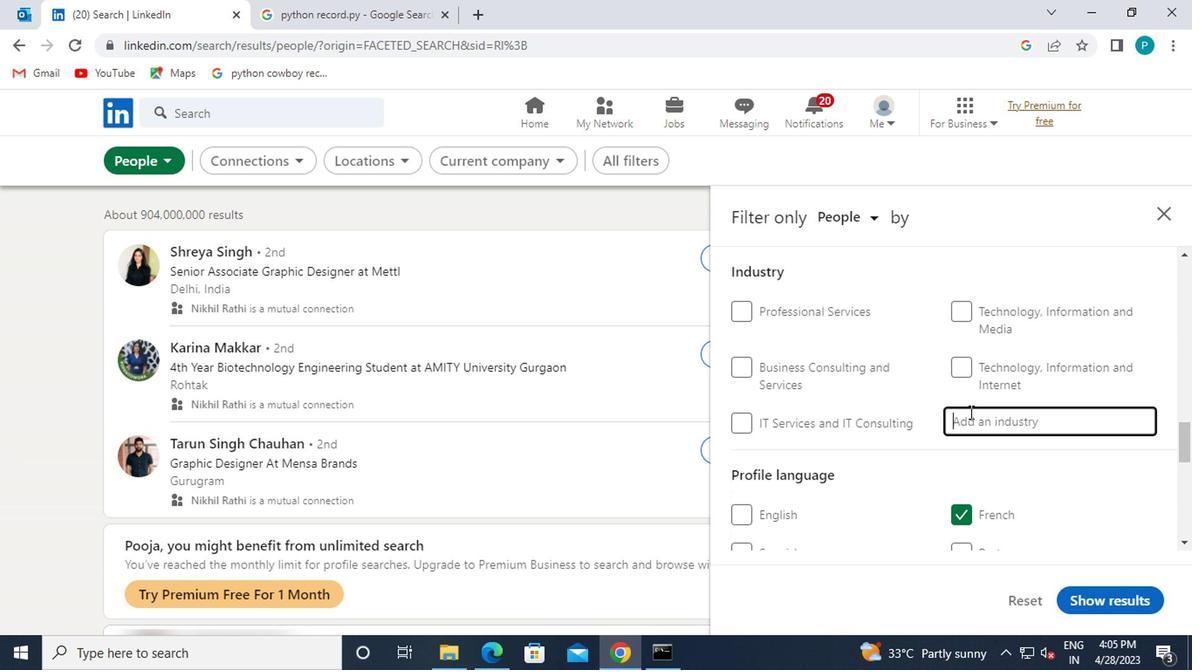 
Action: Key pressed <Key.caps_lock>A<Key.caps_lock>GRI
Screenshot: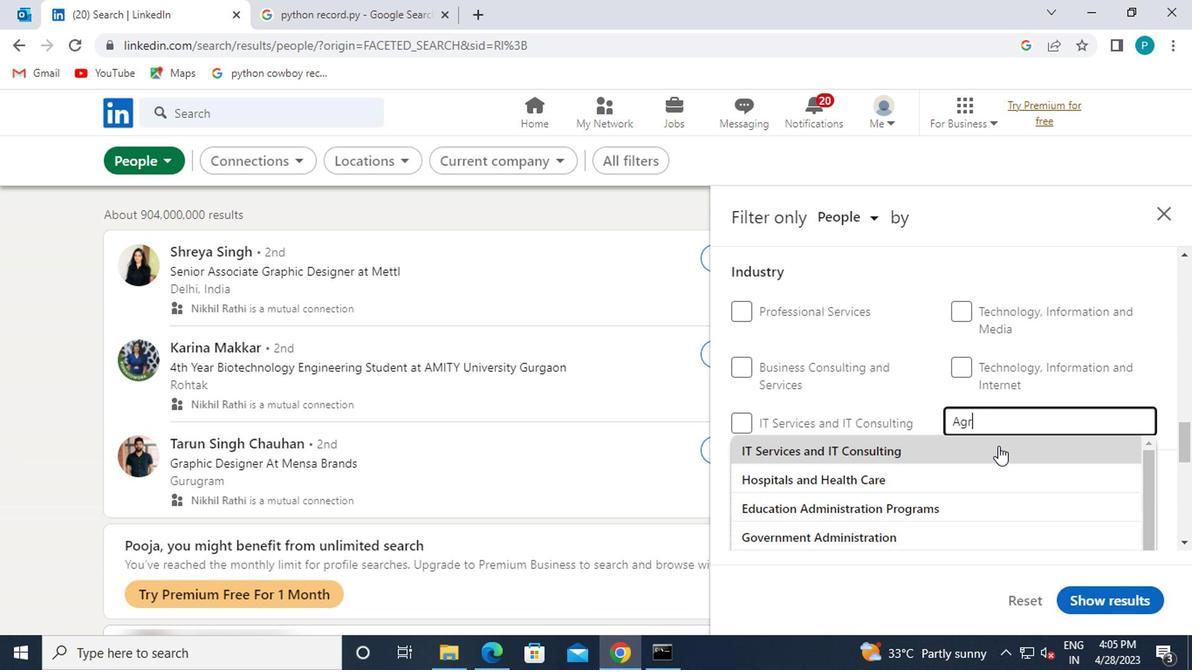 
Action: Mouse moved to (987, 467)
Screenshot: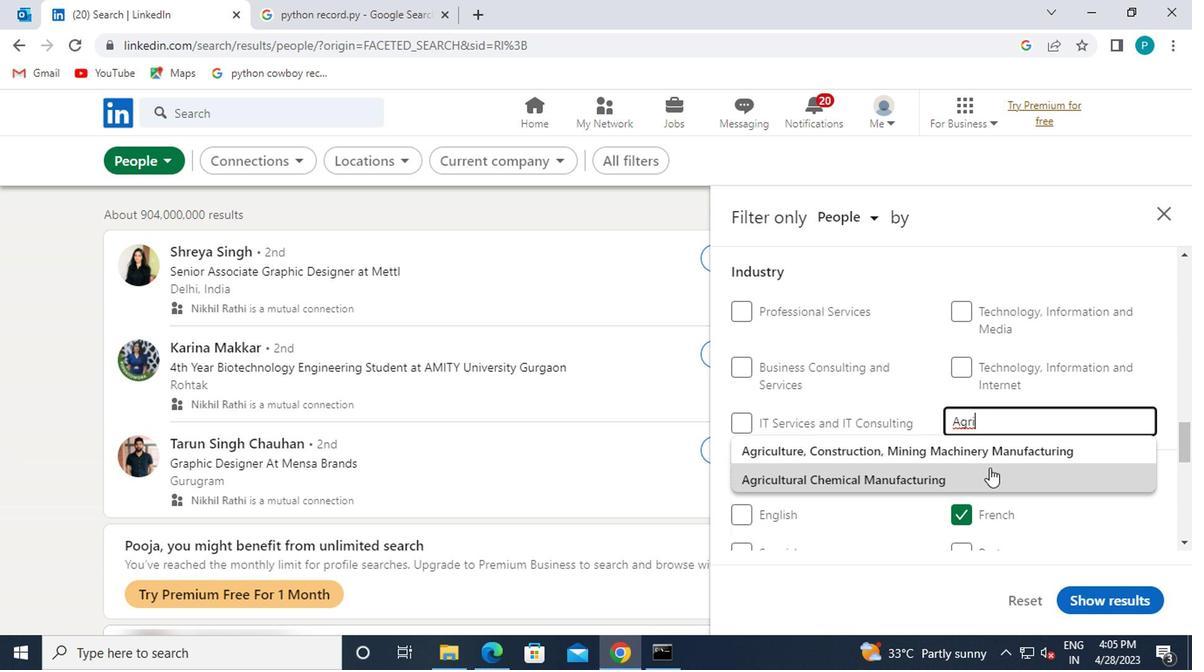 
Action: Mouse pressed left at (987, 467)
Screenshot: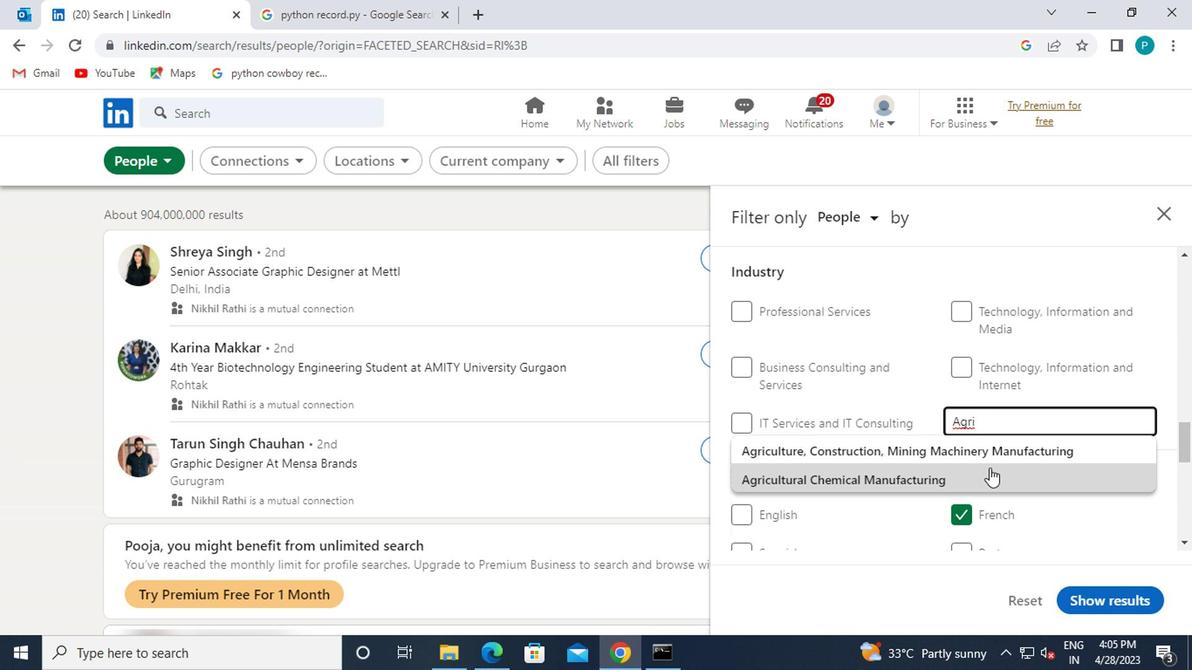 
Action: Mouse scrolled (987, 465) with delta (0, -1)
Screenshot: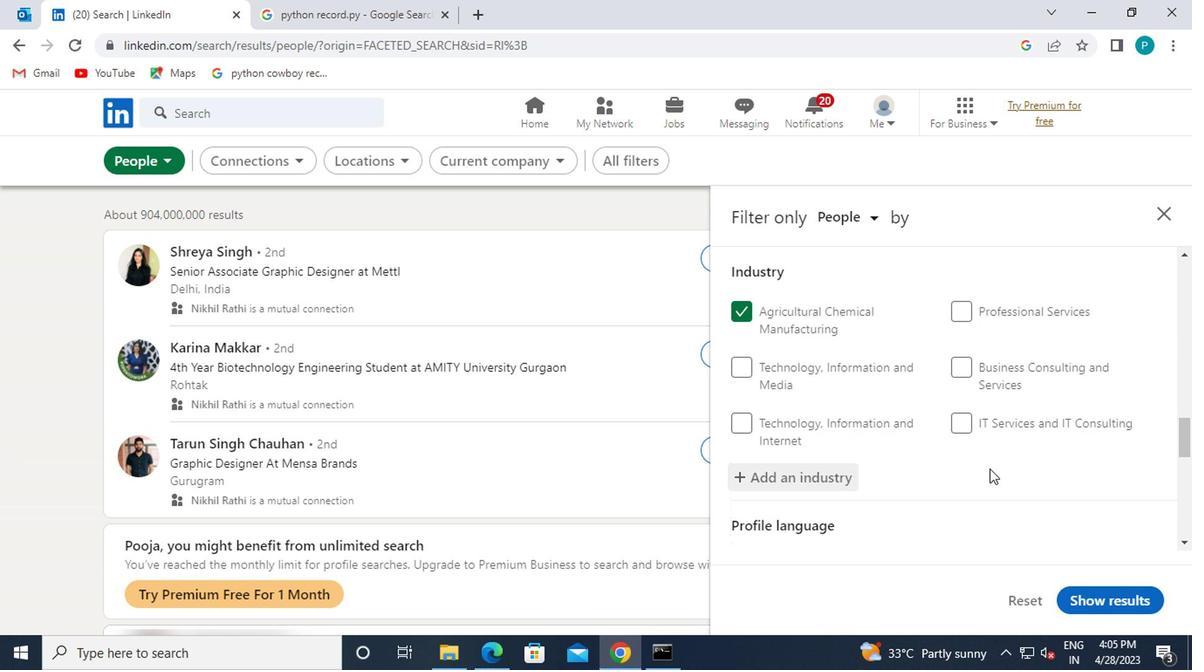
Action: Mouse scrolled (987, 465) with delta (0, -1)
Screenshot: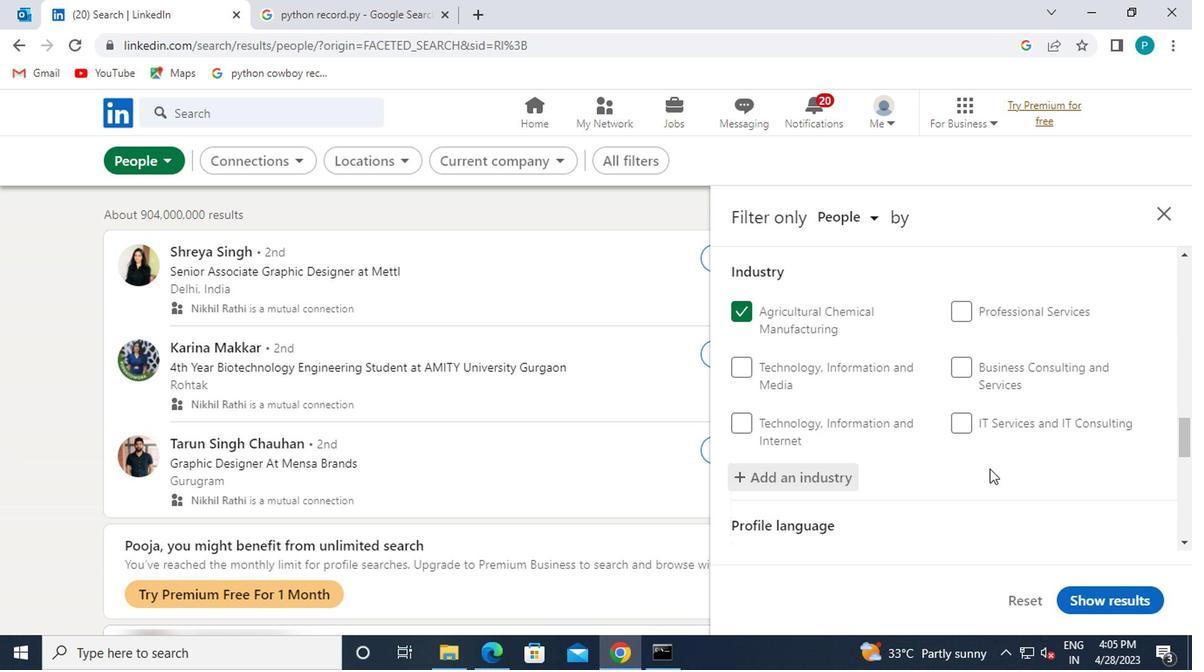 
Action: Mouse scrolled (987, 465) with delta (0, -1)
Screenshot: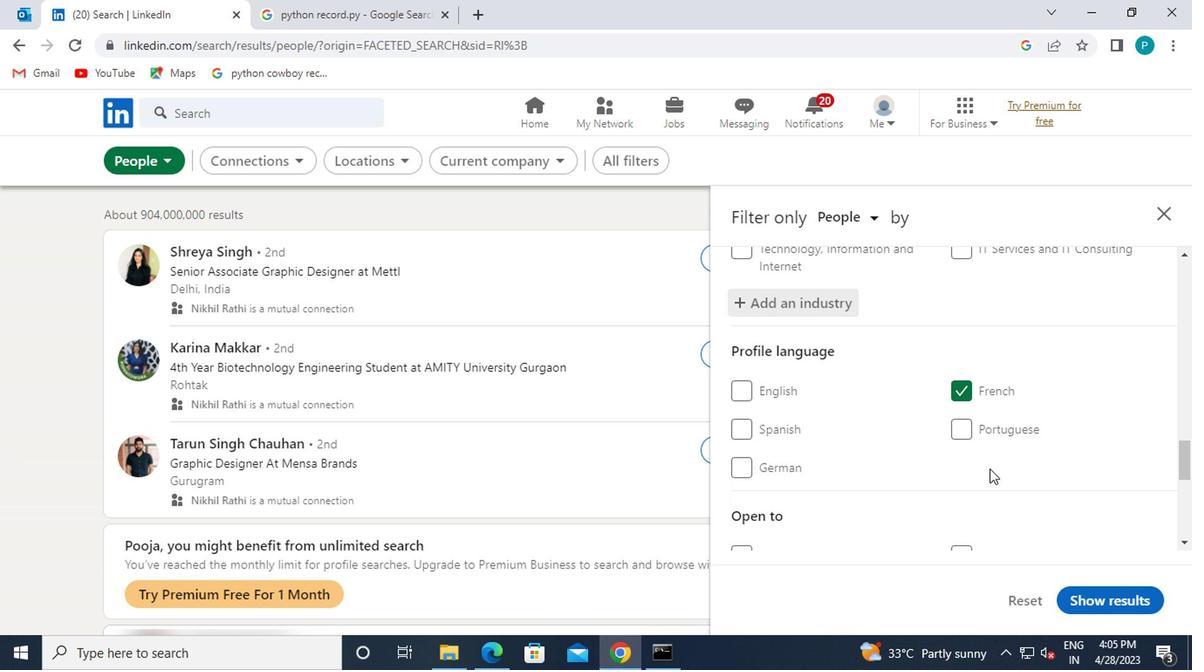 
Action: Mouse scrolled (987, 465) with delta (0, -1)
Screenshot: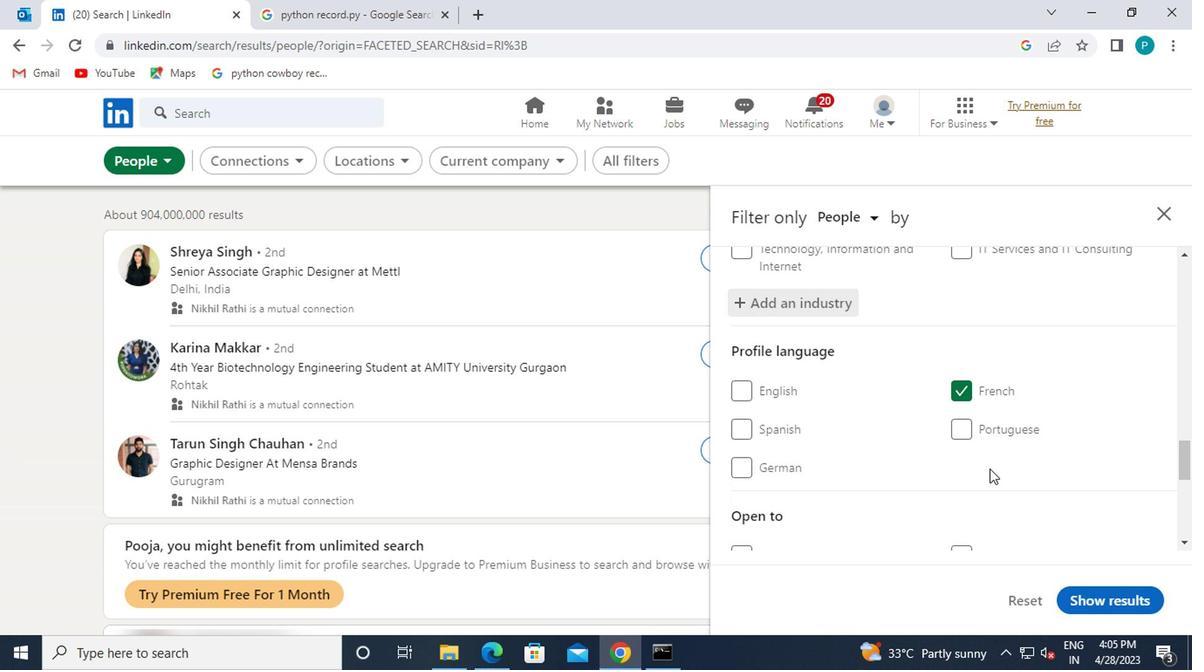 
Action: Mouse scrolled (987, 465) with delta (0, -1)
Screenshot: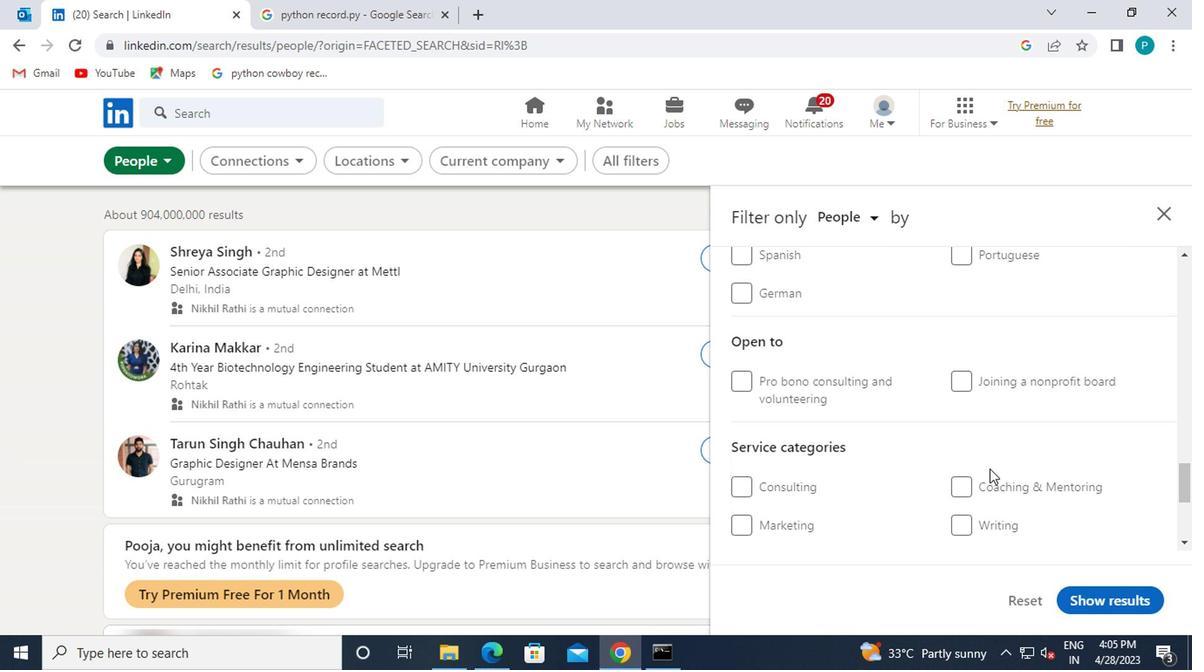 
Action: Mouse moved to (987, 473)
Screenshot: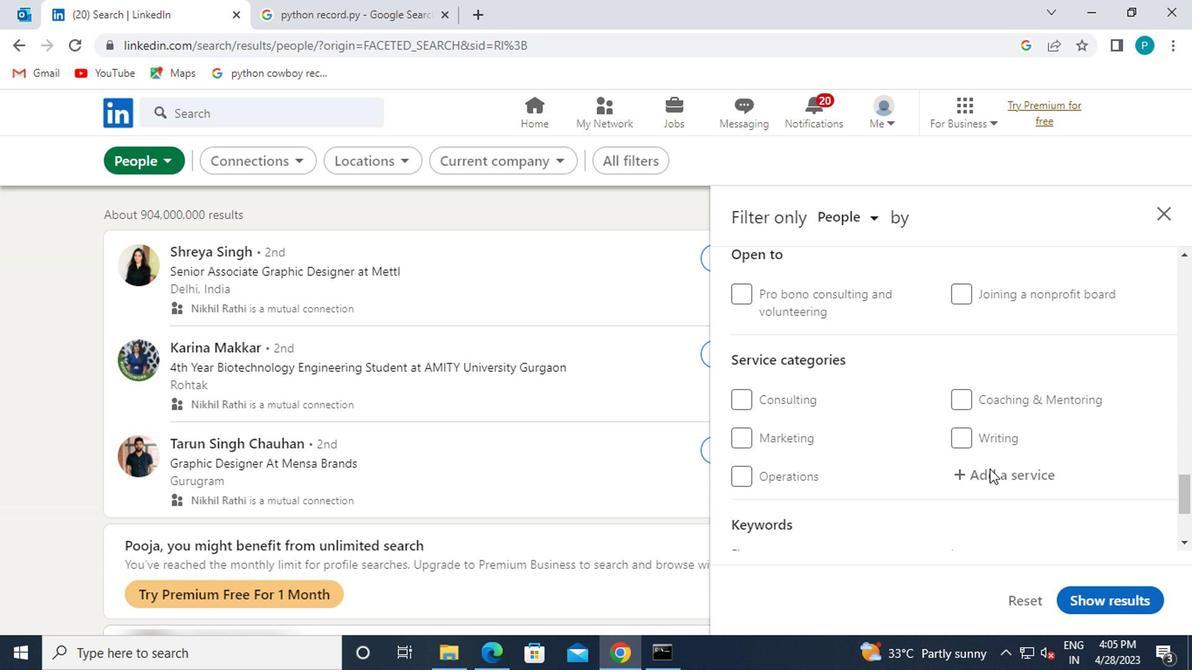 
Action: Mouse pressed left at (987, 473)
Screenshot: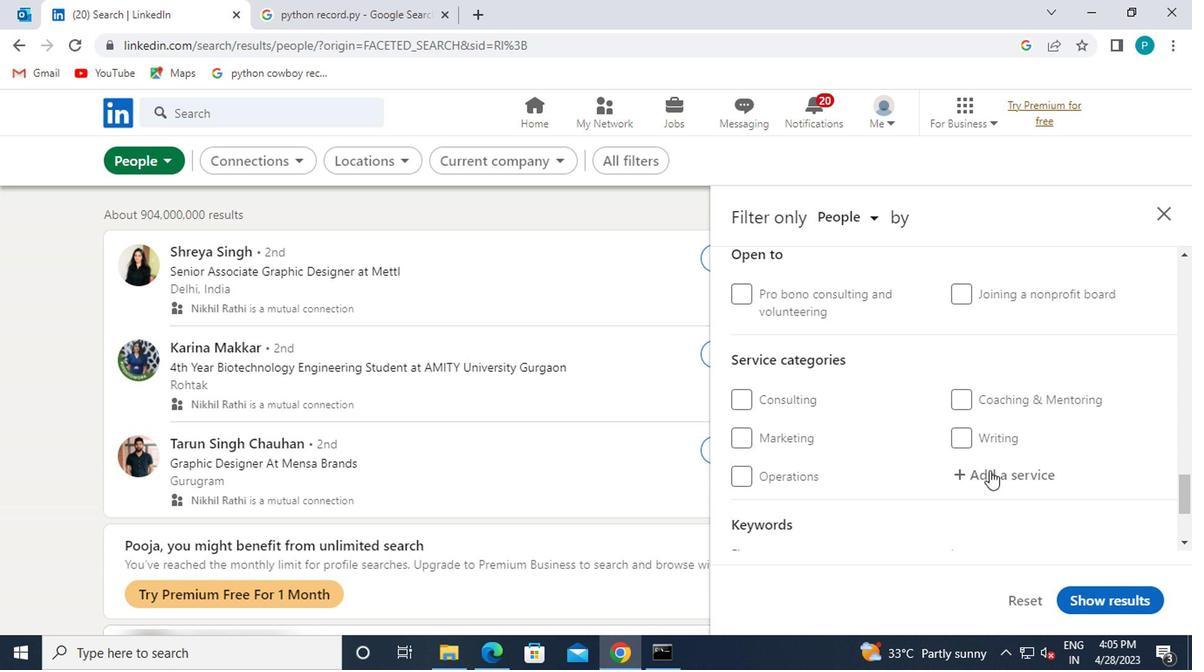 
Action: Key pressed I<Key.caps_lock>OS
Screenshot: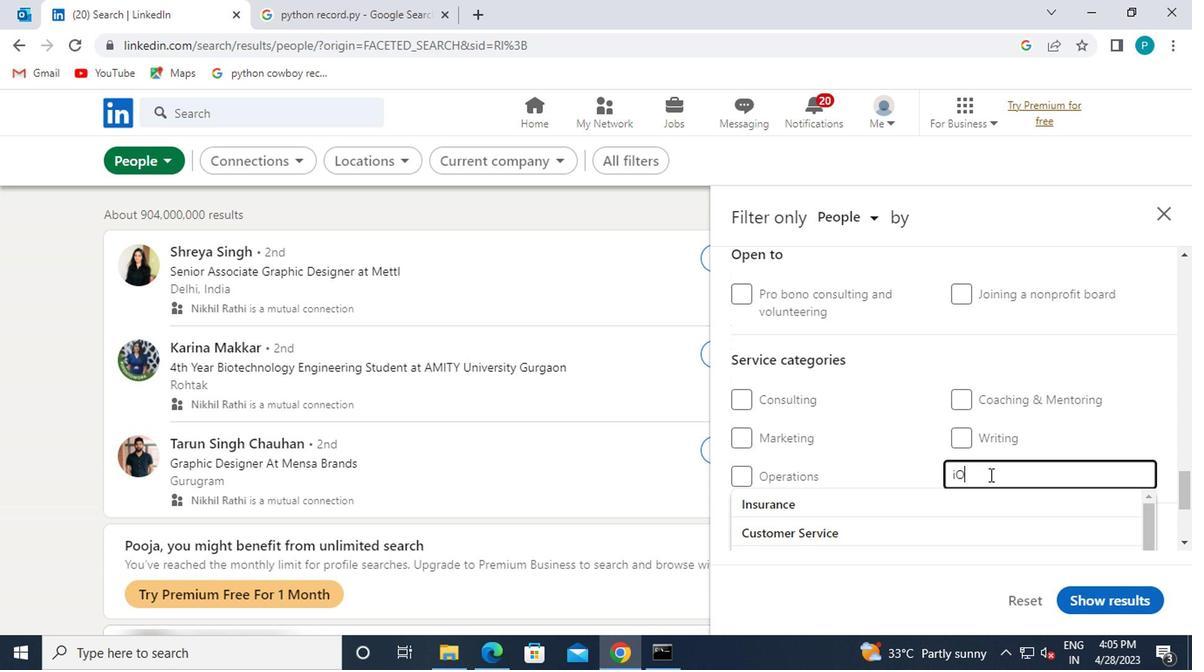 
Action: Mouse moved to (878, 508)
Screenshot: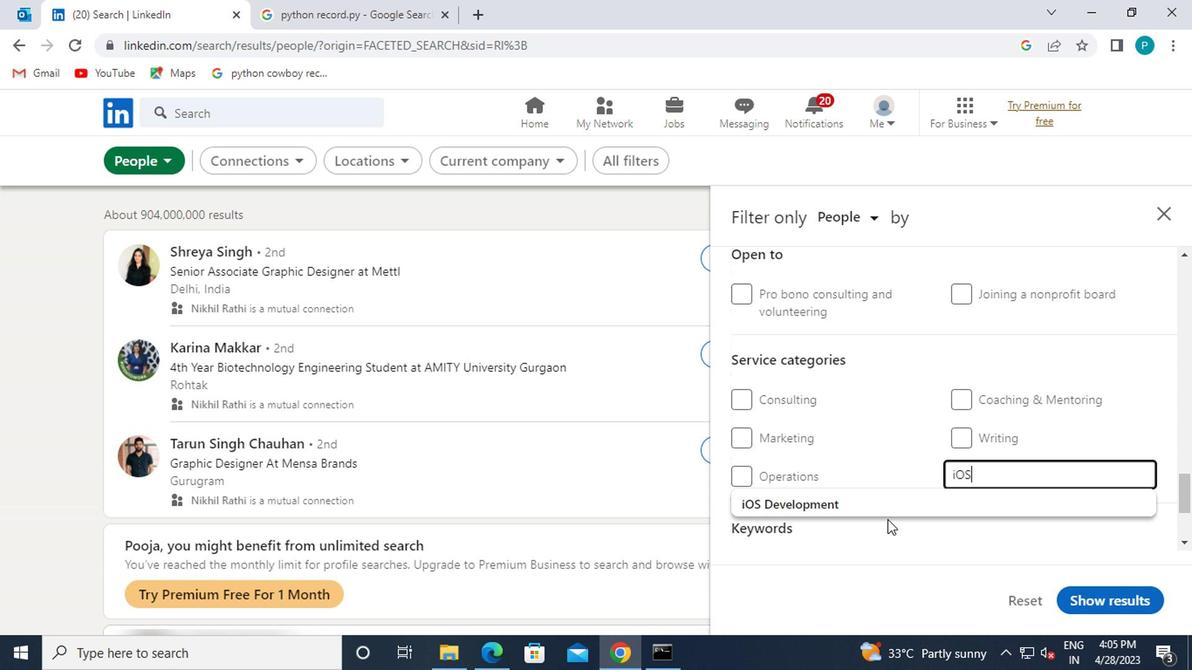 
Action: Mouse pressed left at (878, 508)
Screenshot: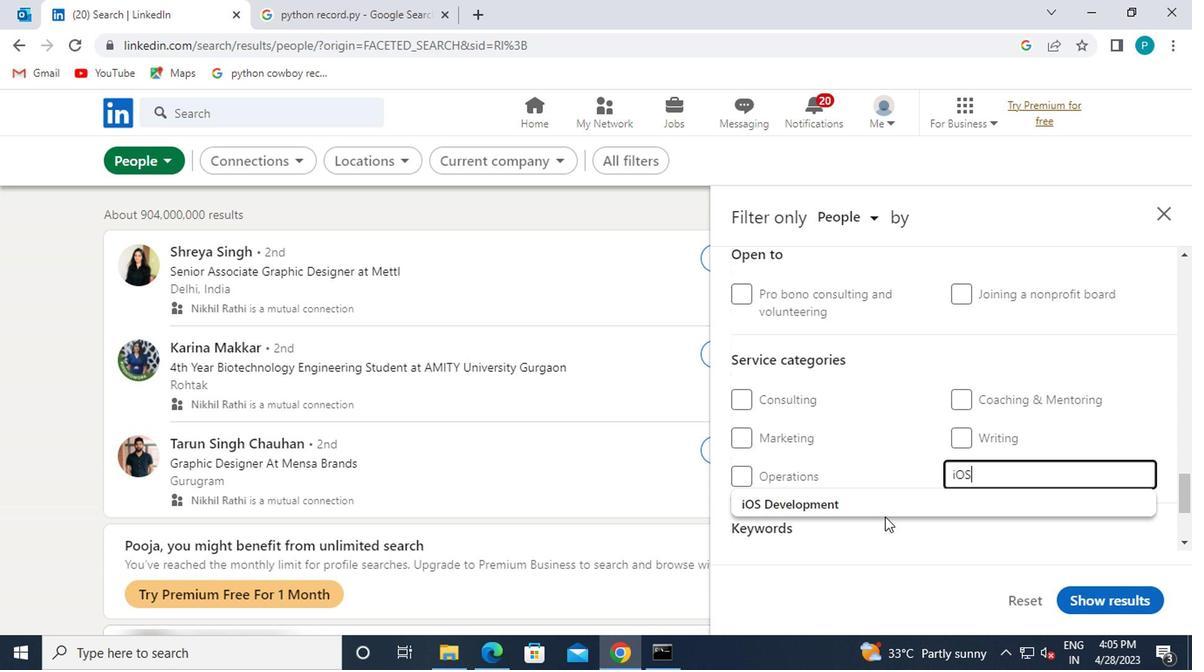 
Action: Mouse moved to (864, 498)
Screenshot: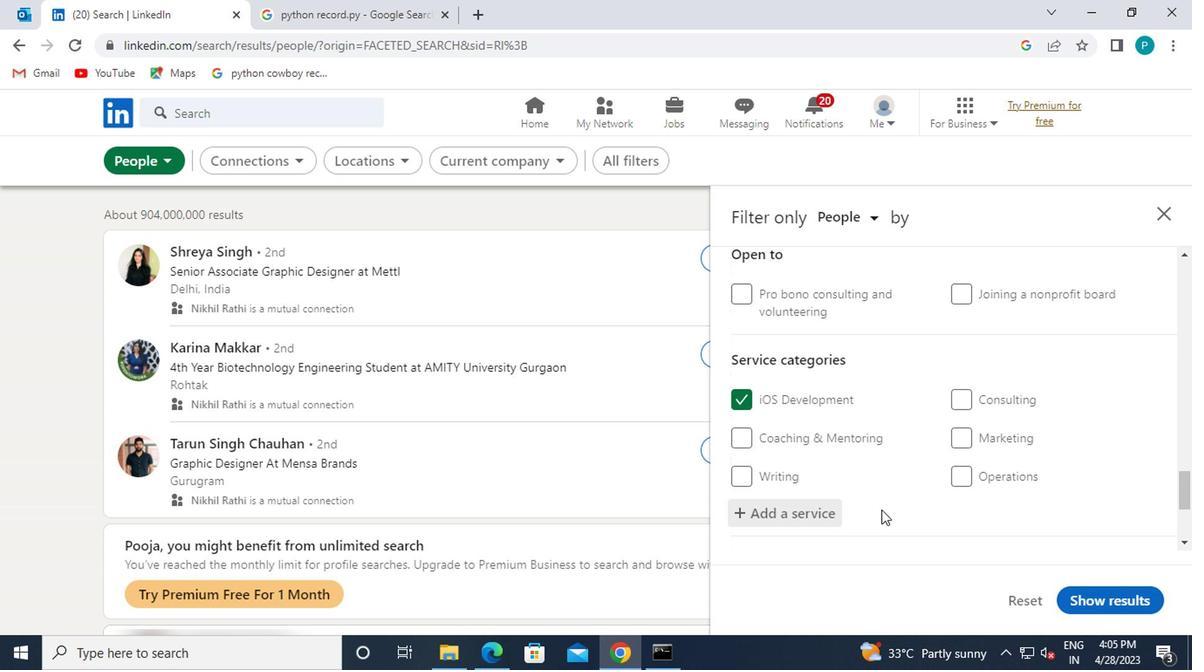 
Action: Mouse scrolled (864, 498) with delta (0, 0)
Screenshot: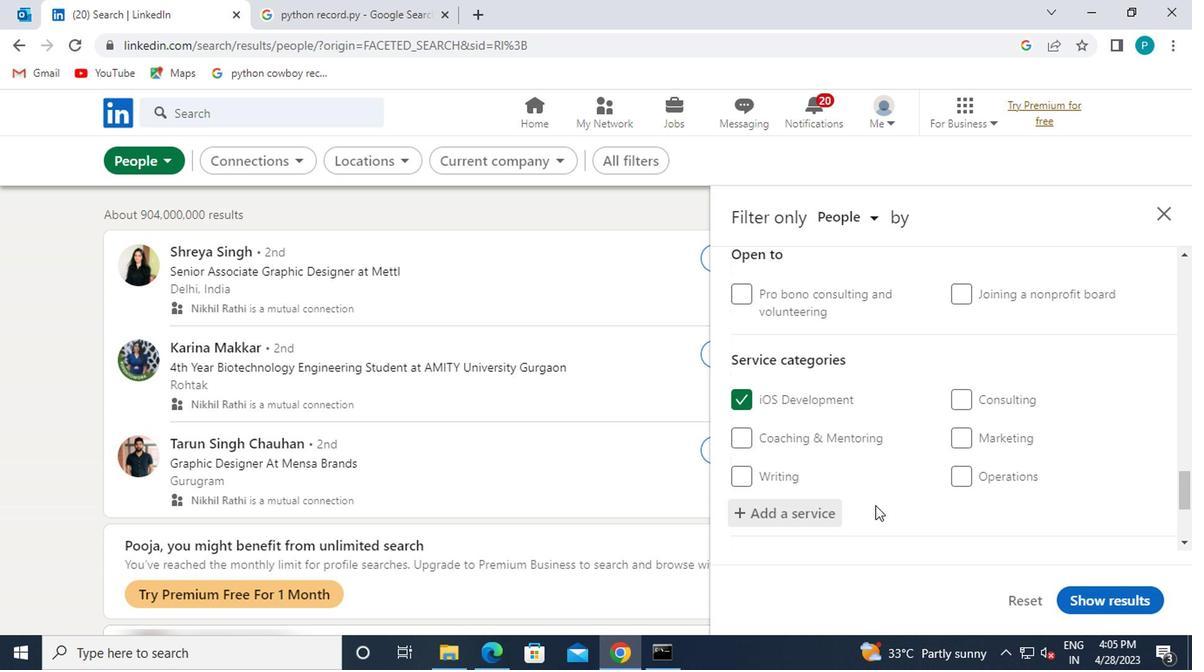 
Action: Mouse scrolled (864, 498) with delta (0, 0)
Screenshot: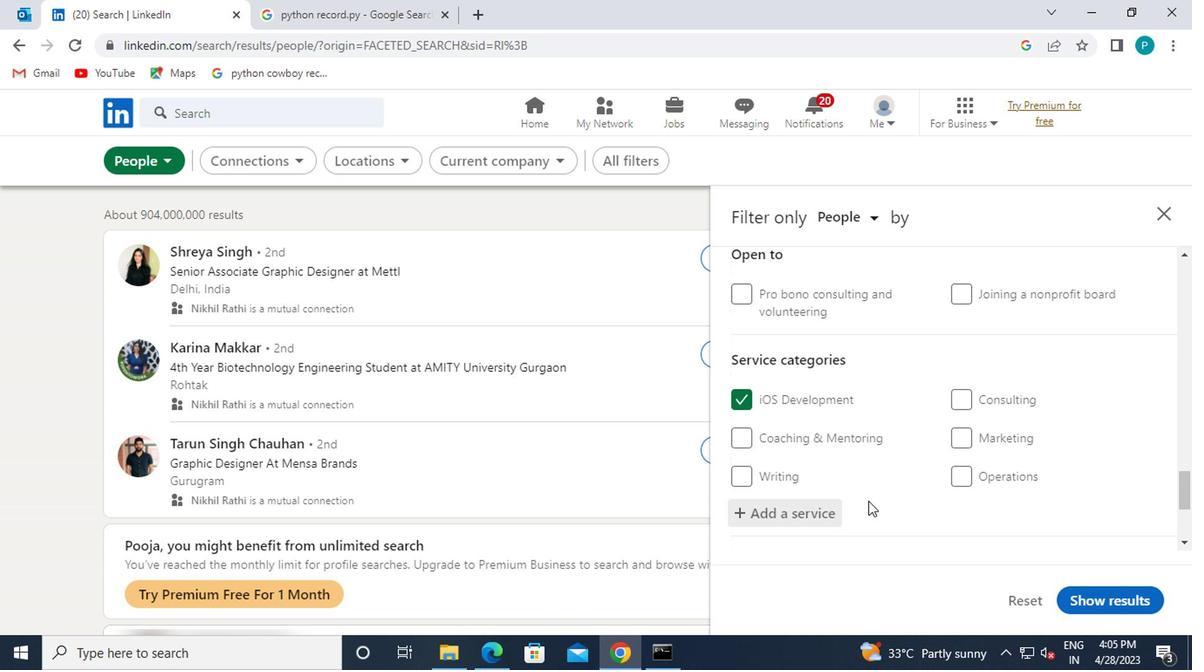 
Action: Mouse moved to (858, 500)
Screenshot: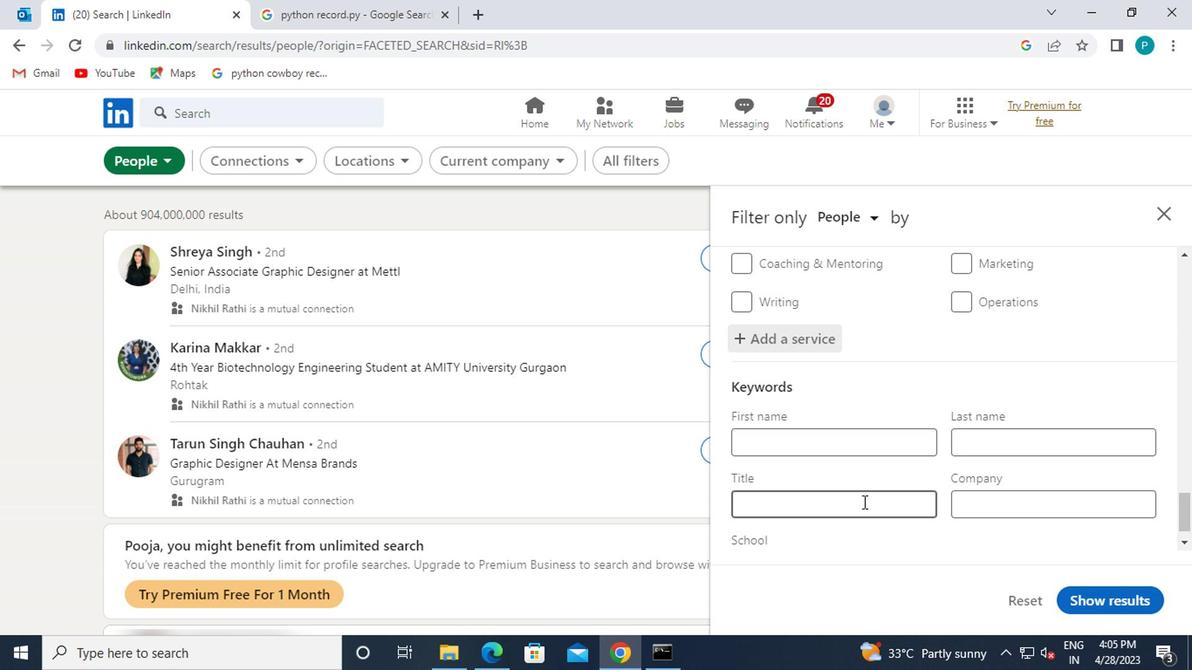 
Action: Mouse scrolled (858, 500) with delta (0, 0)
Screenshot: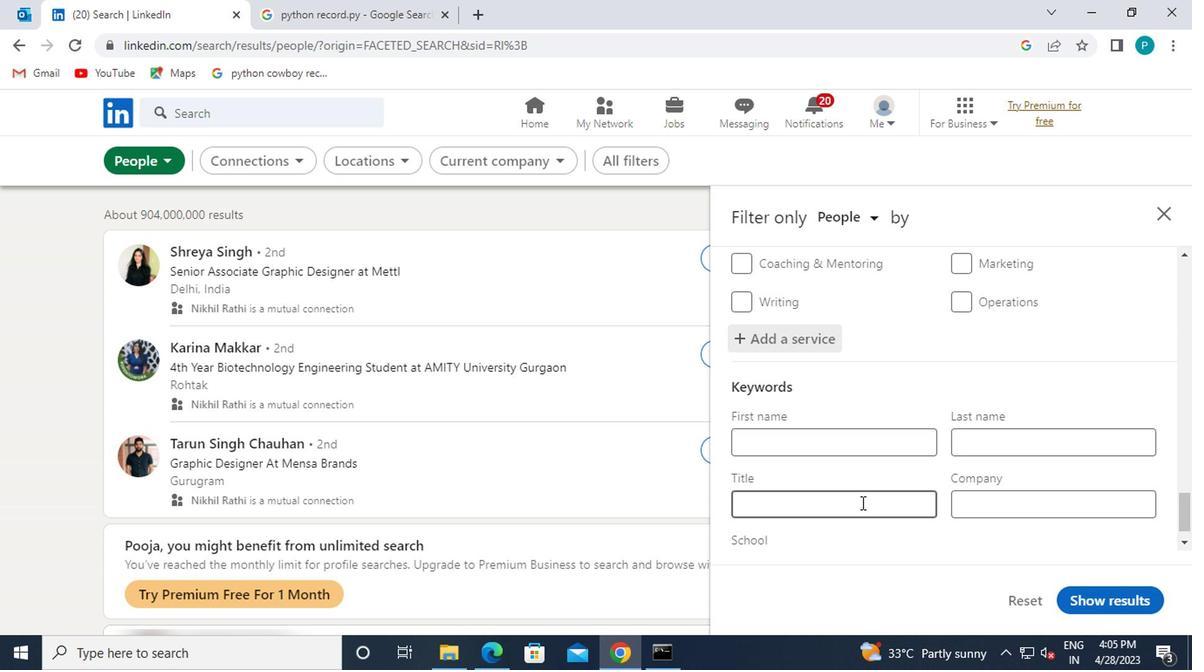 
Action: Mouse moved to (832, 475)
Screenshot: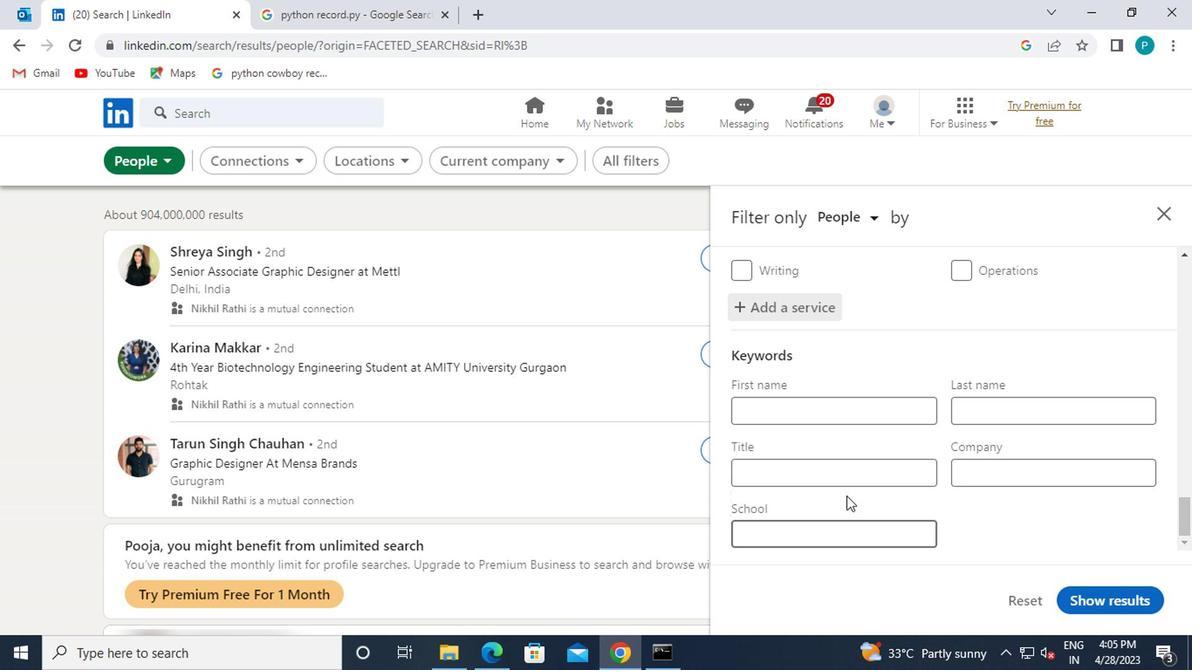 
Action: Mouse pressed left at (832, 475)
Screenshot: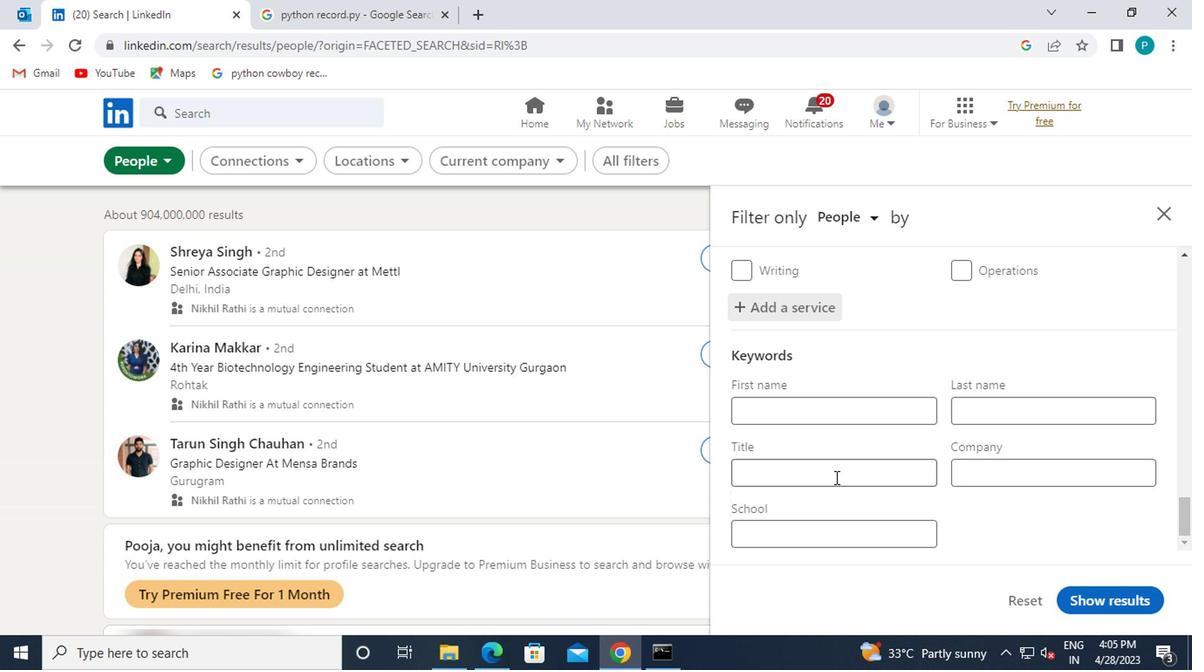 
Action: Mouse moved to (896, 480)
Screenshot: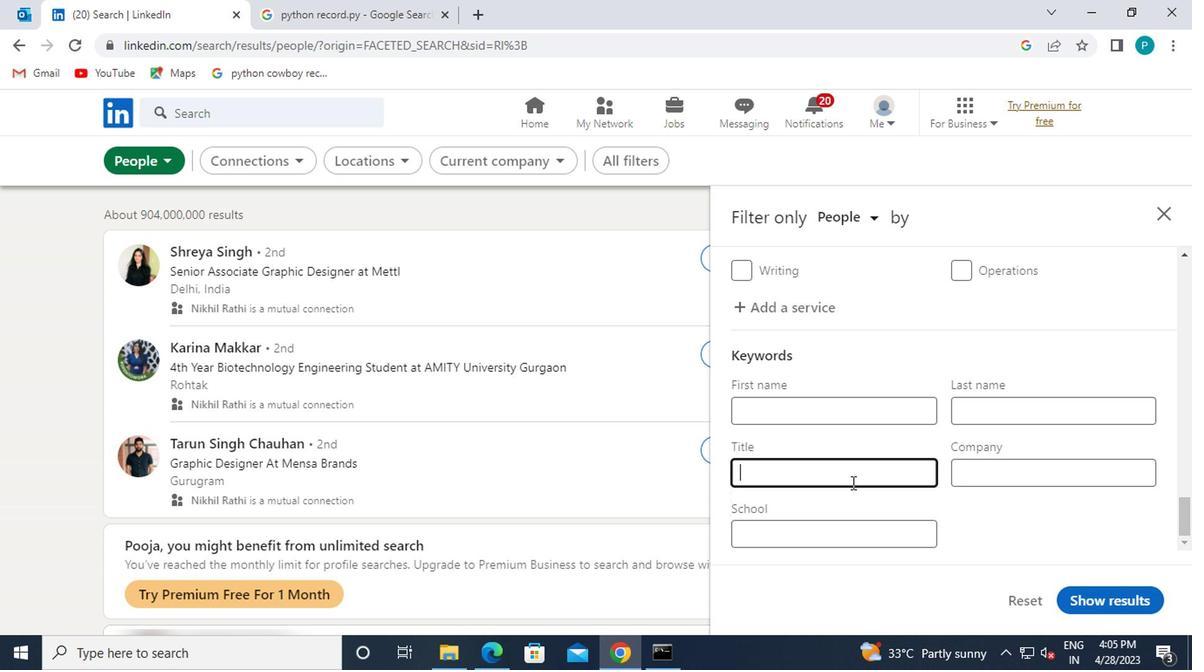 
Action: Key pressed <Key.caps_lock>H<Key.caps_lock>ELP<Key.space><Key.caps_lock>D<Key.caps_lock>ESK<Key.space><Key.caps_lock>W<Key.caps_lock>ORKER<Key.backspace><Key.backspace><Key.backspace><Key.backspace><Key.backspace><Key.backspace><Key.backspace><Key.backspace><Key.backspace><Key.backspace><Key.backspace><Key.backspace><Key.backspace><Key.backspace><Key.backspace><Key.backspace><Key.backspace><Key.backspace><Key.caps_lock>H<Key.backspace><Key.caps_lock>H<Key.caps_lock>EK<Key.backspace>LP<Key.space><Key.caps_lock>D<Key.caps_lock>ESK<Key.space><Key.caps_lock>W<Key.caps_lock>ORER<Key.enter><Key.backspace><Key.backspace>KER<Key.space>/<Key.space><Key.caps_lock>D<Key.caps_lock>EST<Key.backspace>KTOP<Key.space><Key.caps_lock>S<Key.caps_lock>UPPORT
Screenshot: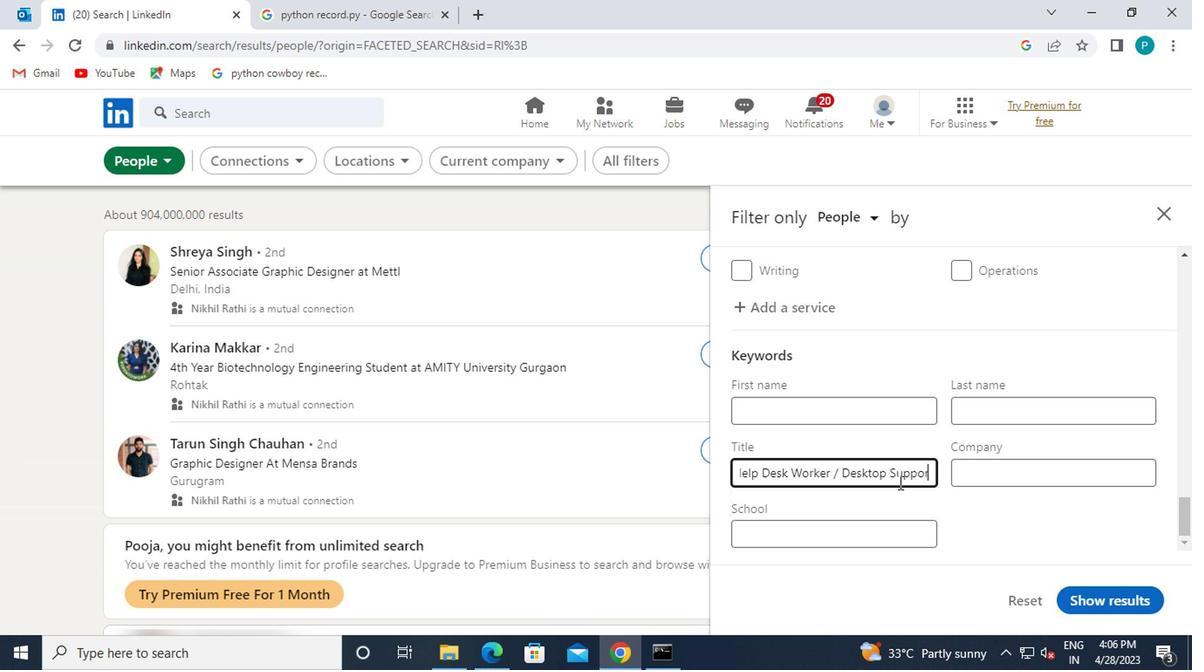 
Action: Mouse moved to (1060, 524)
Screenshot: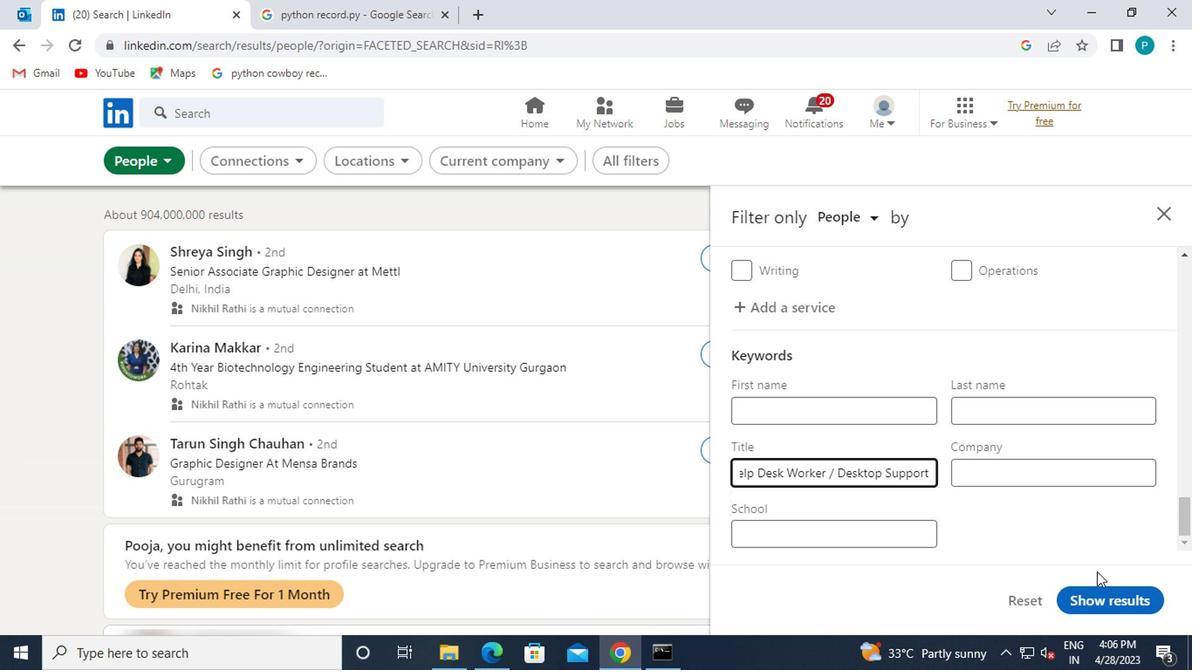 
Action: Mouse scrolled (1060, 523) with delta (0, -1)
Screenshot: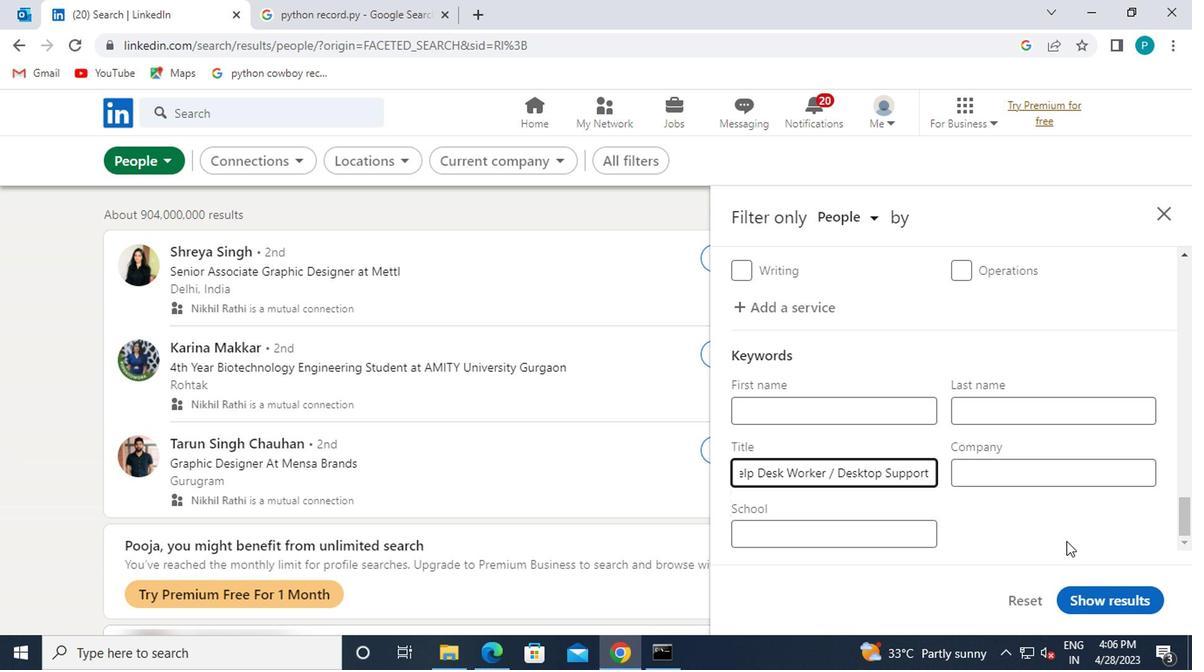 
Action: Mouse moved to (1105, 600)
Screenshot: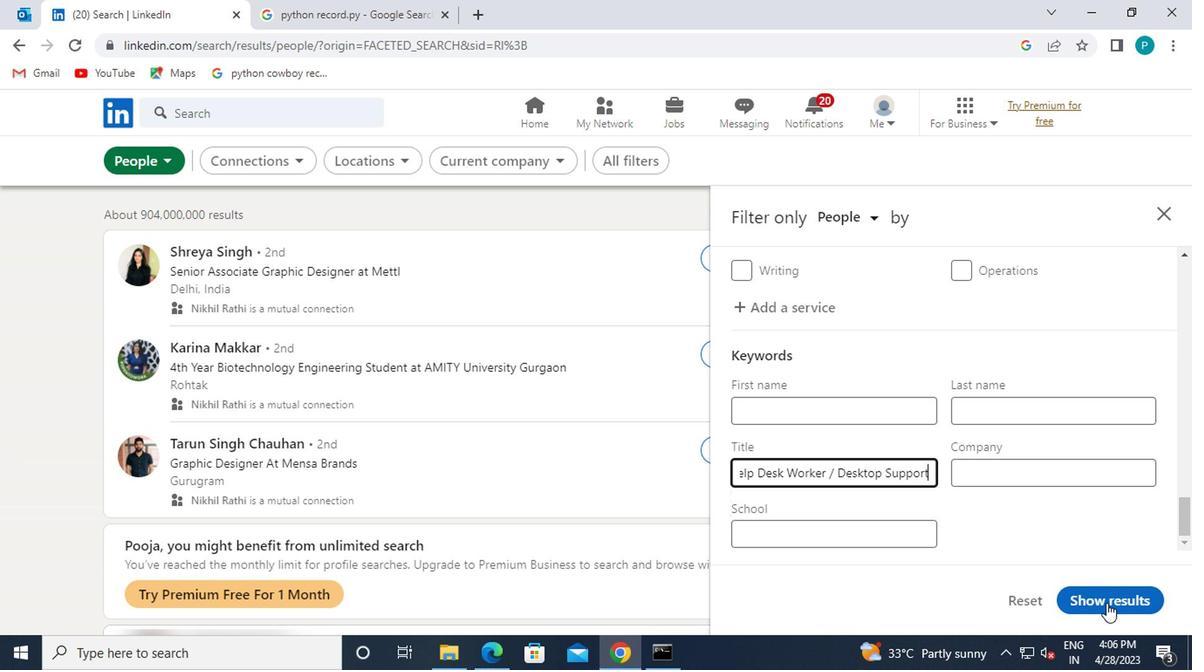 
Action: Mouse pressed left at (1105, 600)
Screenshot: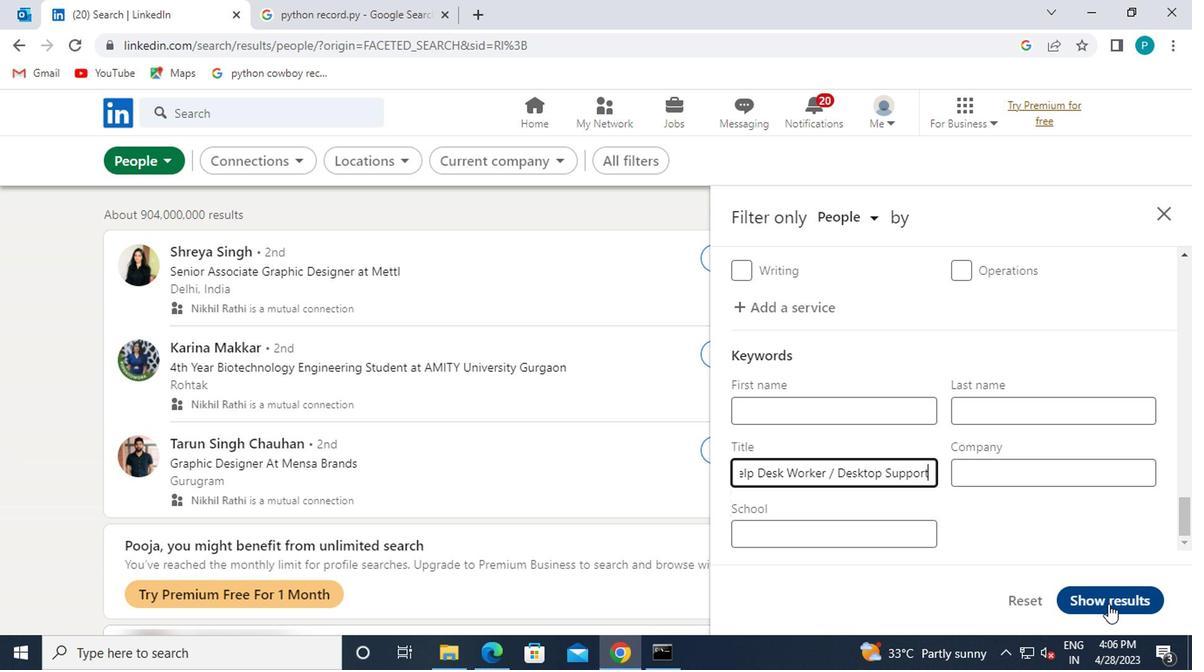 
Action: Mouse moved to (1111, 598)
Screenshot: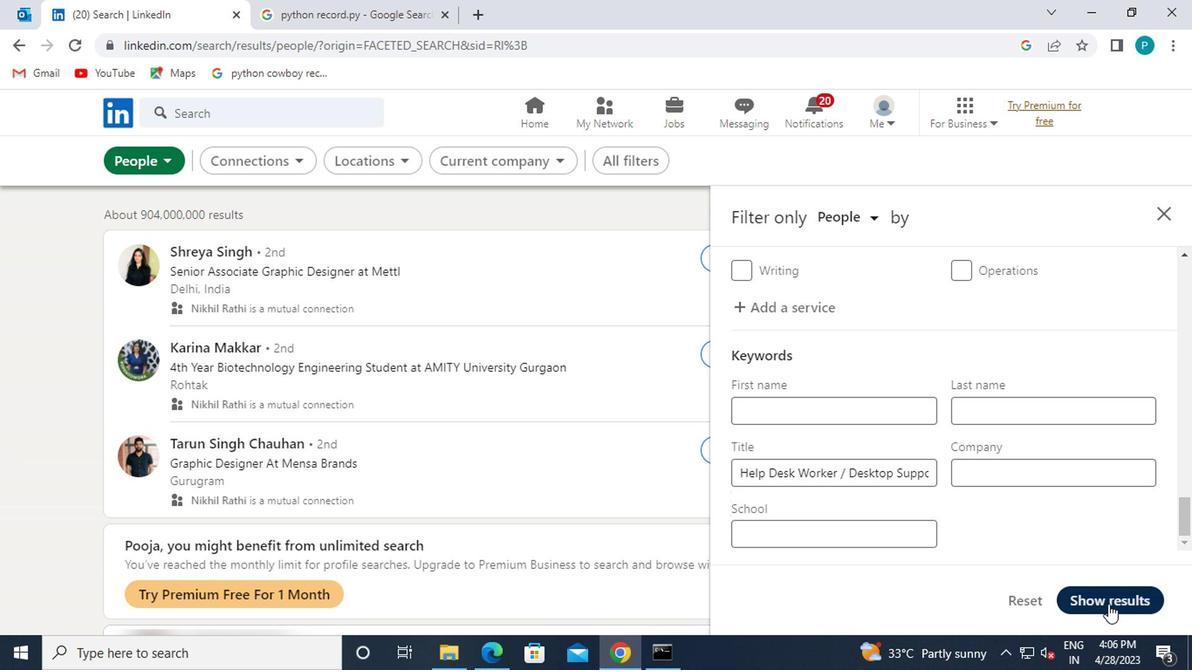 
